 Task: Look for space in San Antonio de Los Altos, Venezuela from 4th June, 2023 to 8th June, 2023 for 2 adults in price range Rs.8000 to Rs.16000. Place can be private room with 1  bedroom having 1 bed and 1 bathroom. Property type can be house, flat, guest house, hotel. Booking option can be shelf check-in. Required host language is English.
Action: Mouse moved to (599, 152)
Screenshot: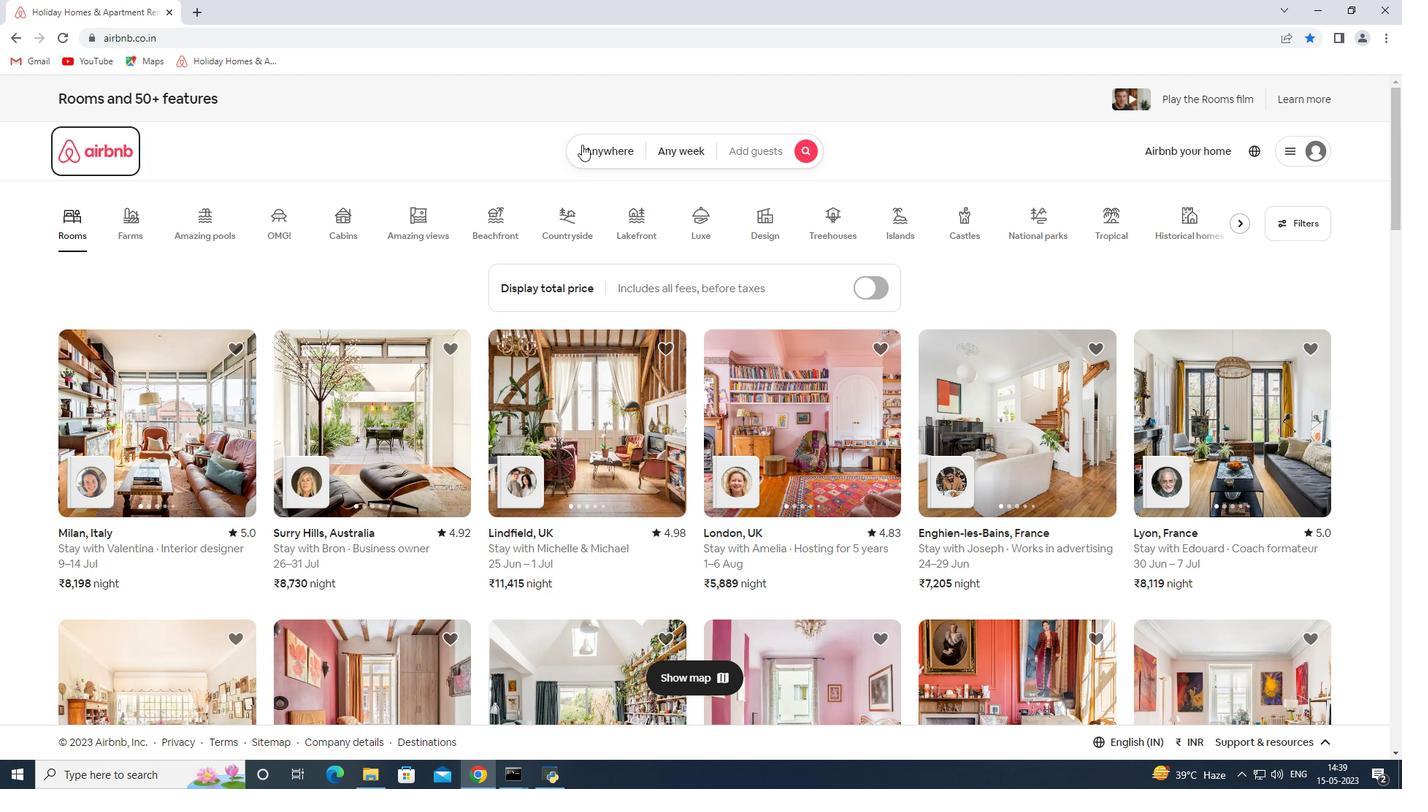 
Action: Mouse pressed left at (599, 152)
Screenshot: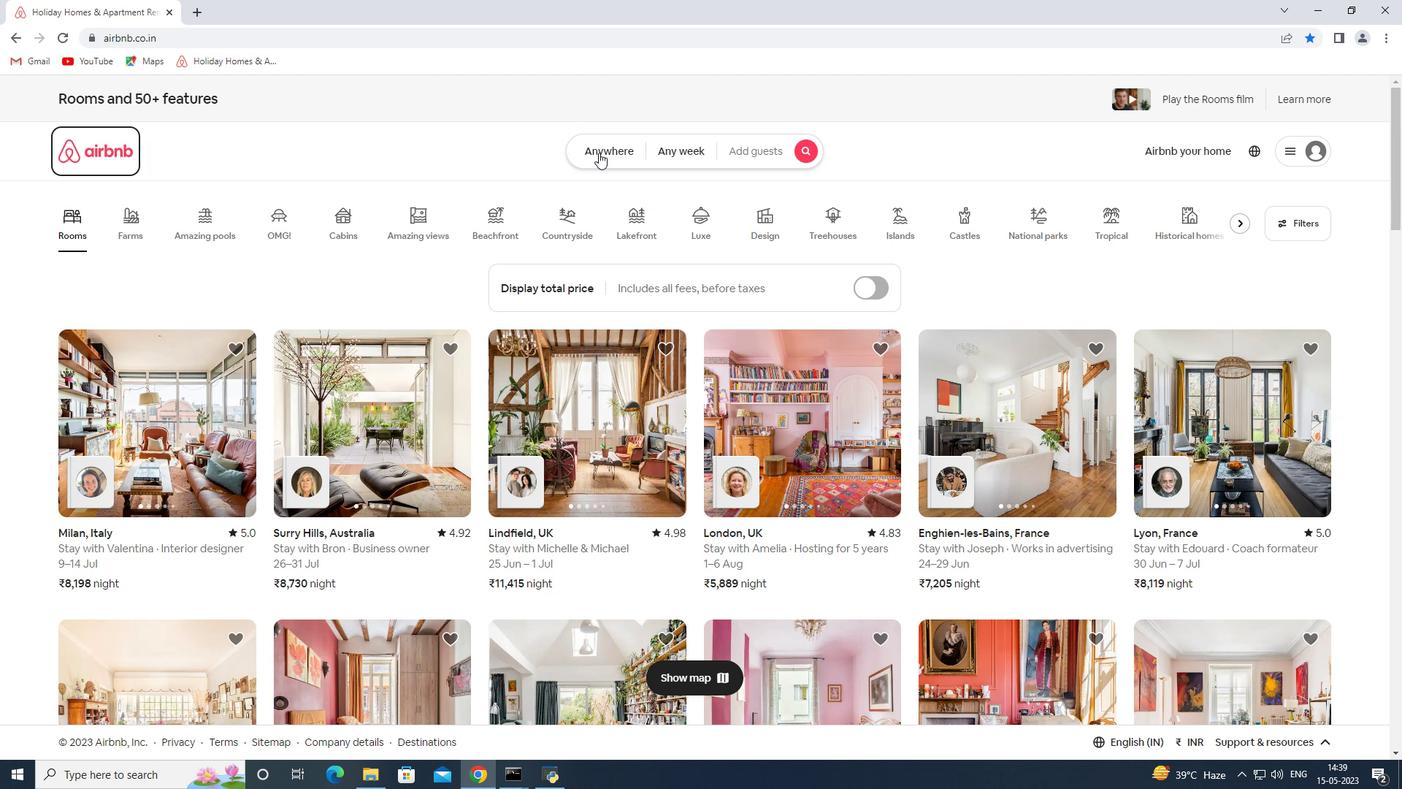
Action: Mouse moved to (514, 214)
Screenshot: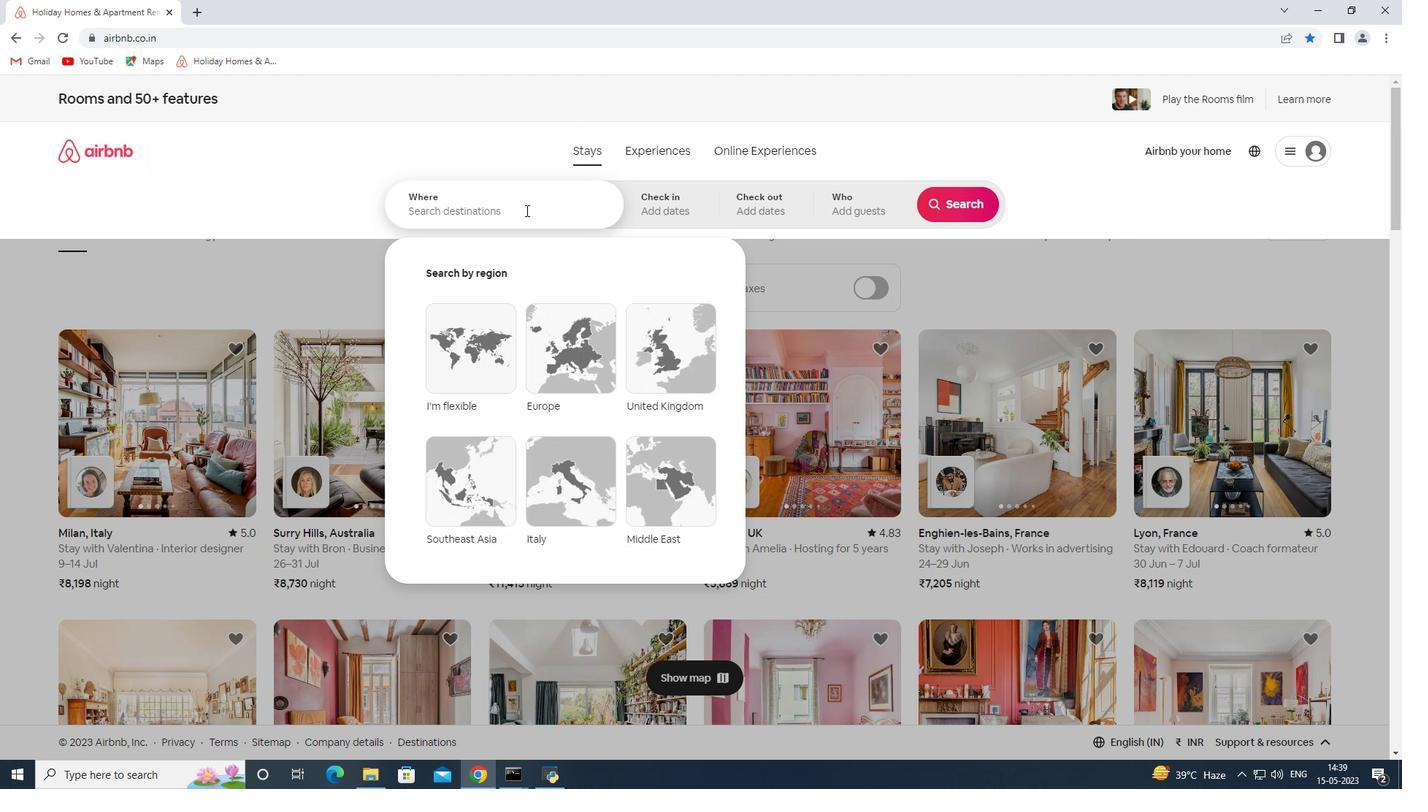 
Action: Mouse pressed left at (514, 214)
Screenshot: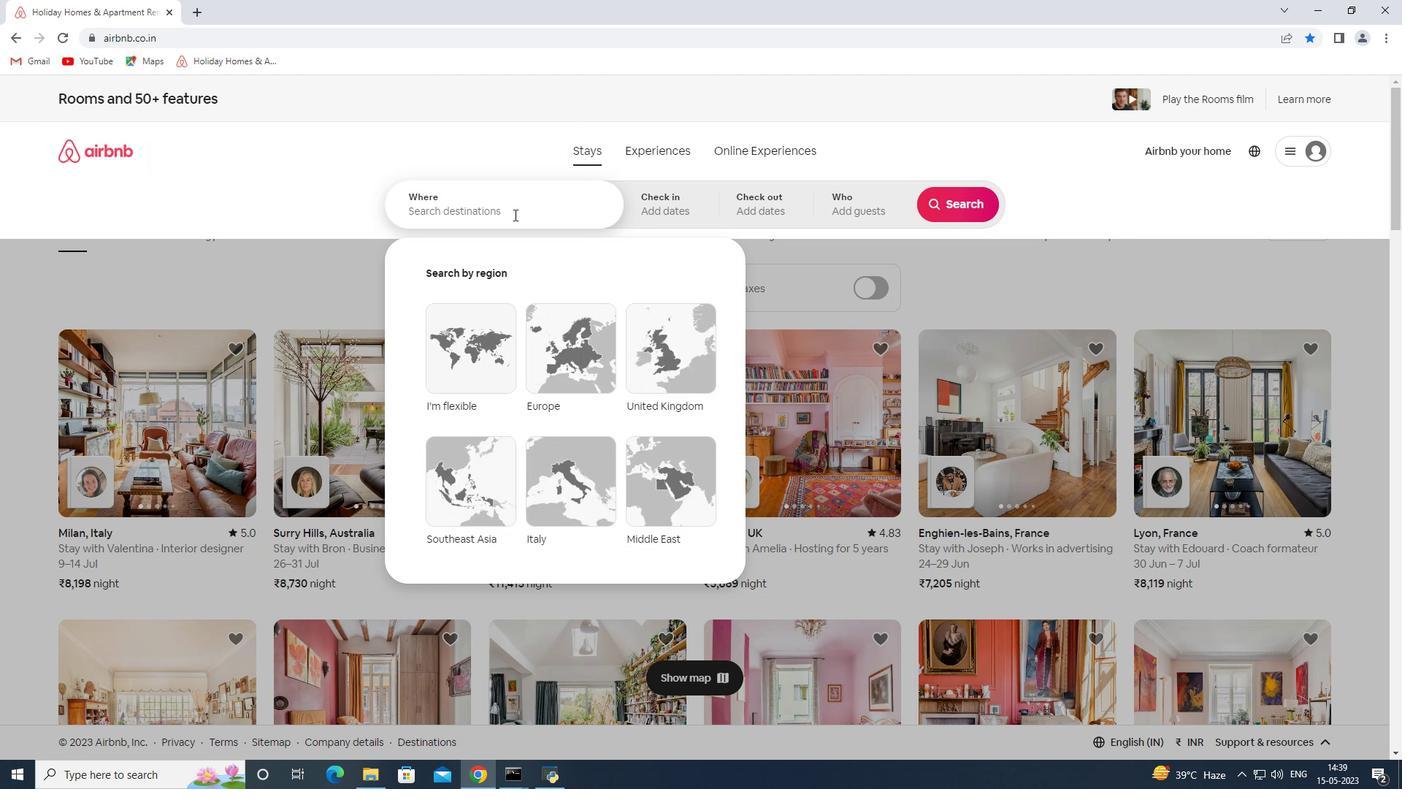 
Action: Mouse moved to (664, 162)
Screenshot: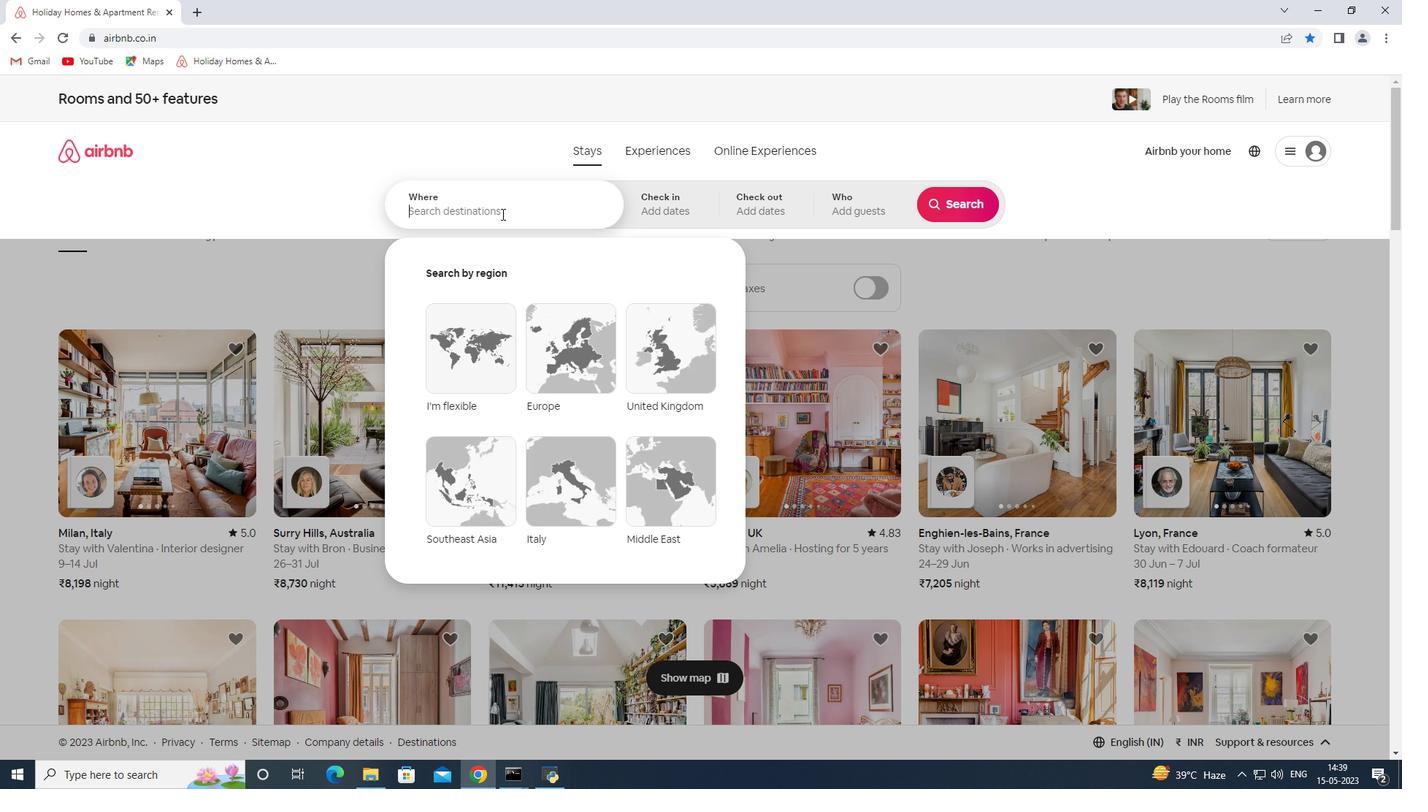 
Action: Key pressed <Key.shift><Key.shift><Key.shift><Key.shift><Key.shift><Key.shift><Key.shift><Key.shift><Key.shift><Key.shift><Key.shift><Key.shift><Key.shift><Key.shift><Key.shift>San<Key.space><Key.shift><Key.shift><Key.shift><Key.shift><Key.shift>Antonio<Key.space>de<Key.space><Key.shift><Key.shift><Key.shift><Key.shift><Key.shift><Key.shift><Key.shift>Los<Key.space><Key.shift><Key.shift><Key.shift><Key.shift><Key.shift><Key.shift><Key.shift><Key.shift><Key.shift><Key.shift><Key.shift><Key.shift><Key.shift><Key.shift><Key.shift><Key.shift><Key.shift><Key.shift><Key.shift><Key.shift><Key.shift><Key.shift><Key.shift><Key.shift><Key.shift><Key.shift><Key.shift><Key.shift><Key.shift><Key.shift><Key.shift>Altos<Key.space>
Screenshot: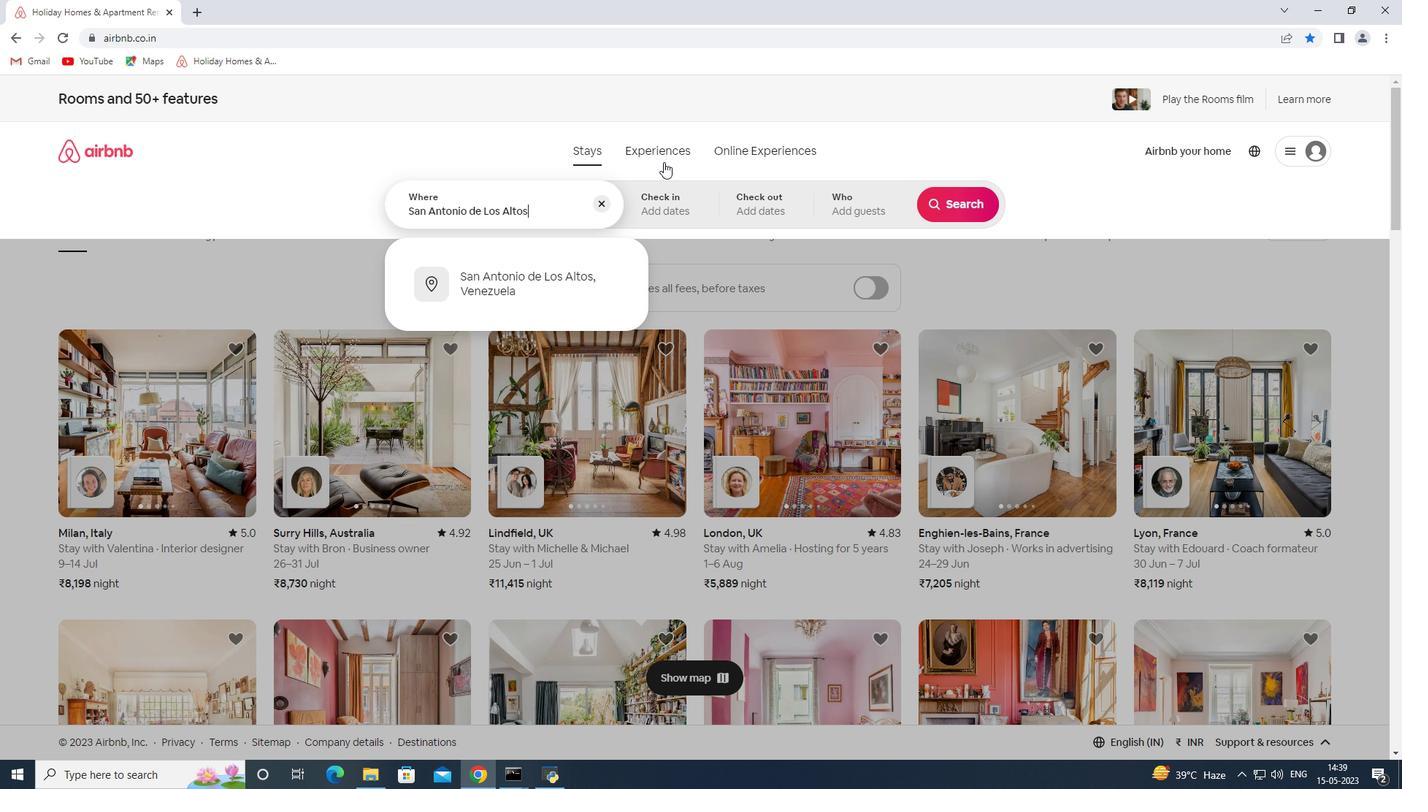 
Action: Mouse moved to (559, 284)
Screenshot: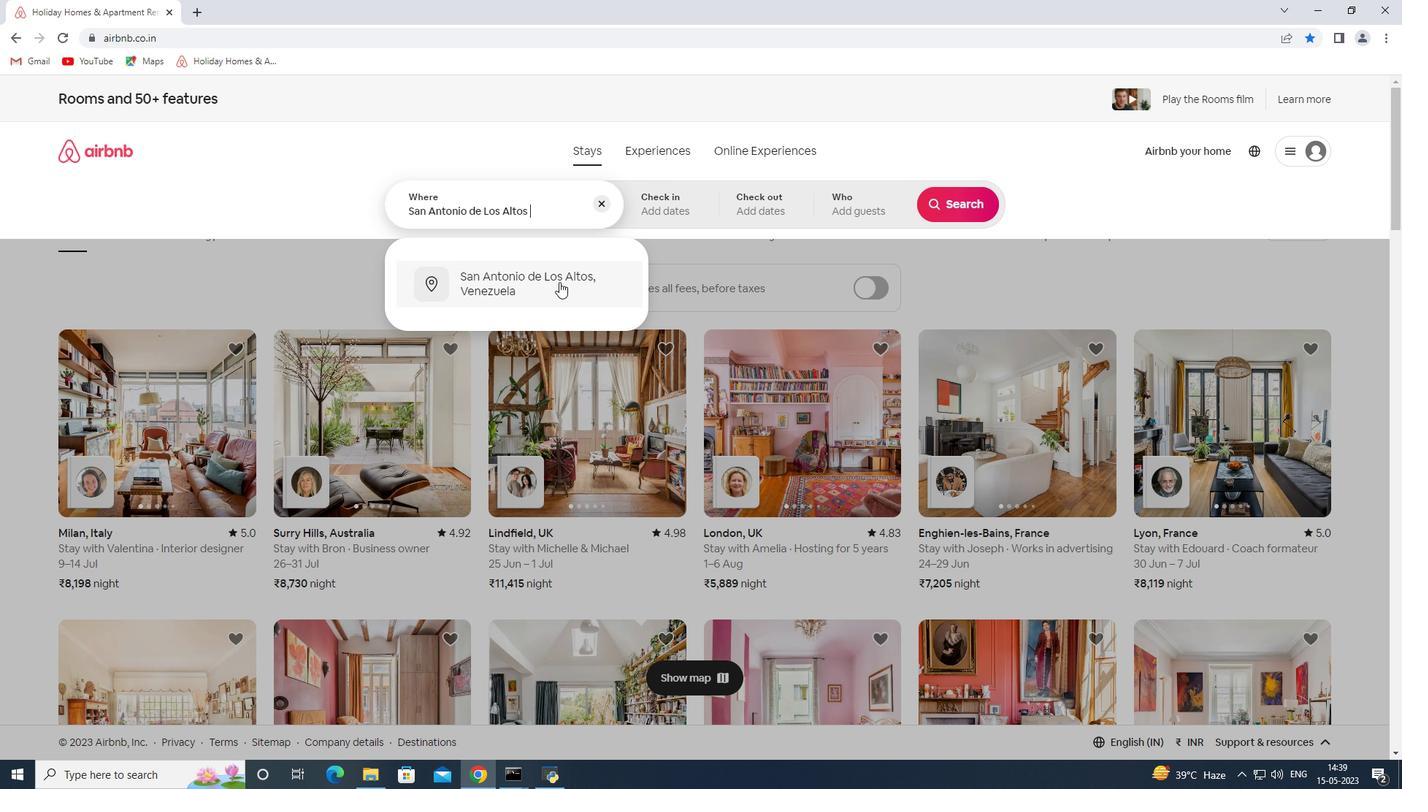 
Action: Mouse pressed left at (559, 284)
Screenshot: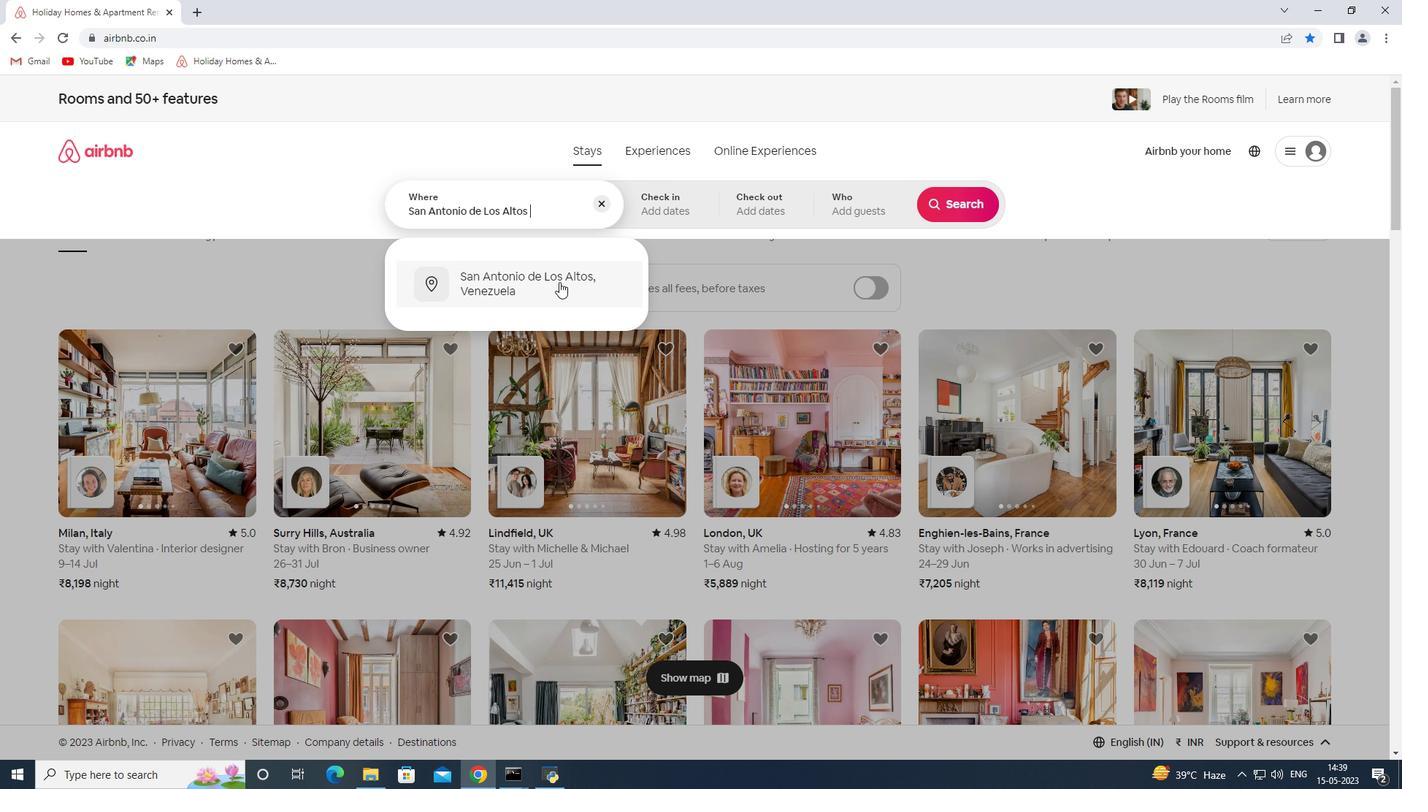 
Action: Mouse moved to (870, 425)
Screenshot: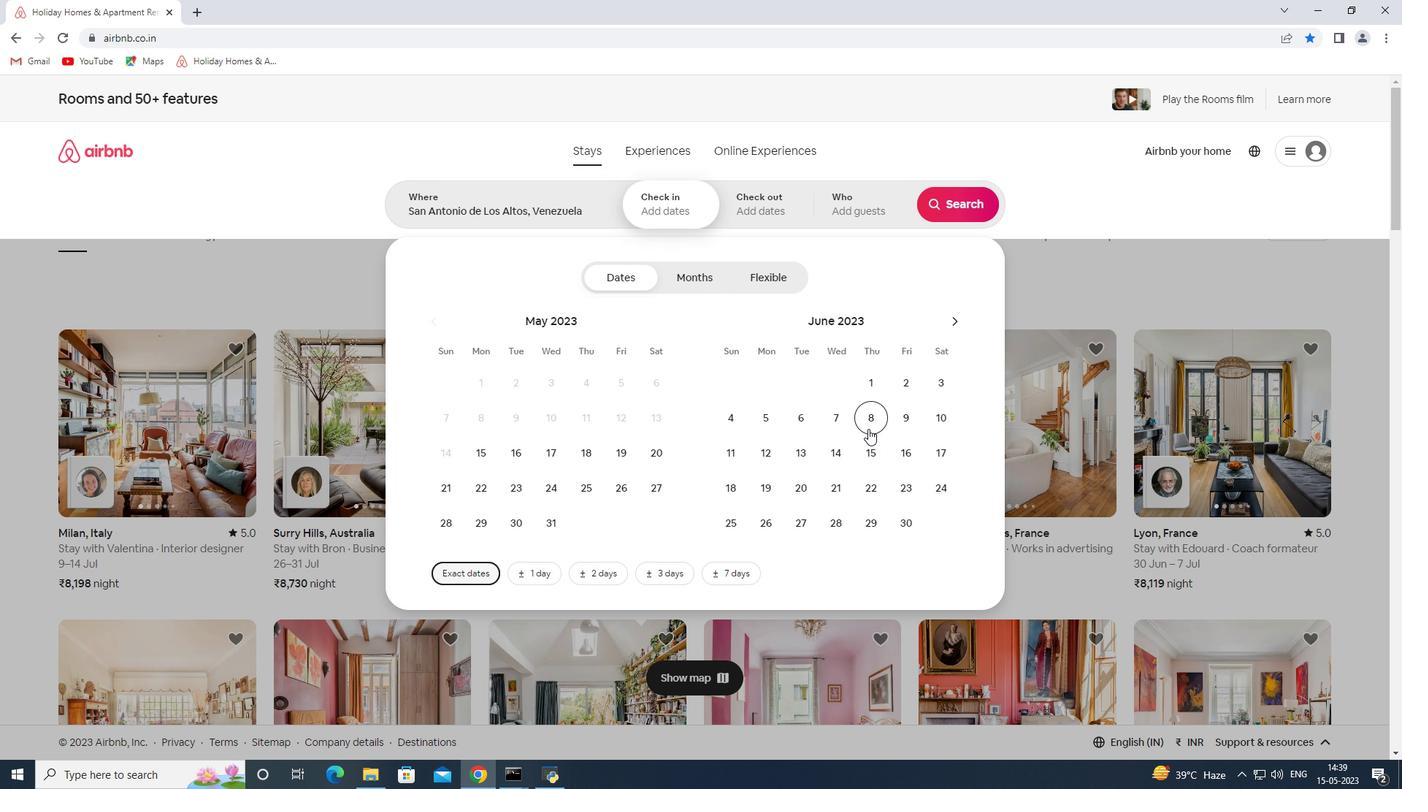 
Action: Mouse pressed left at (870, 425)
Screenshot: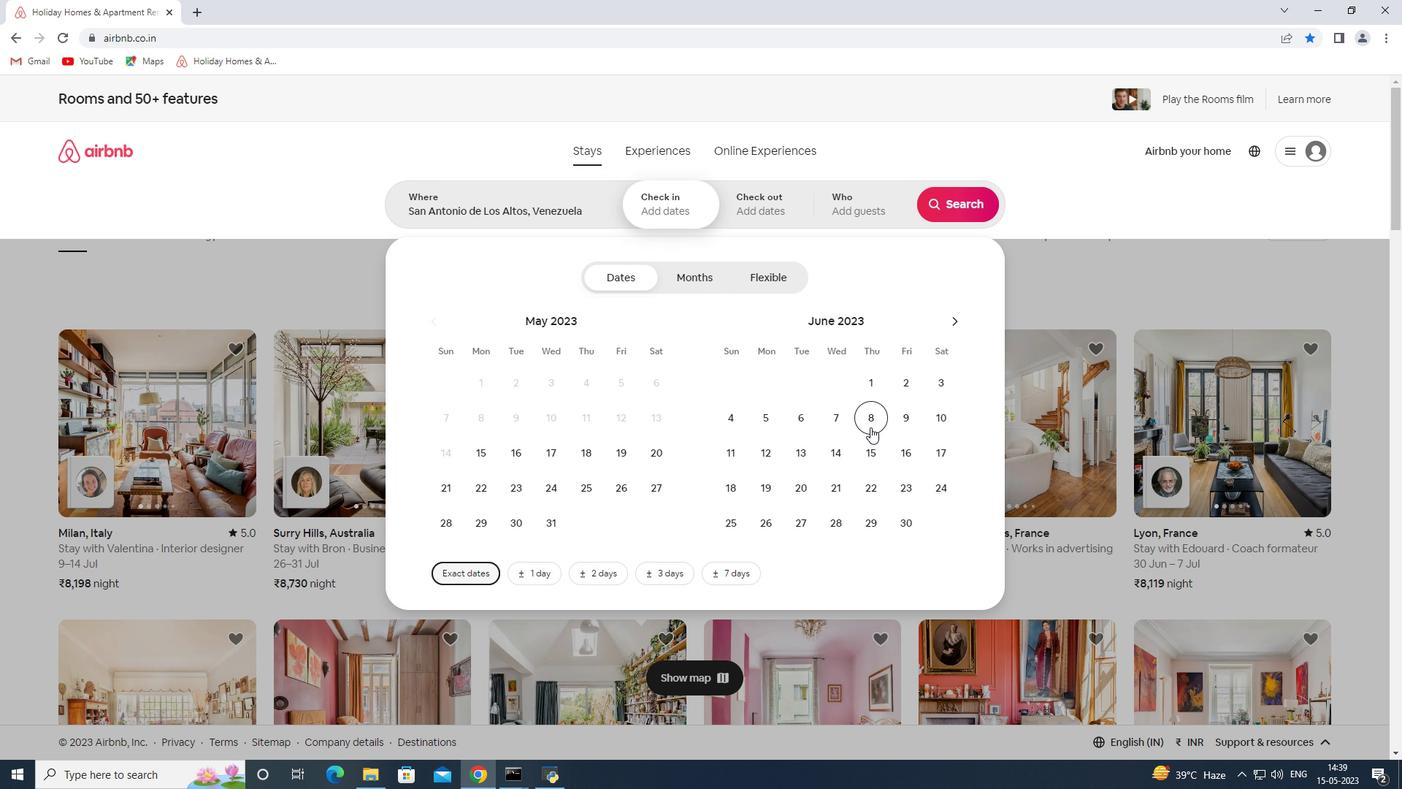 
Action: Mouse moved to (735, 417)
Screenshot: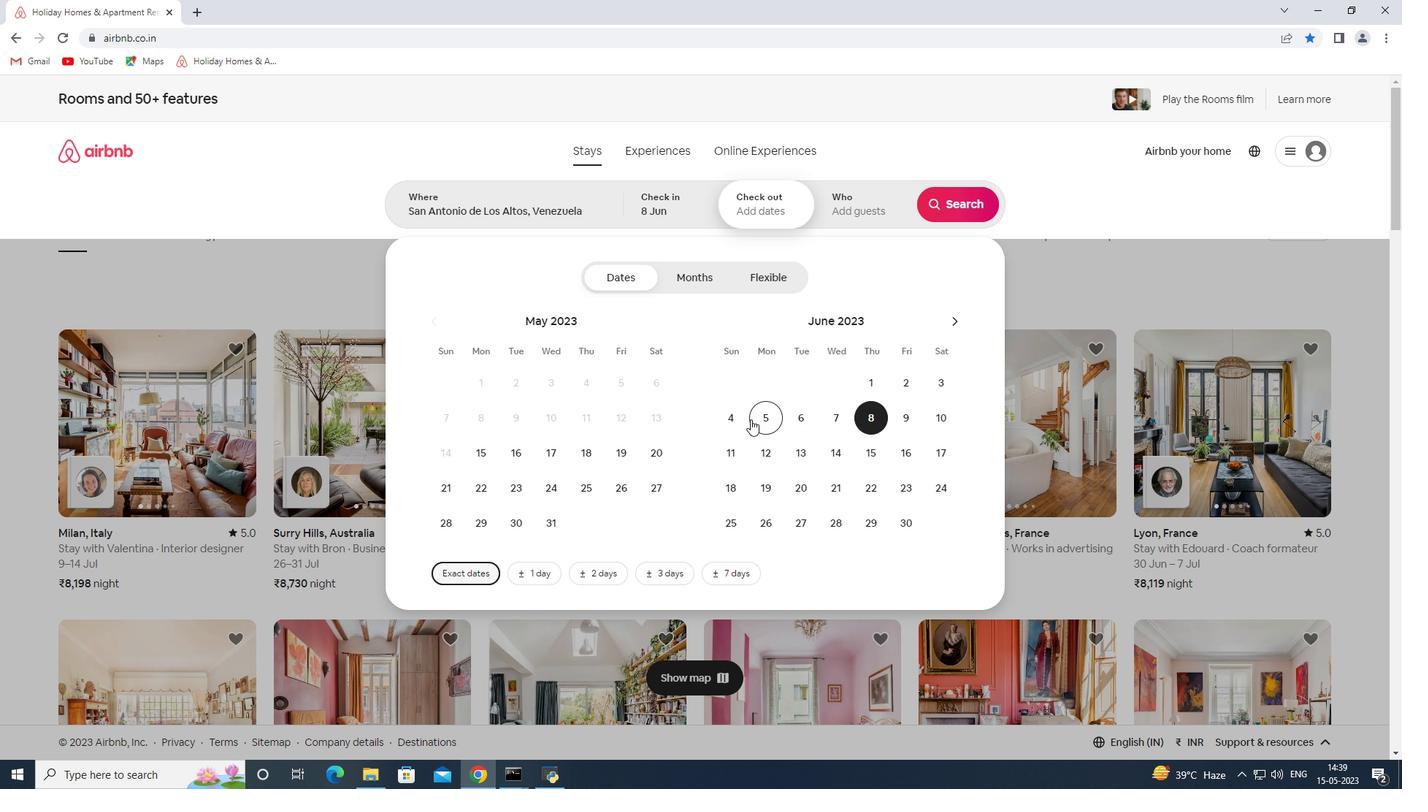 
Action: Mouse pressed left at (735, 417)
Screenshot: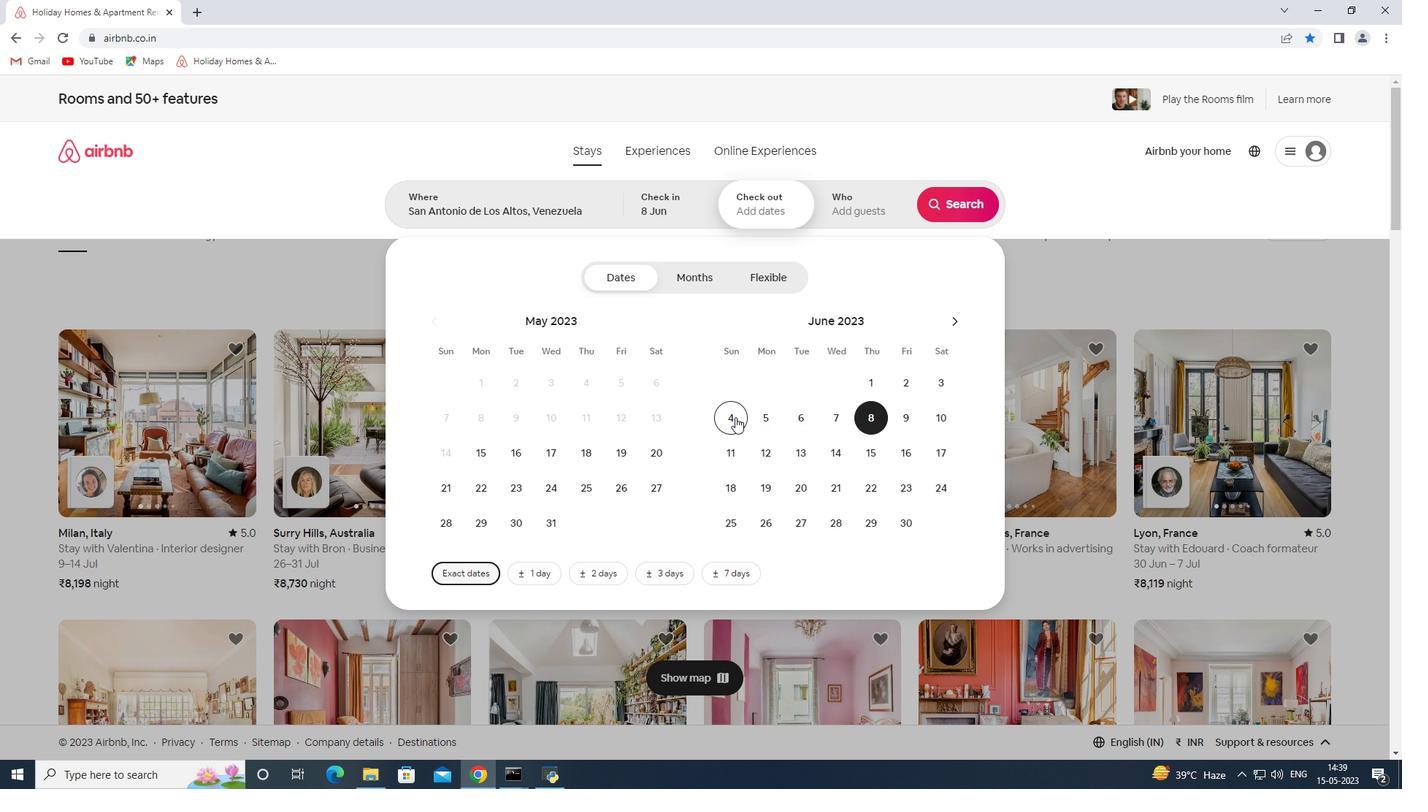 
Action: Mouse moved to (862, 415)
Screenshot: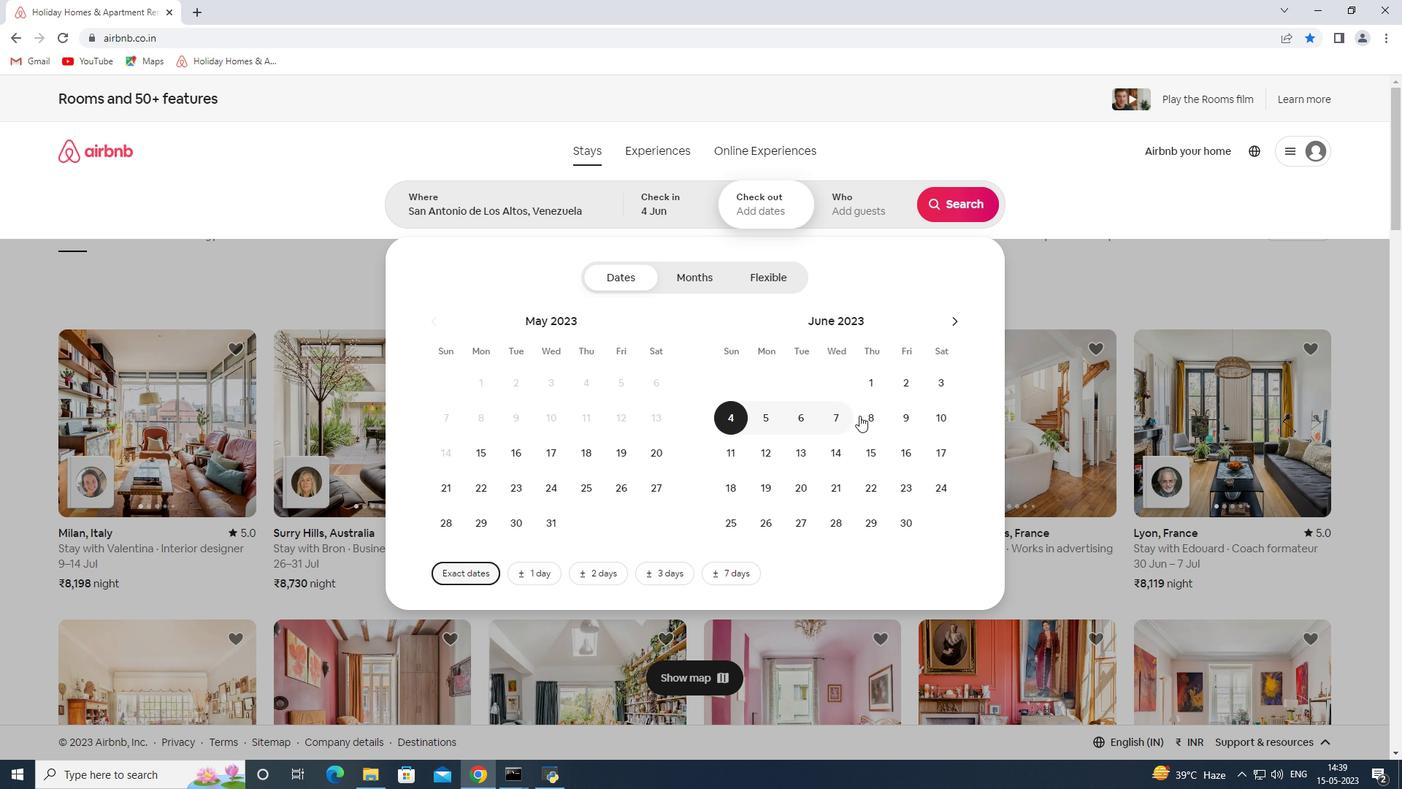 
Action: Mouse pressed left at (862, 415)
Screenshot: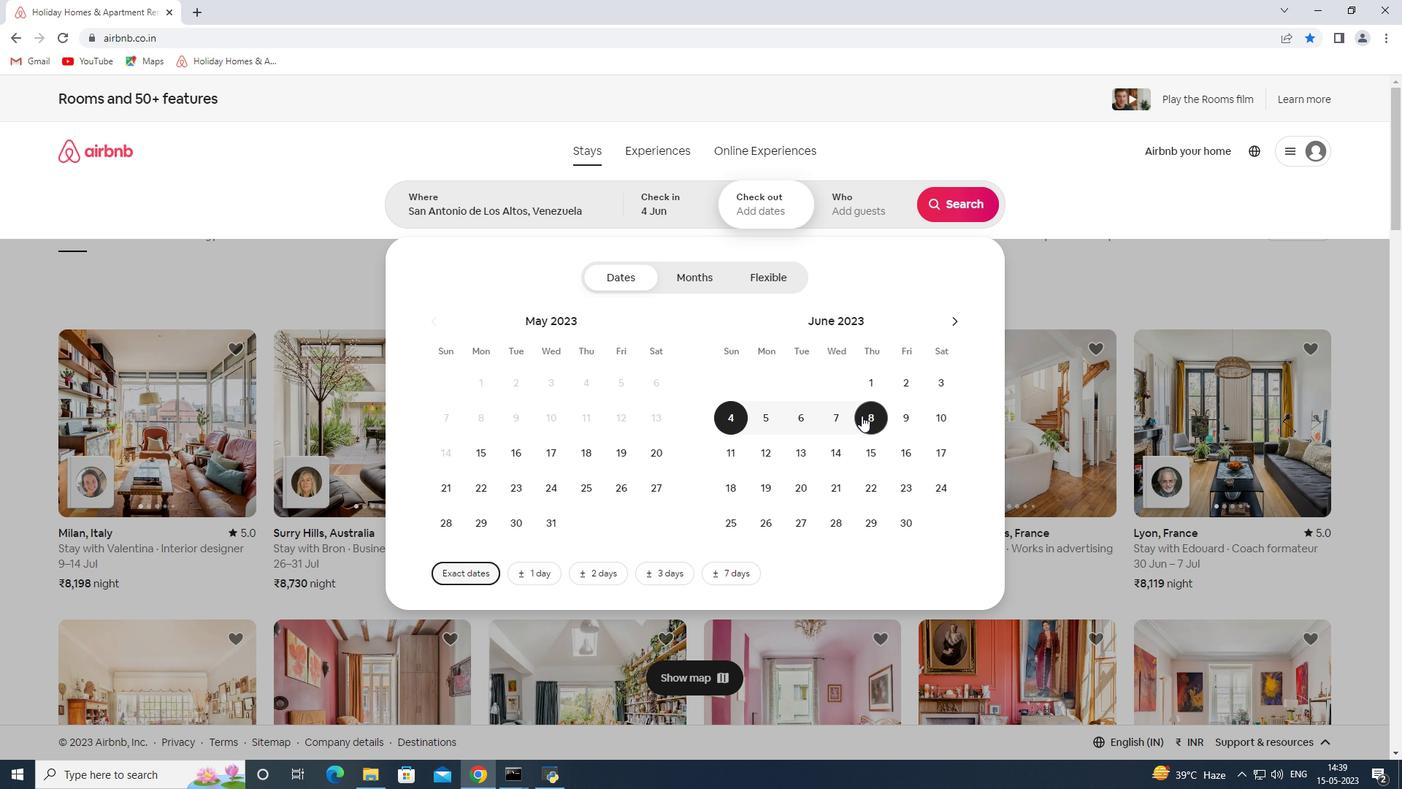
Action: Mouse moved to (856, 211)
Screenshot: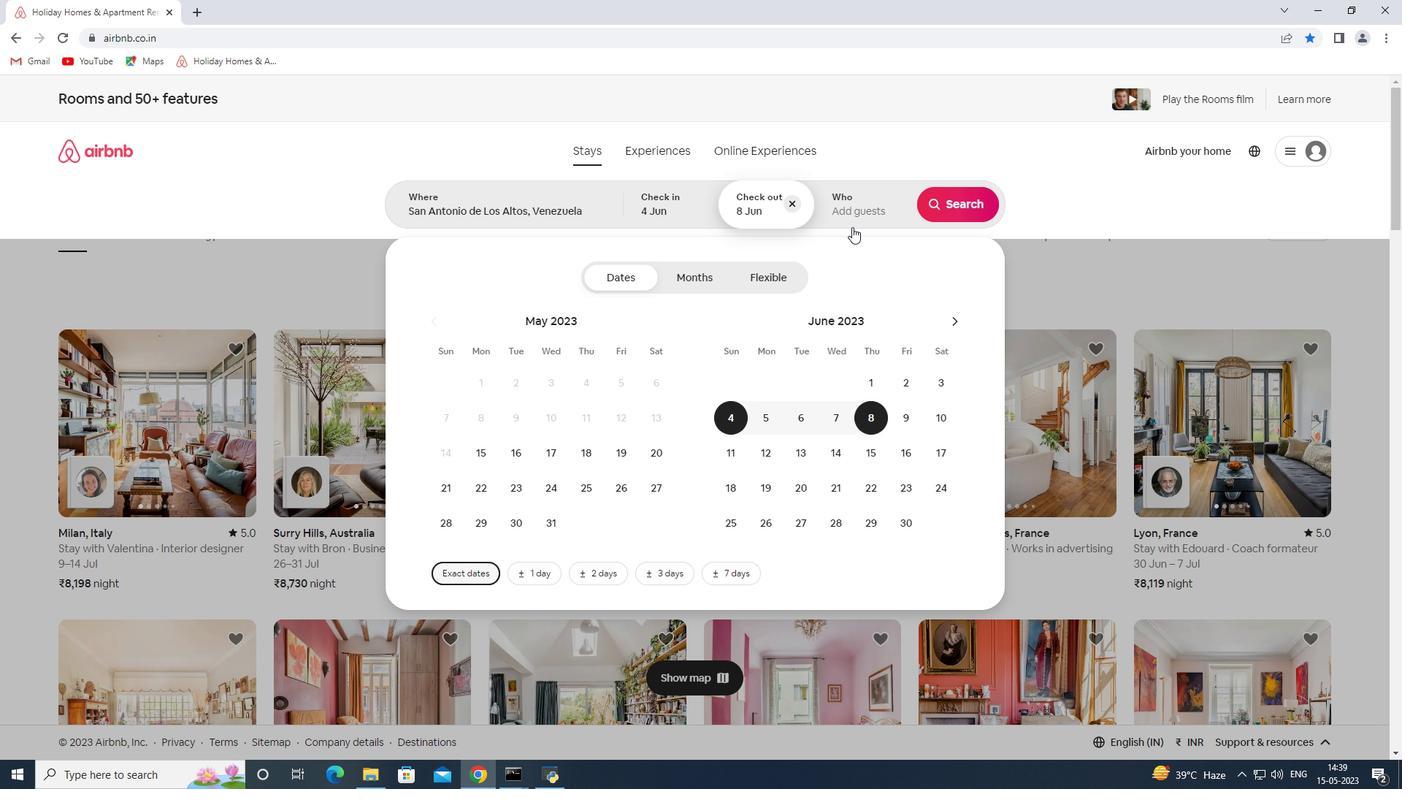 
Action: Mouse pressed left at (856, 211)
Screenshot: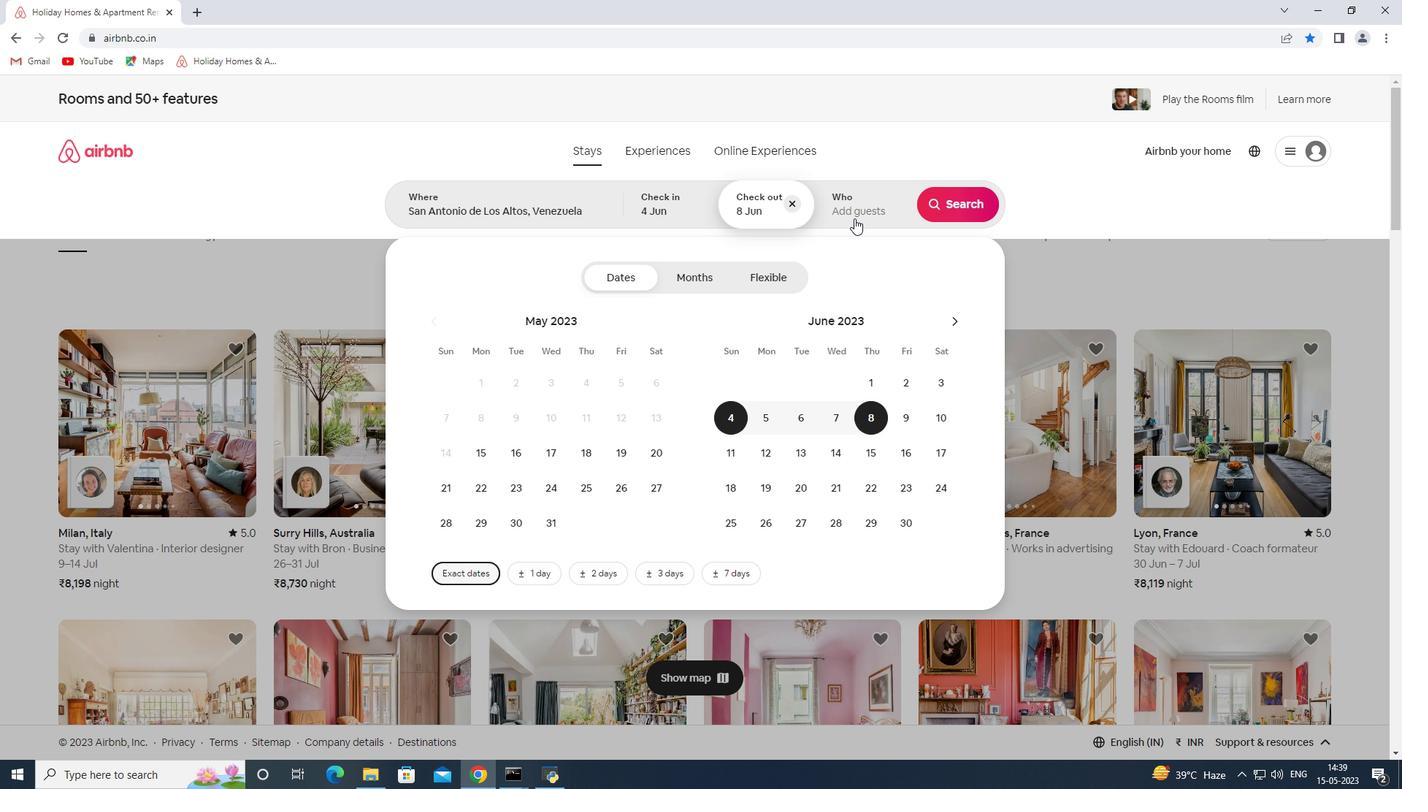 
Action: Mouse moved to (965, 282)
Screenshot: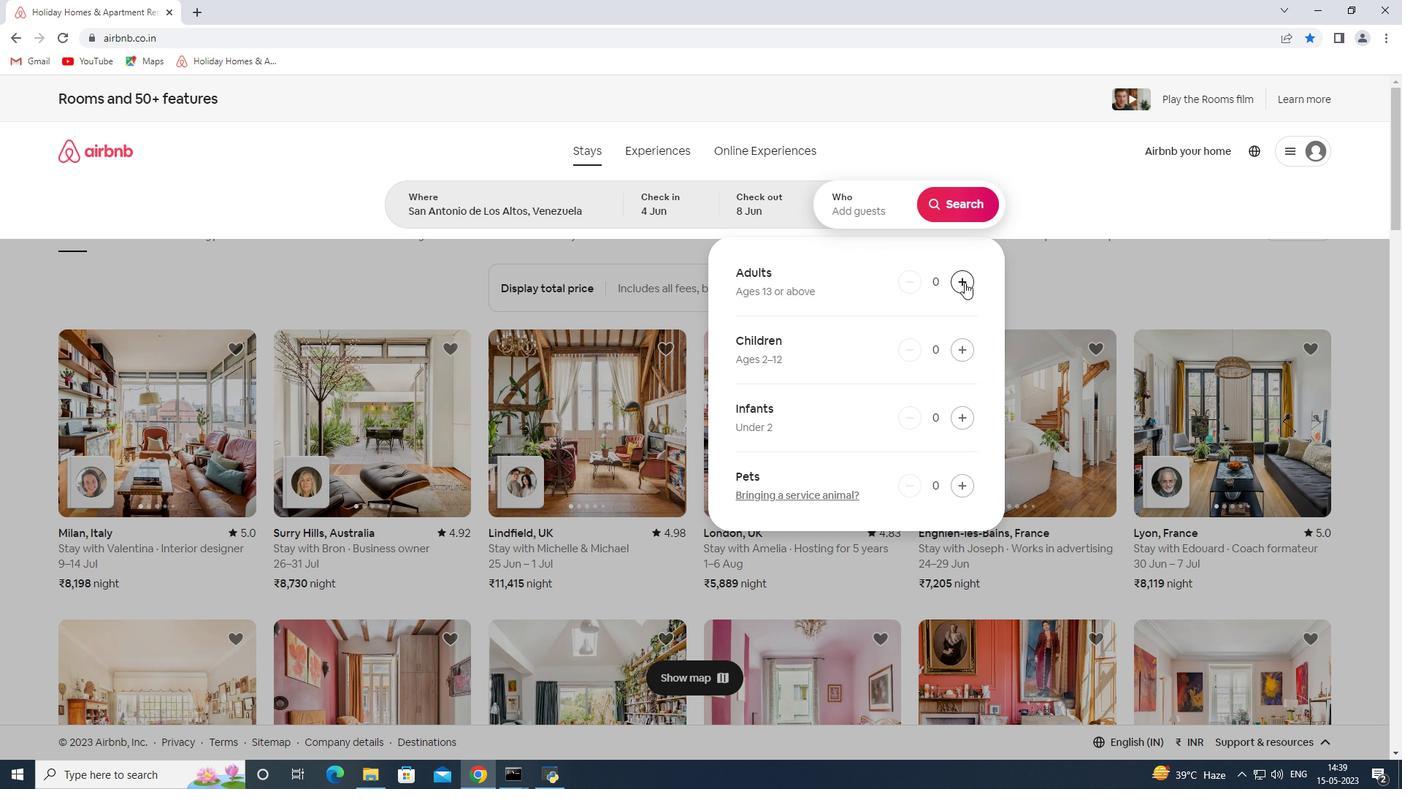 
Action: Mouse pressed left at (965, 282)
Screenshot: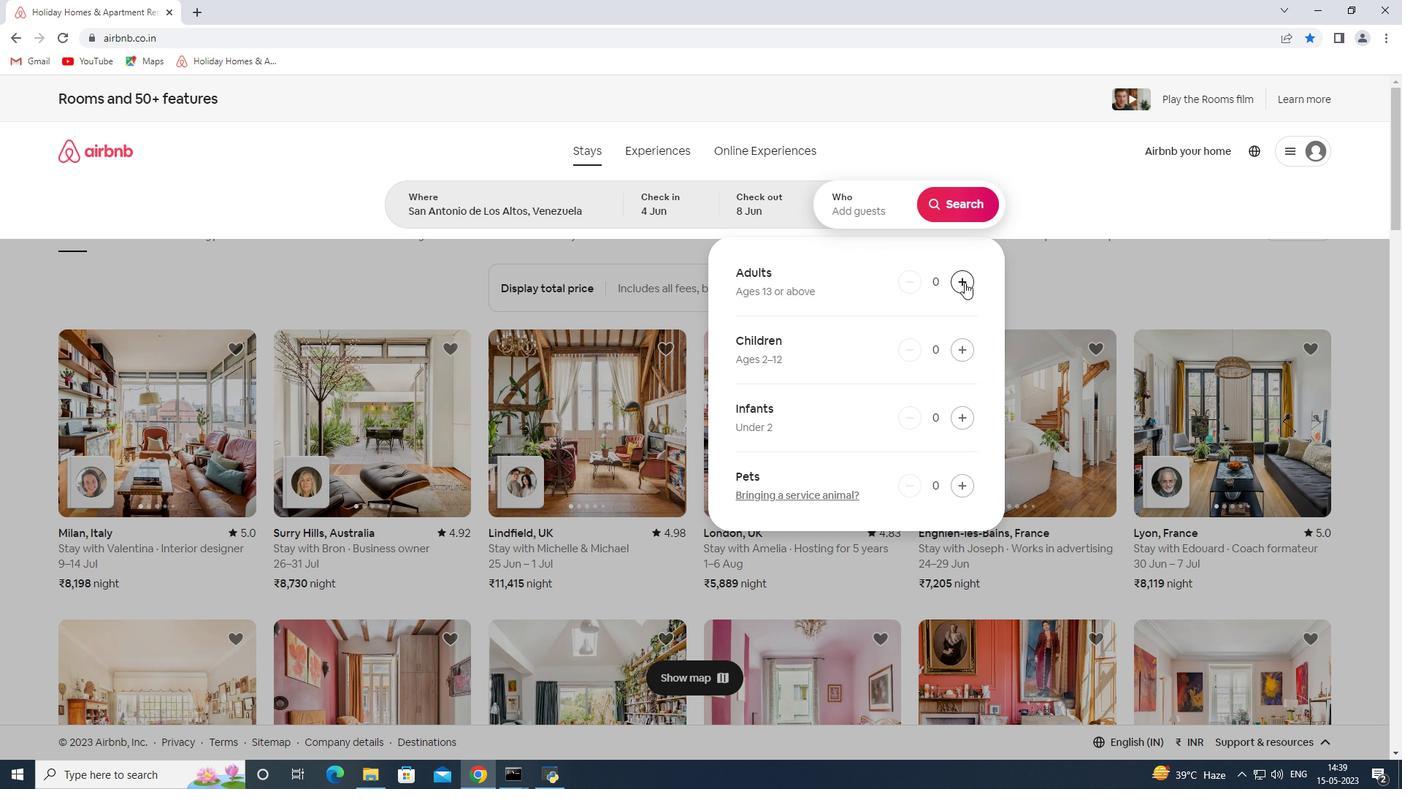 
Action: Mouse pressed left at (965, 282)
Screenshot: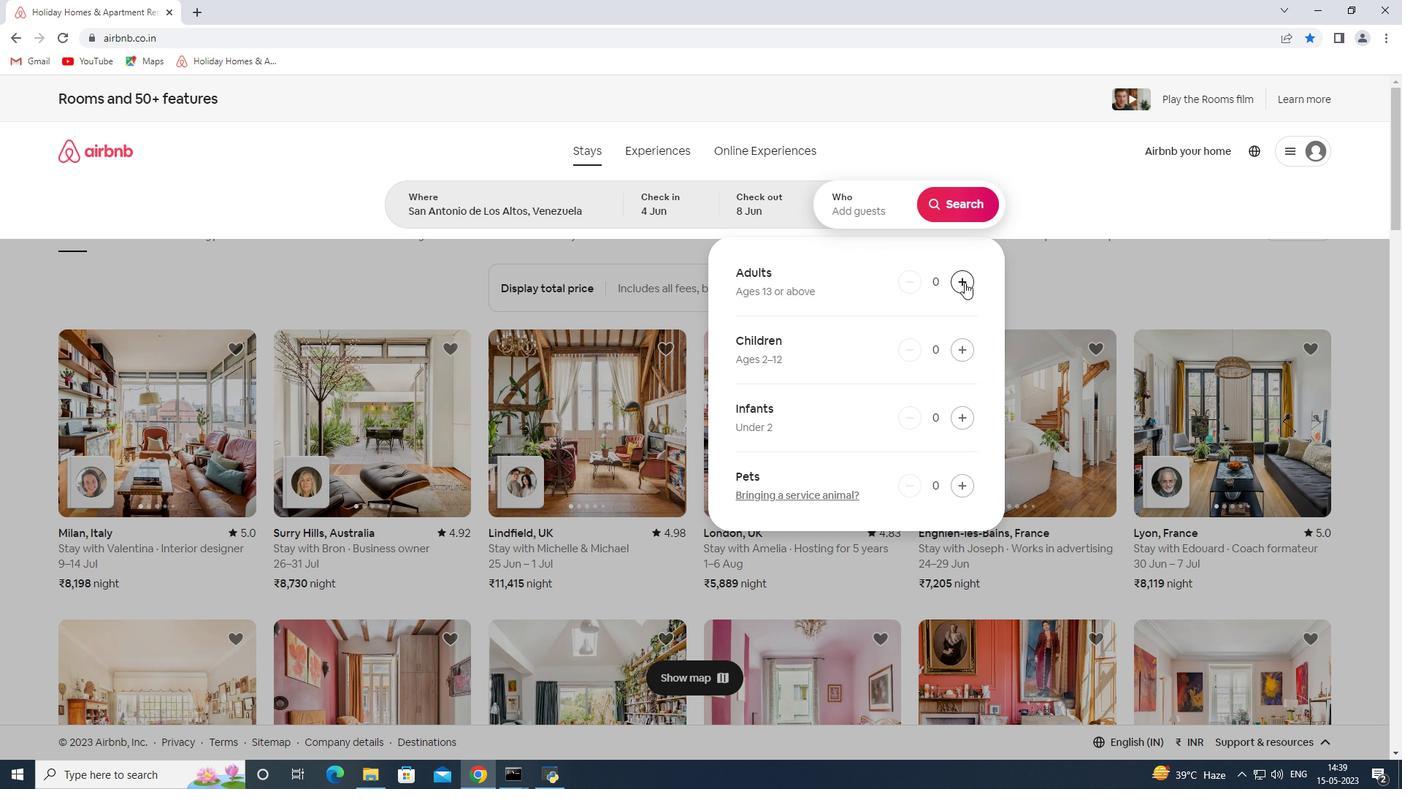 
Action: Mouse moved to (966, 208)
Screenshot: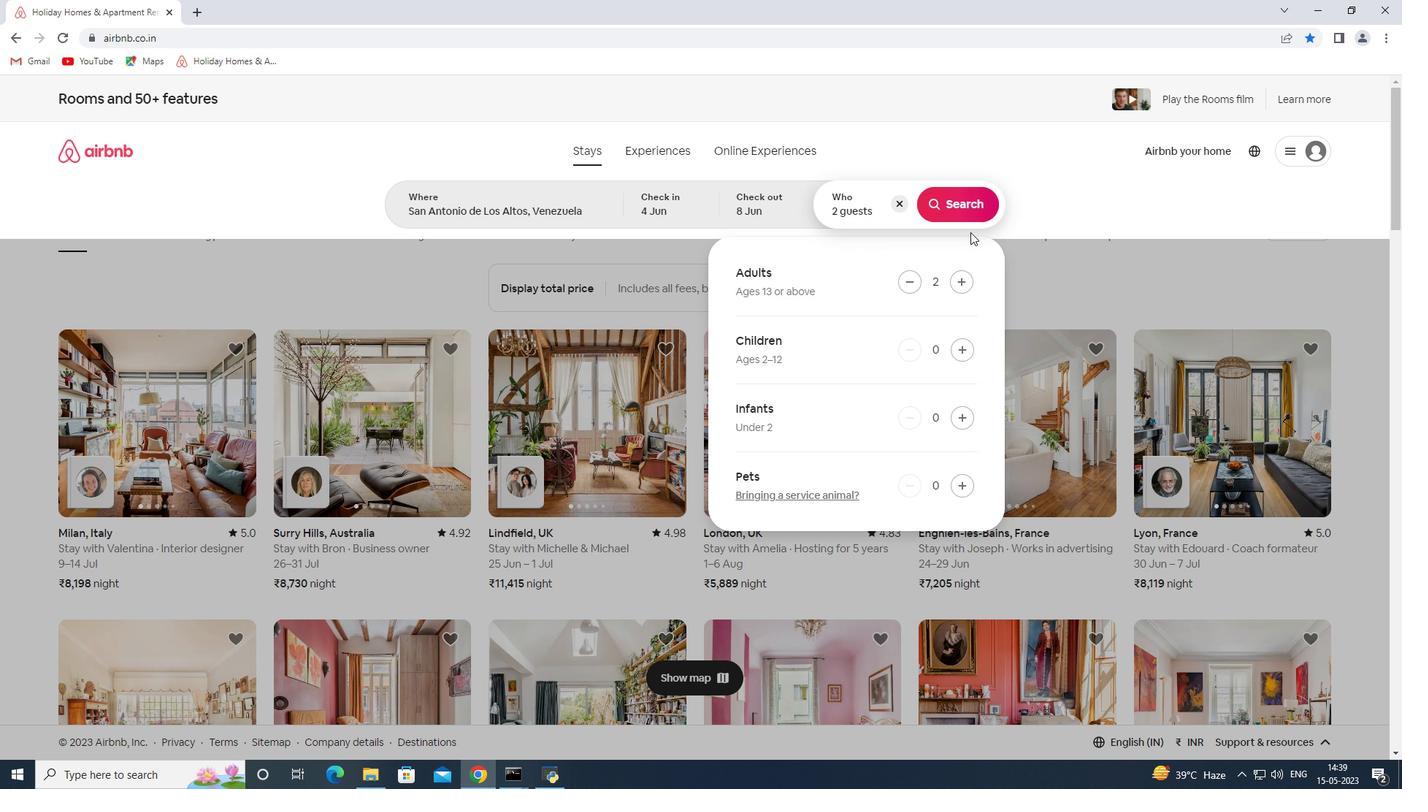 
Action: Mouse pressed left at (966, 208)
Screenshot: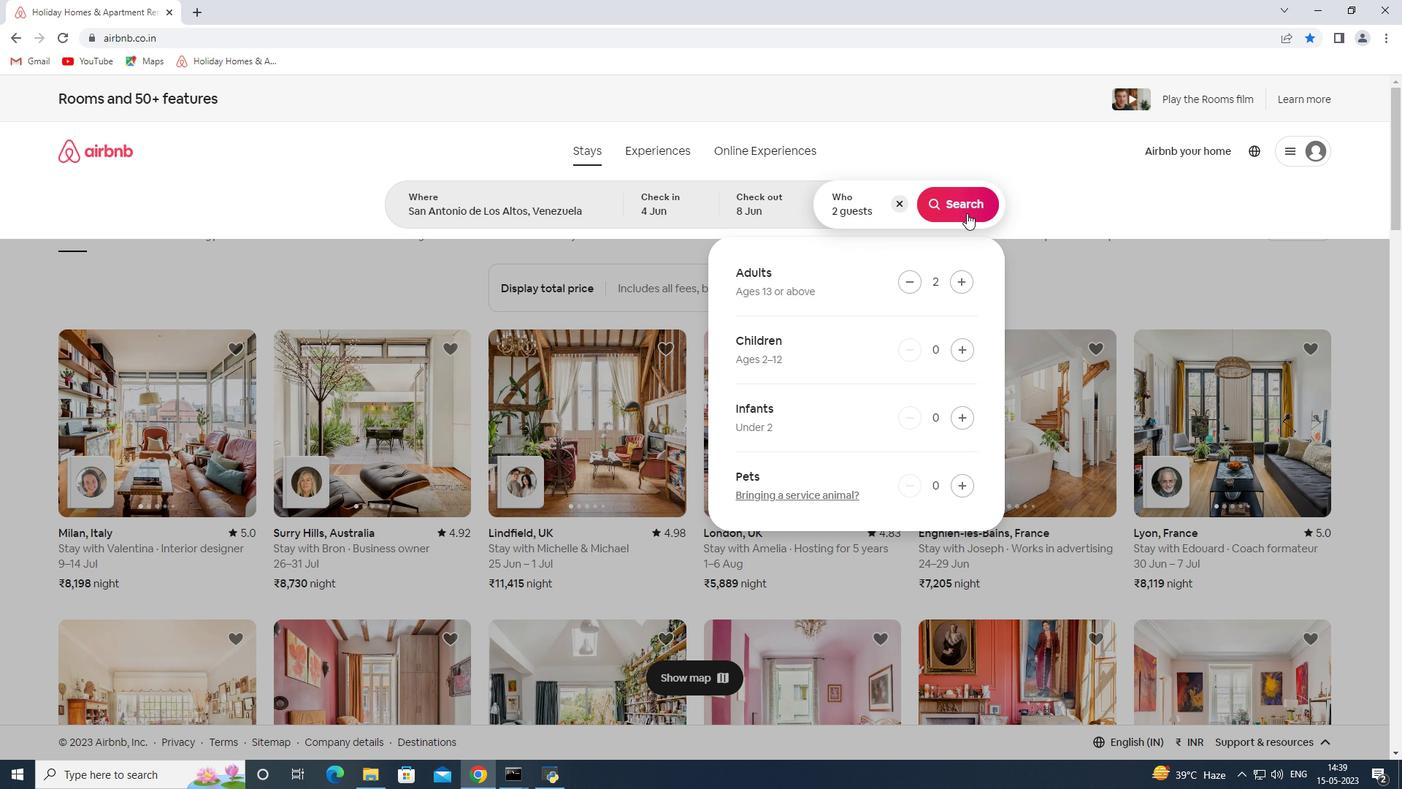 
Action: Mouse moved to (1342, 168)
Screenshot: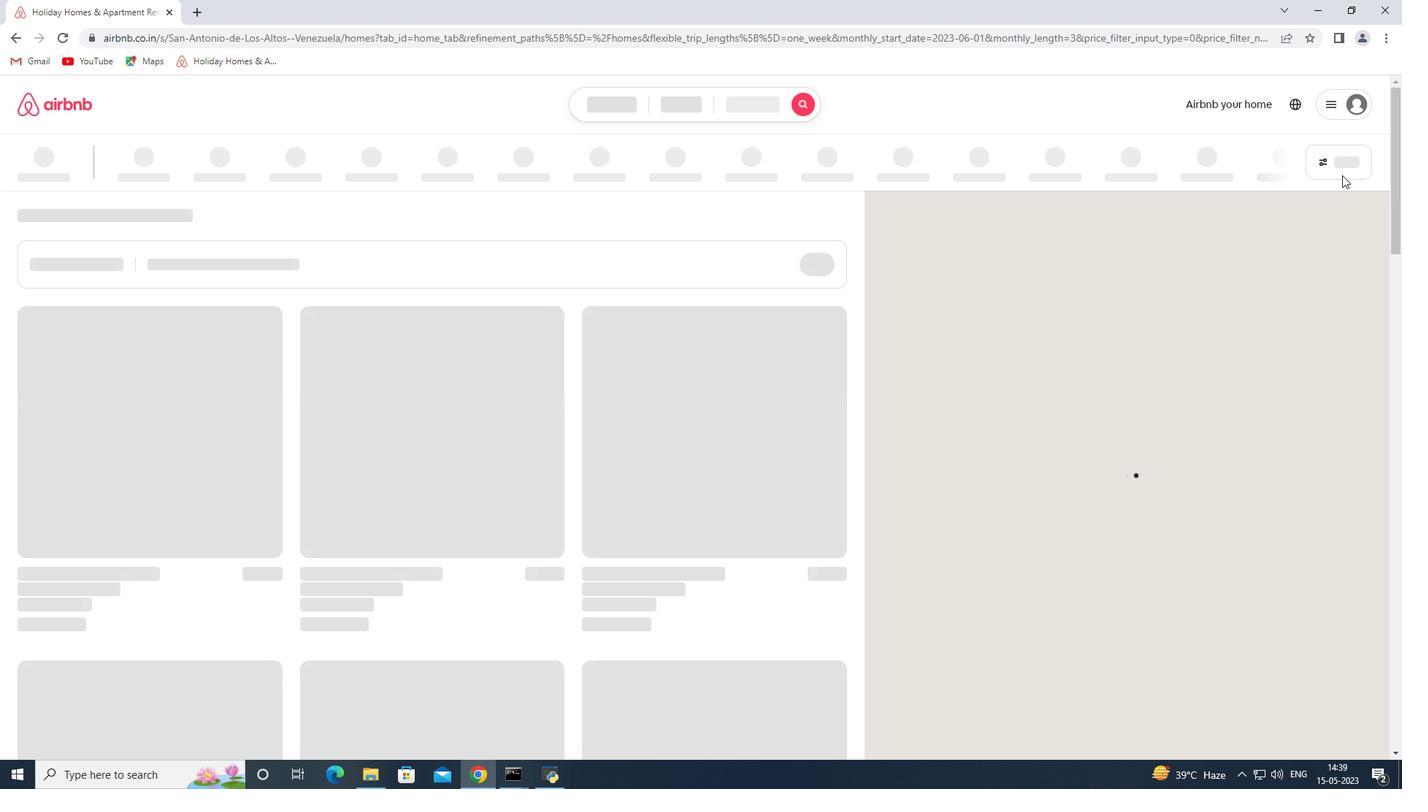 
Action: Mouse pressed left at (1342, 168)
Screenshot: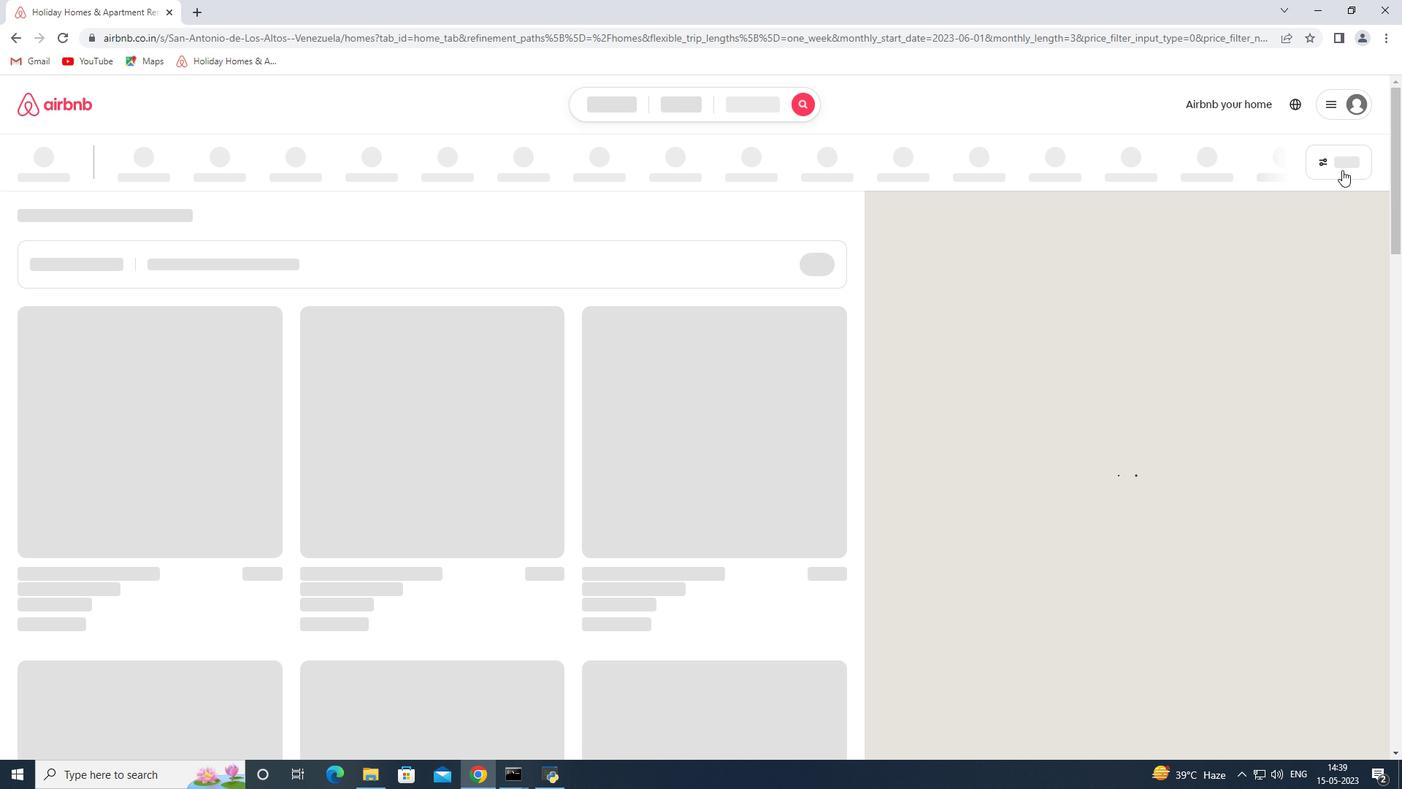 
Action: Mouse moved to (515, 523)
Screenshot: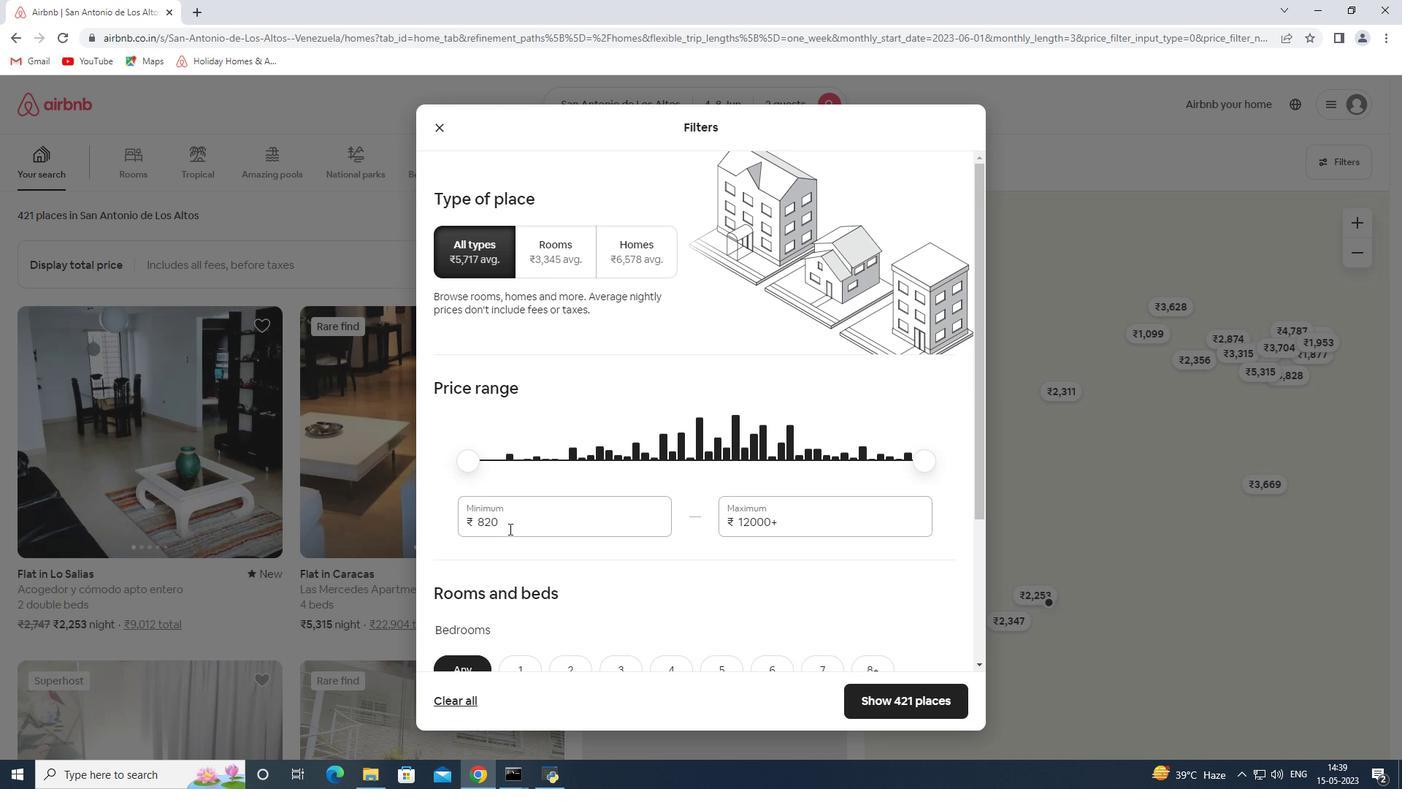
Action: Mouse pressed left at (515, 523)
Screenshot: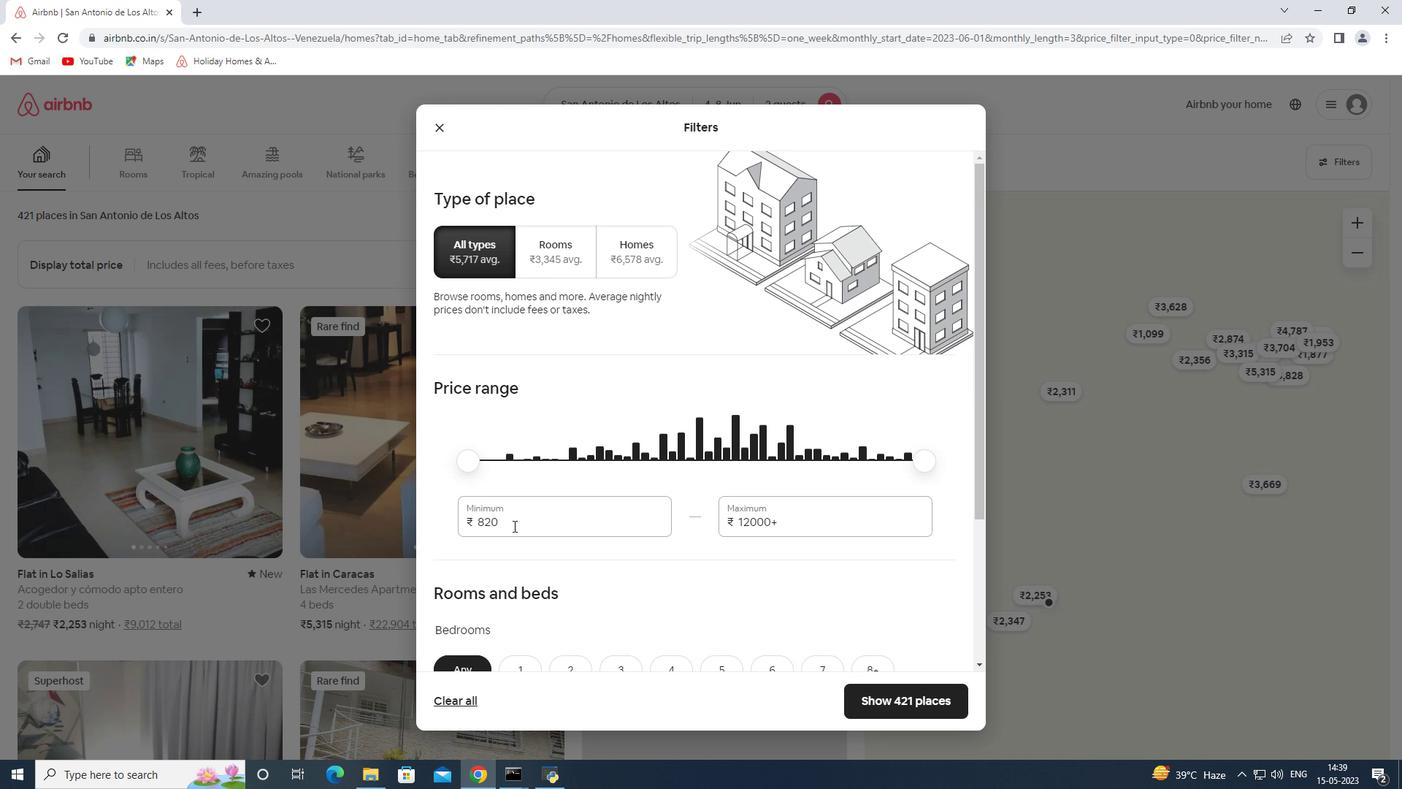 
Action: Mouse pressed left at (515, 523)
Screenshot: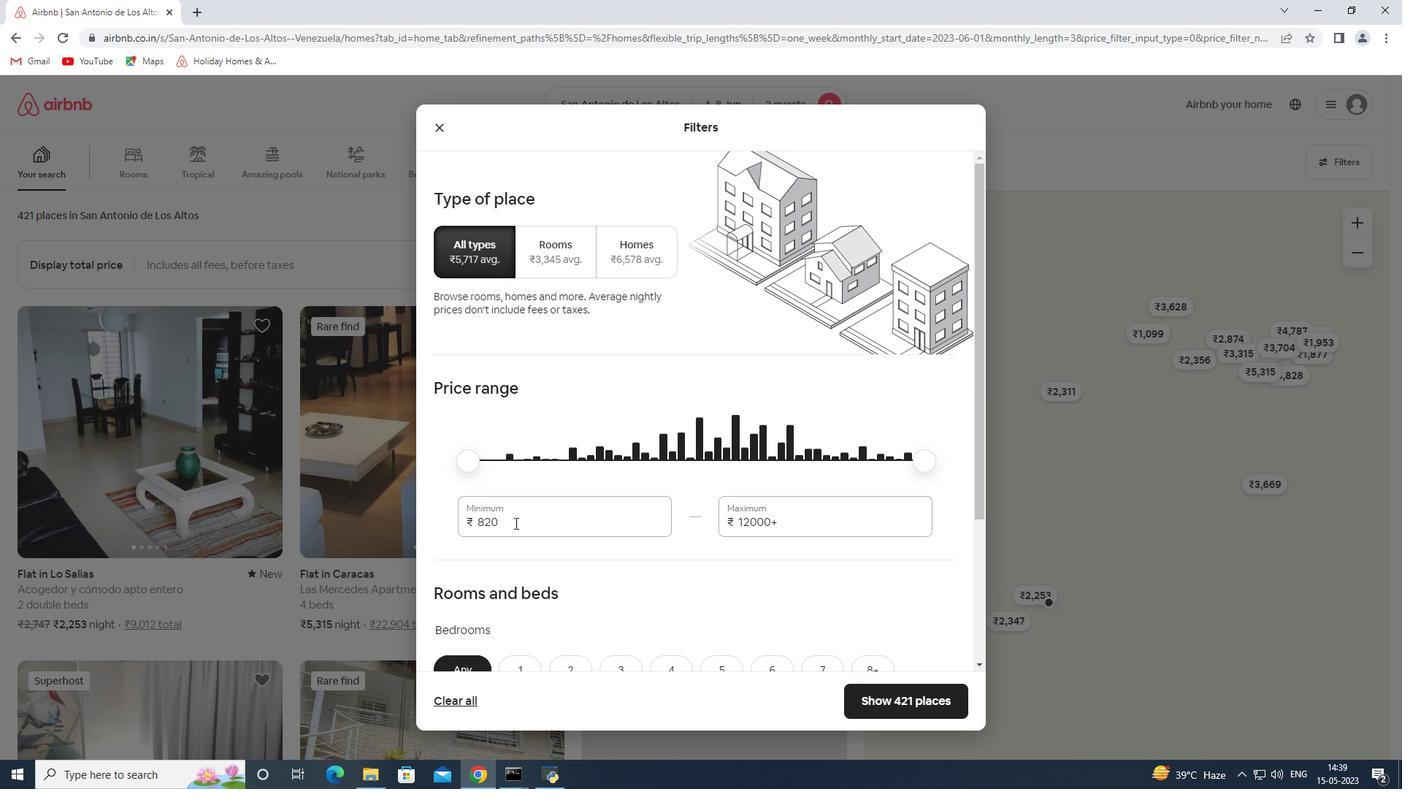 
Action: Mouse pressed left at (515, 523)
Screenshot: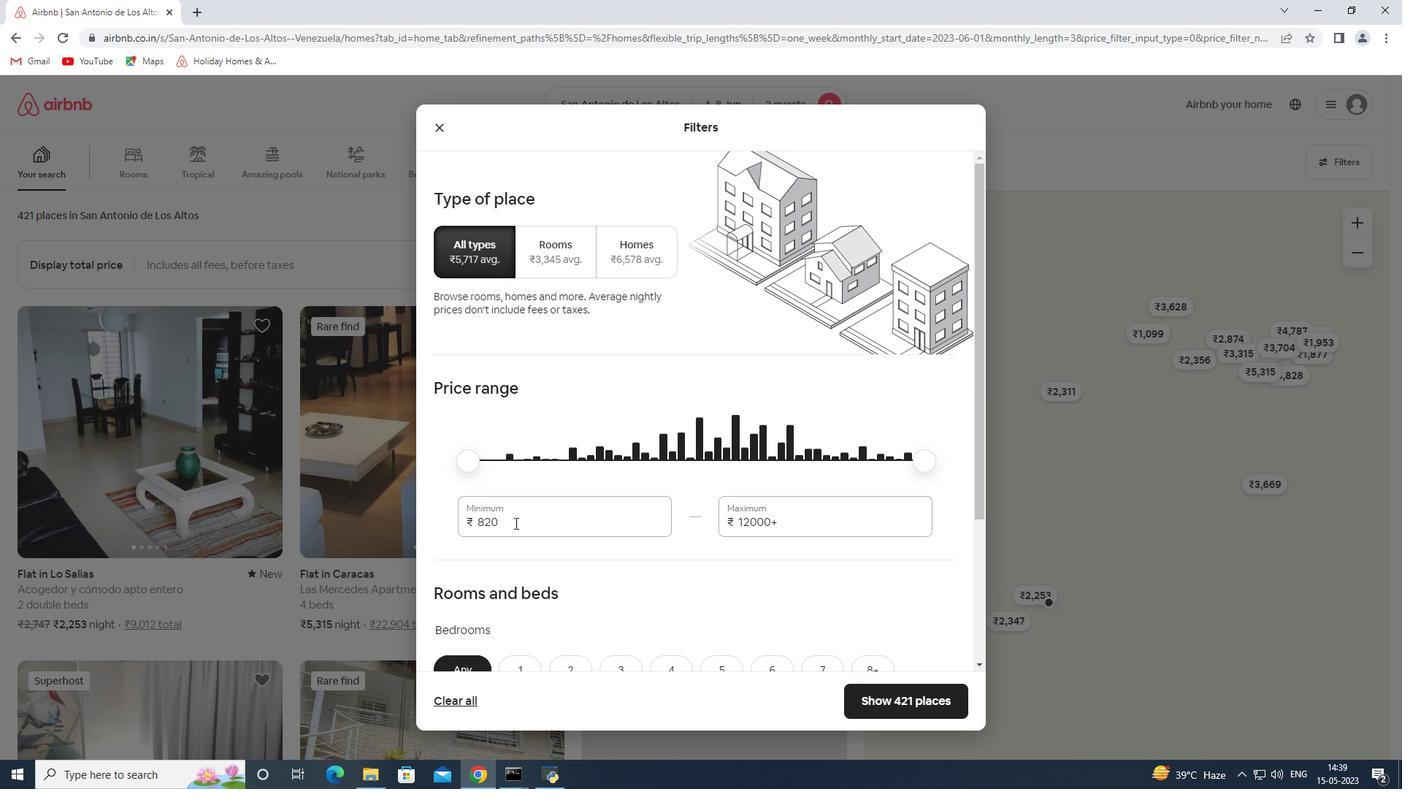 
Action: Mouse pressed left at (515, 523)
Screenshot: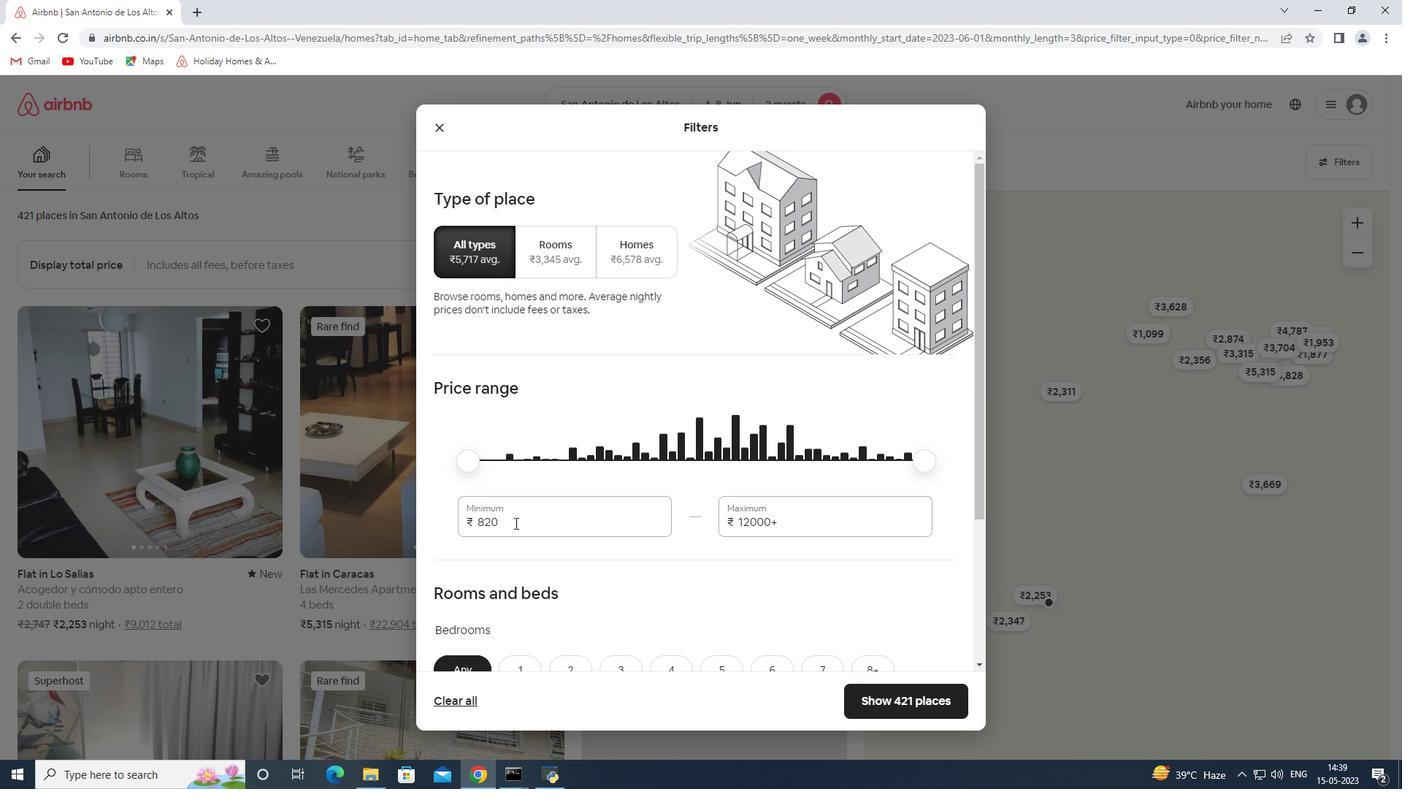 
Action: Mouse moved to (515, 521)
Screenshot: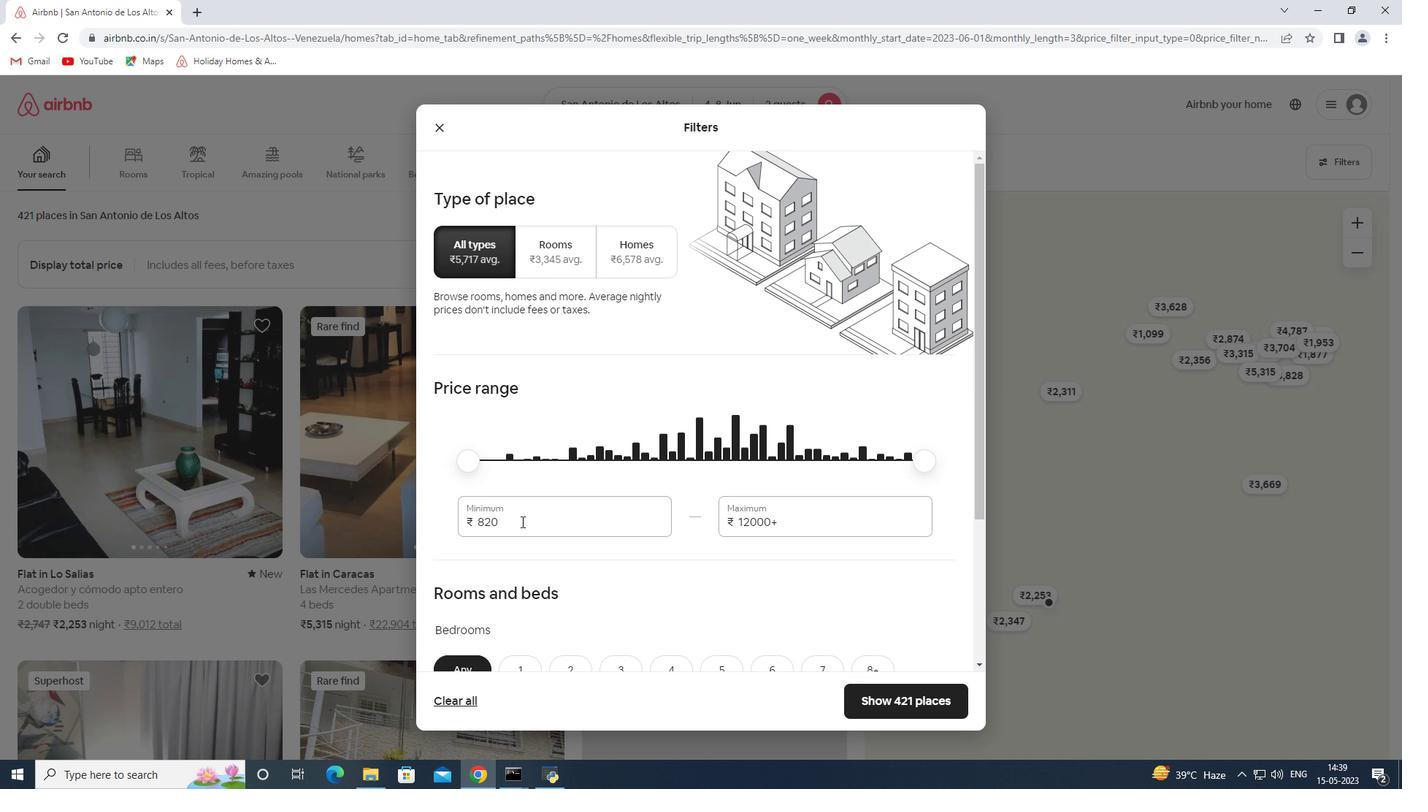 
Action: Mouse pressed left at (515, 521)
Screenshot: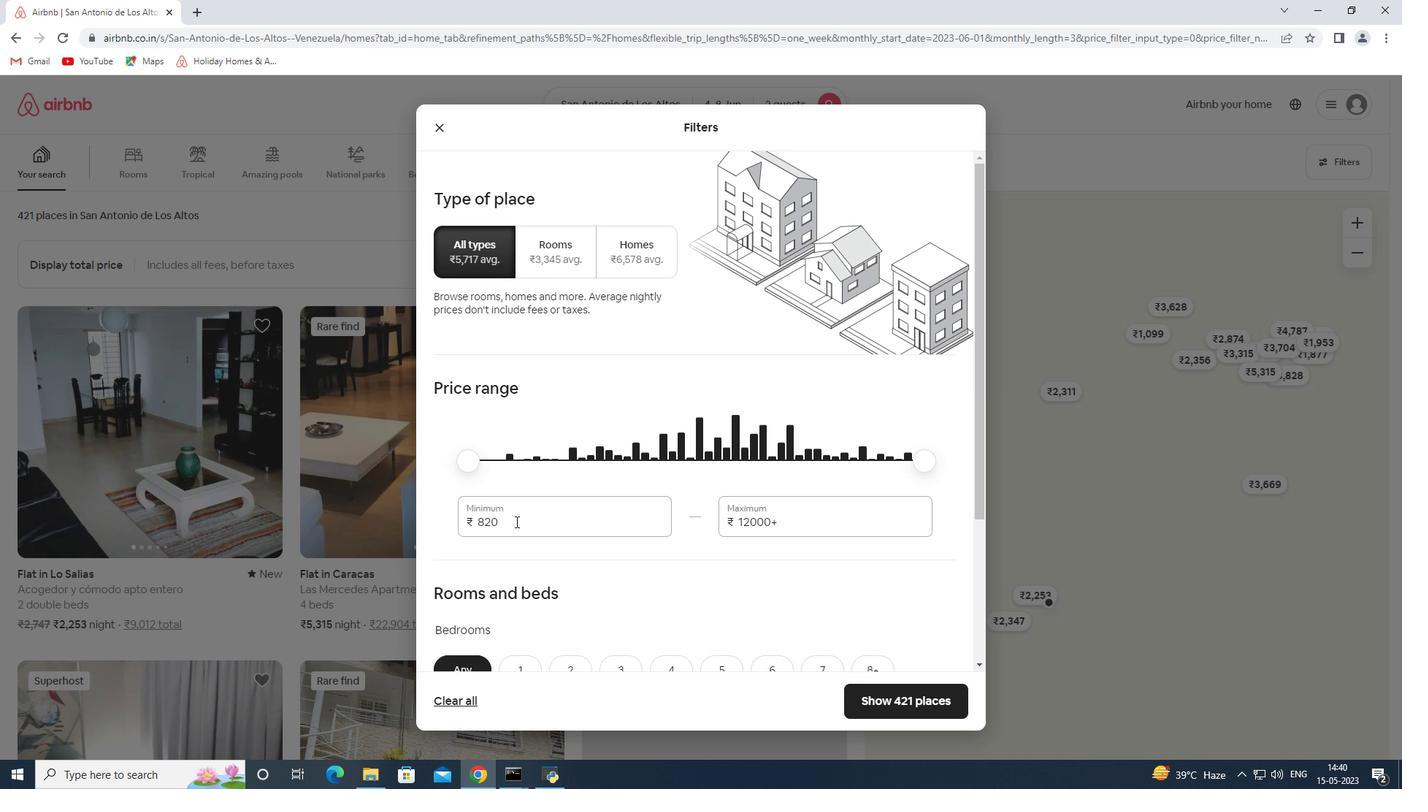
Action: Mouse pressed left at (515, 521)
Screenshot: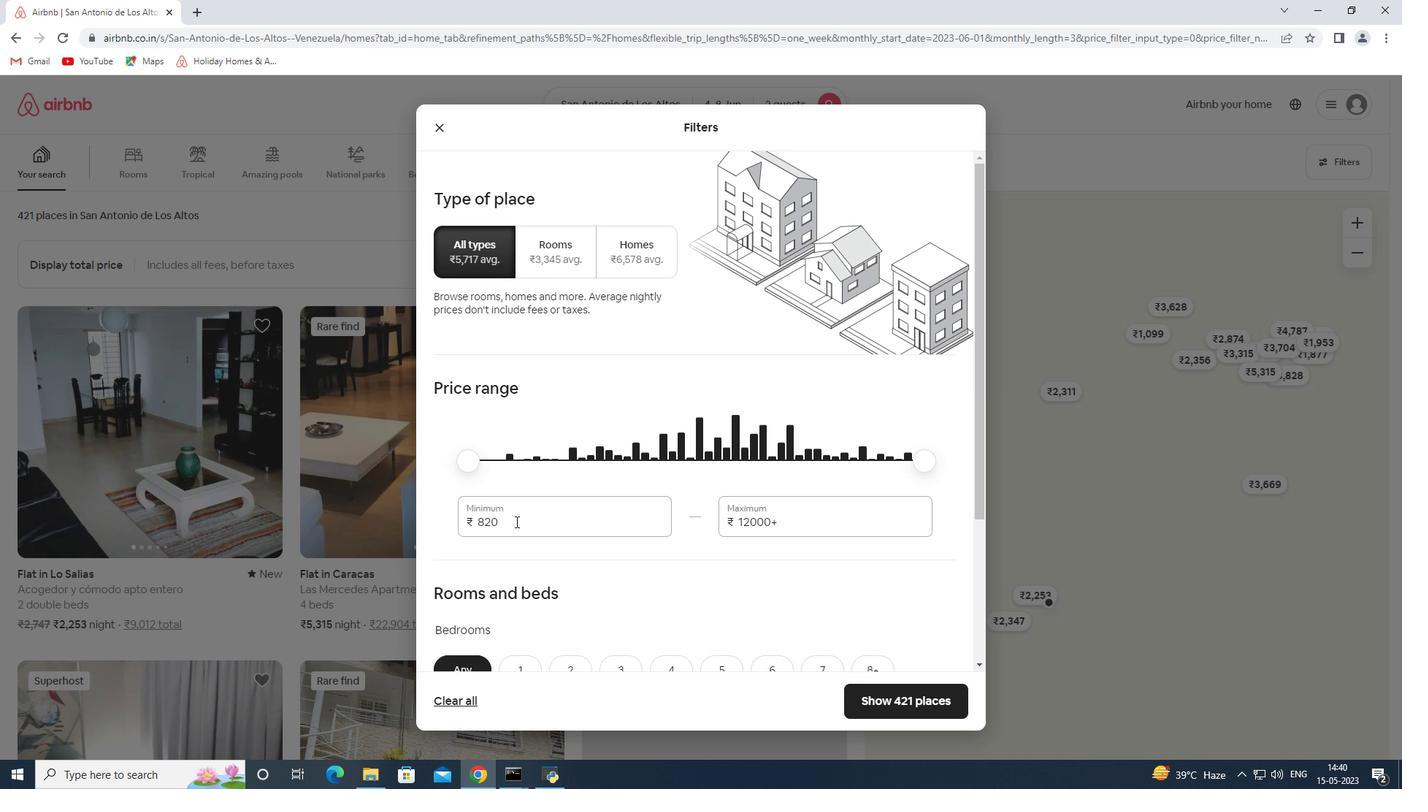
Action: Key pressed 8000<Key.tab>16000
Screenshot: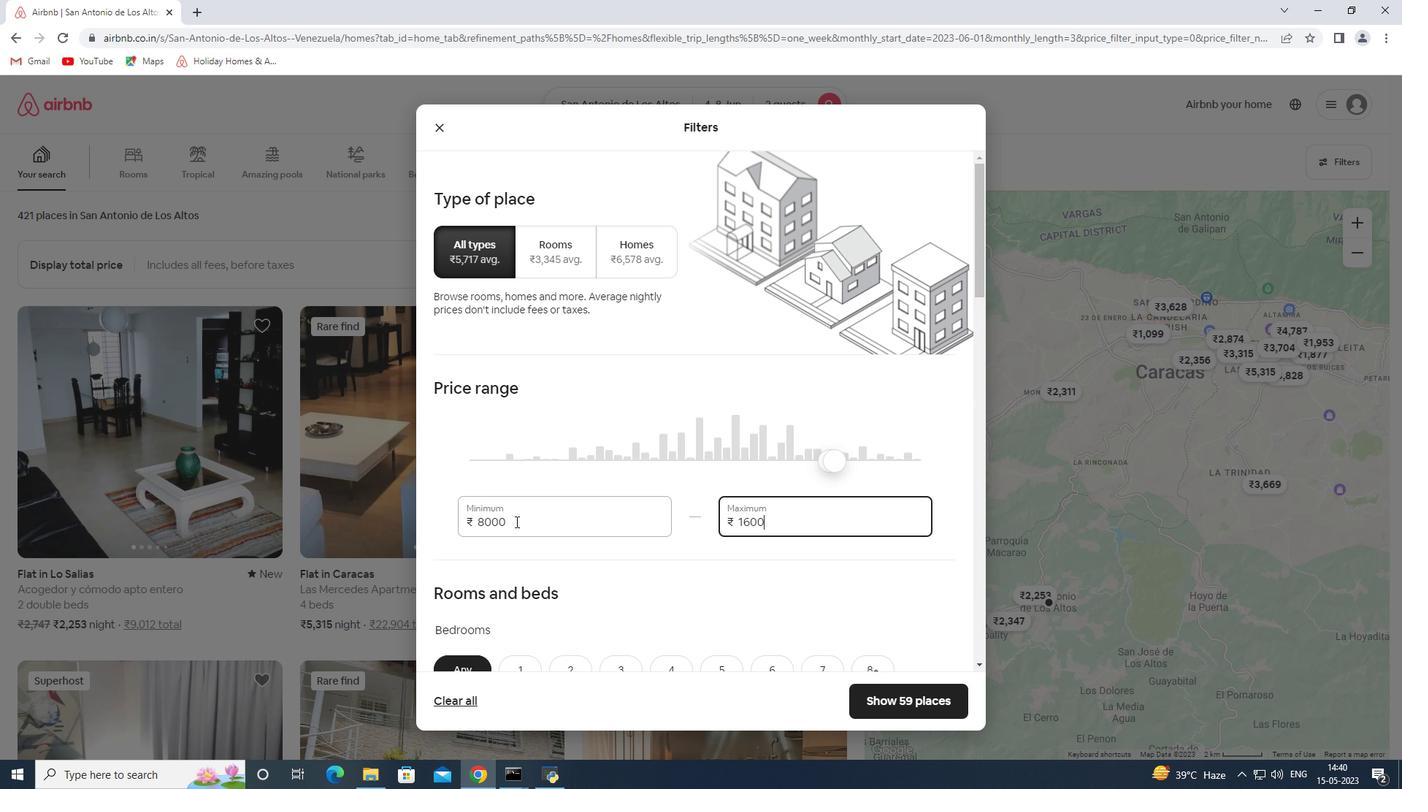 
Action: Mouse moved to (523, 155)
Screenshot: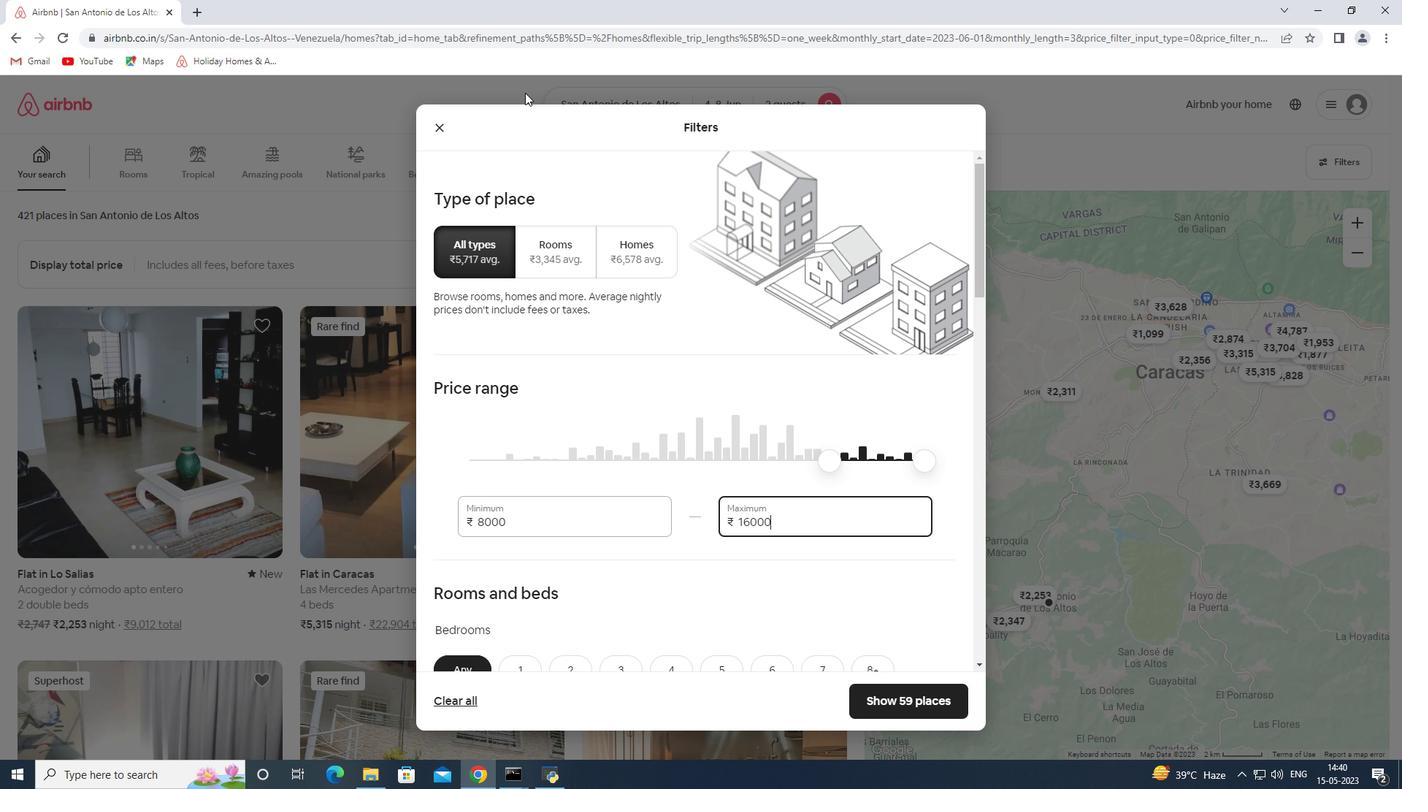 
Action: Mouse scrolled (523, 154) with delta (0, 0)
Screenshot: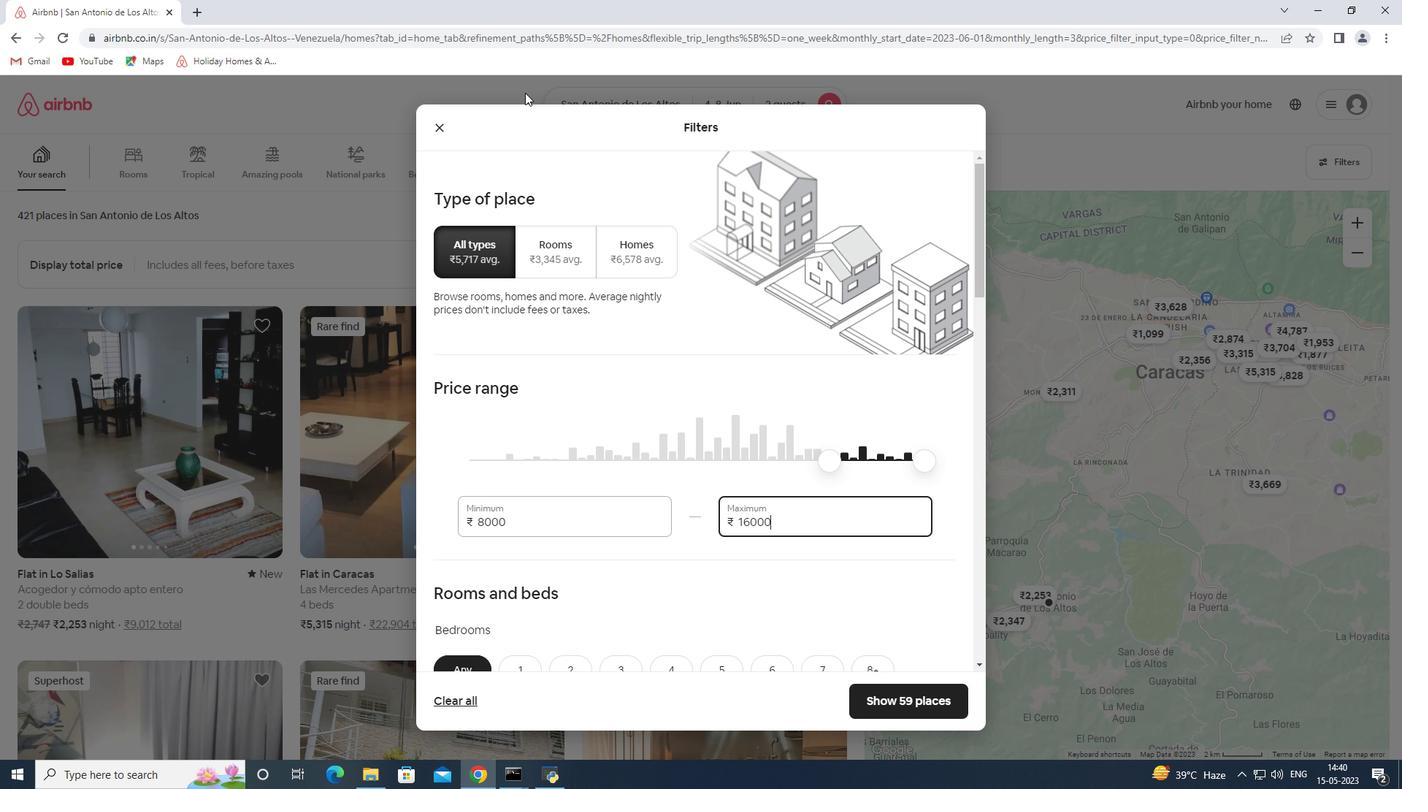 
Action: Mouse moved to (520, 163)
Screenshot: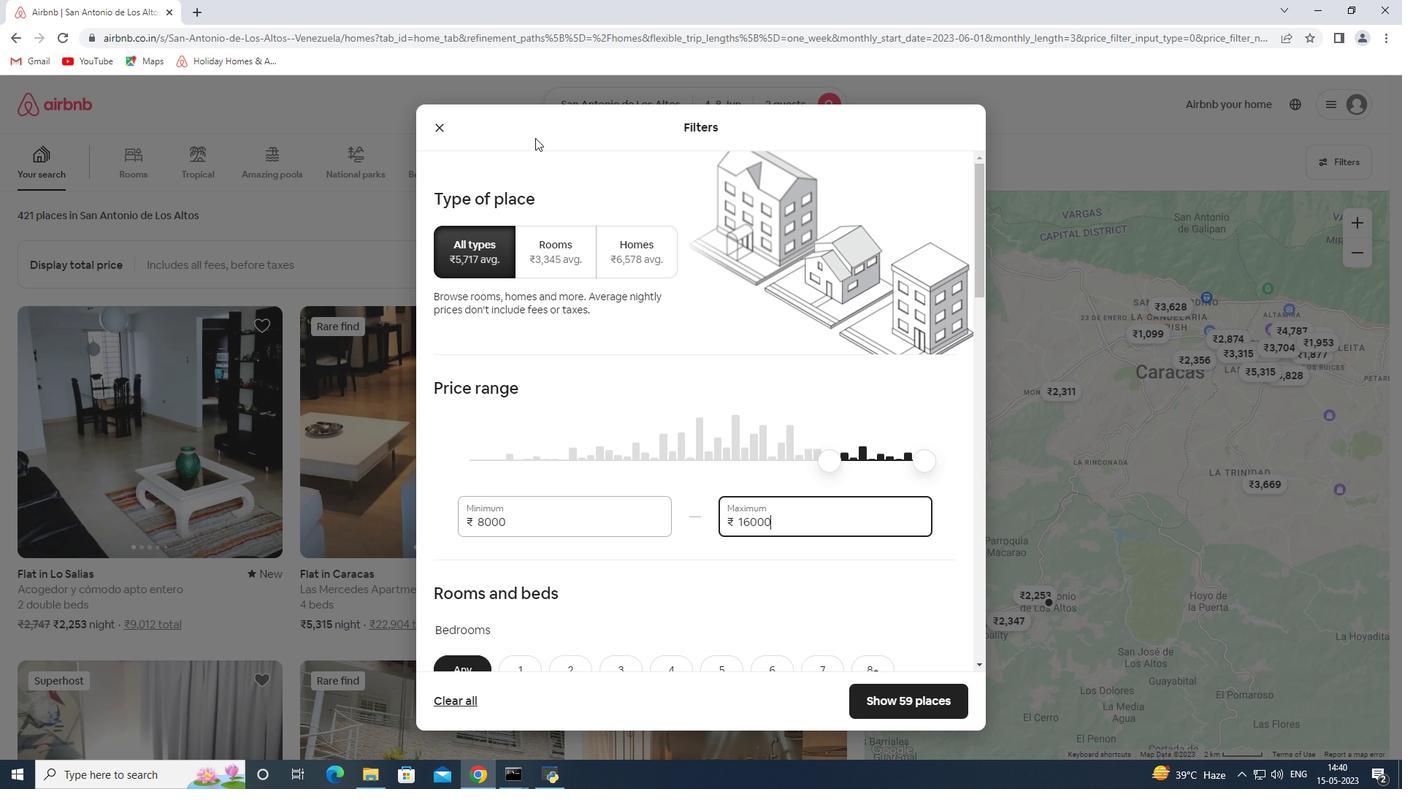 
Action: Mouse scrolled (520, 162) with delta (0, 0)
Screenshot: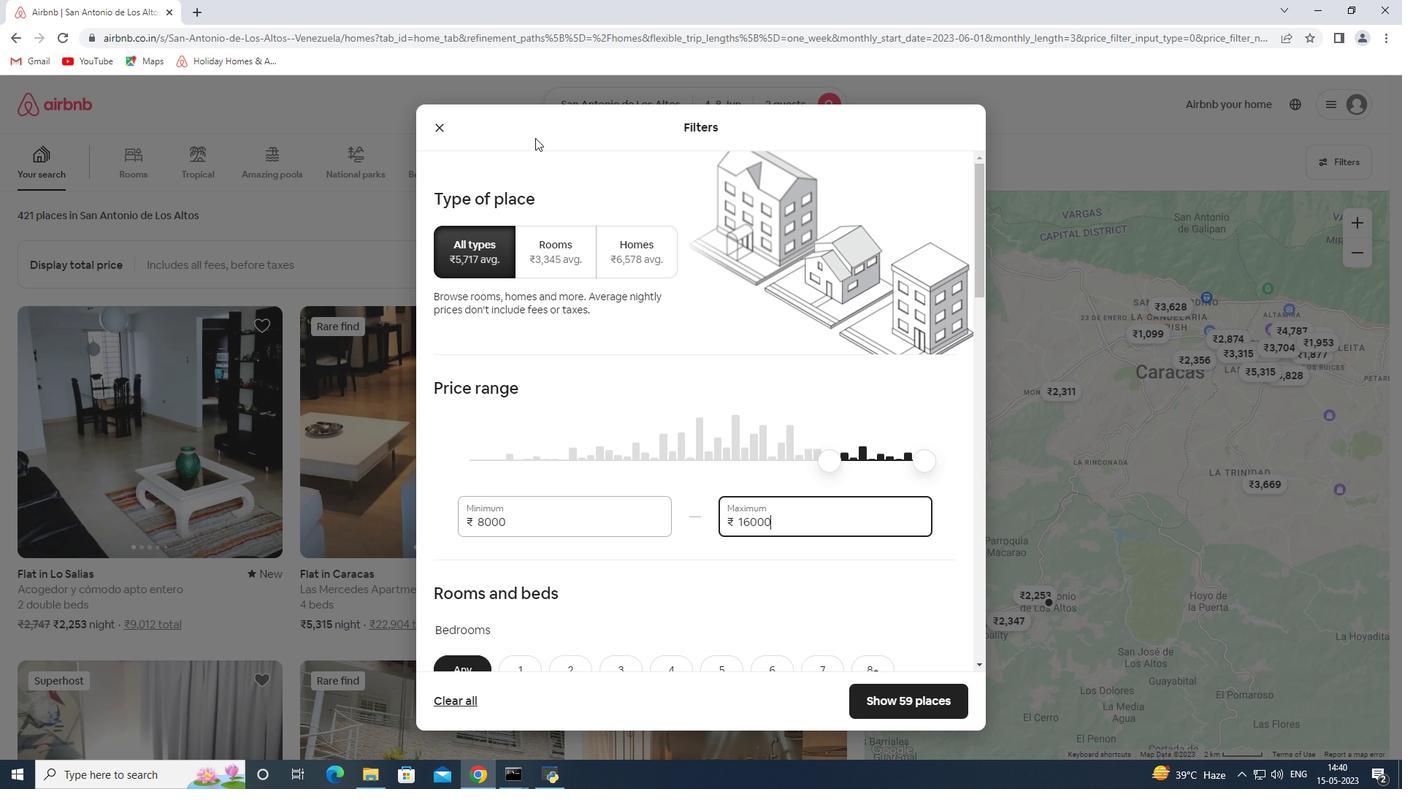 
Action: Mouse moved to (520, 166)
Screenshot: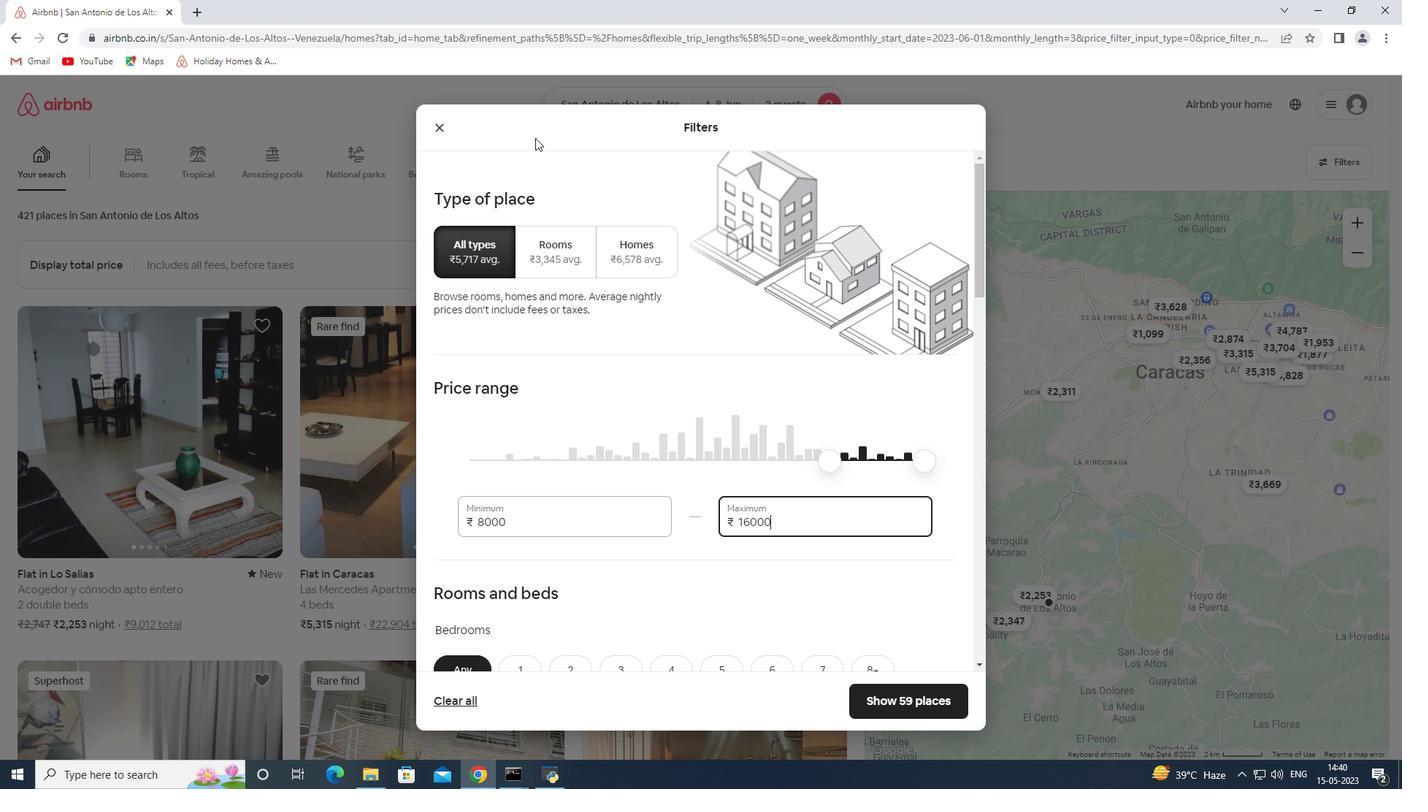 
Action: Mouse scrolled (520, 165) with delta (0, 0)
Screenshot: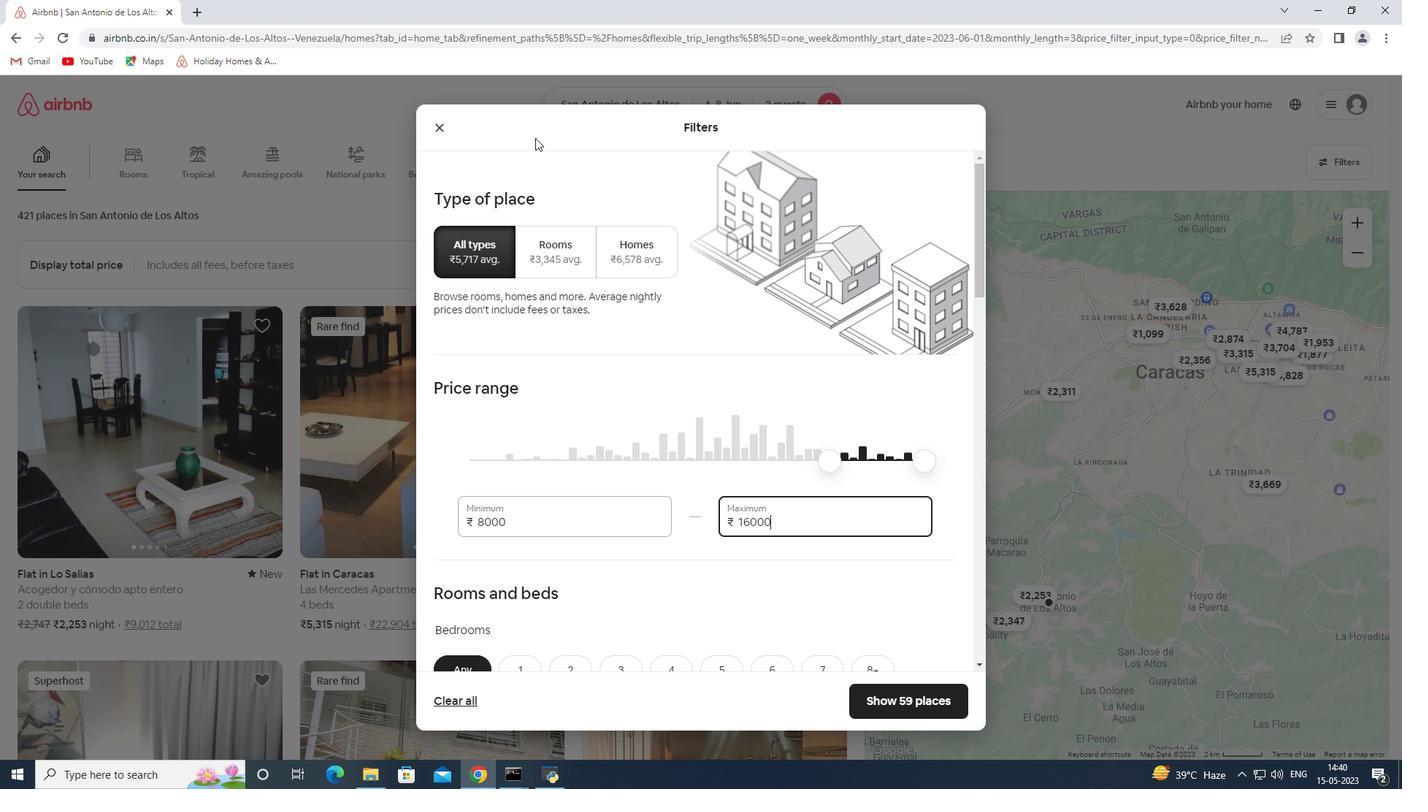 
Action: Mouse moved to (624, 322)
Screenshot: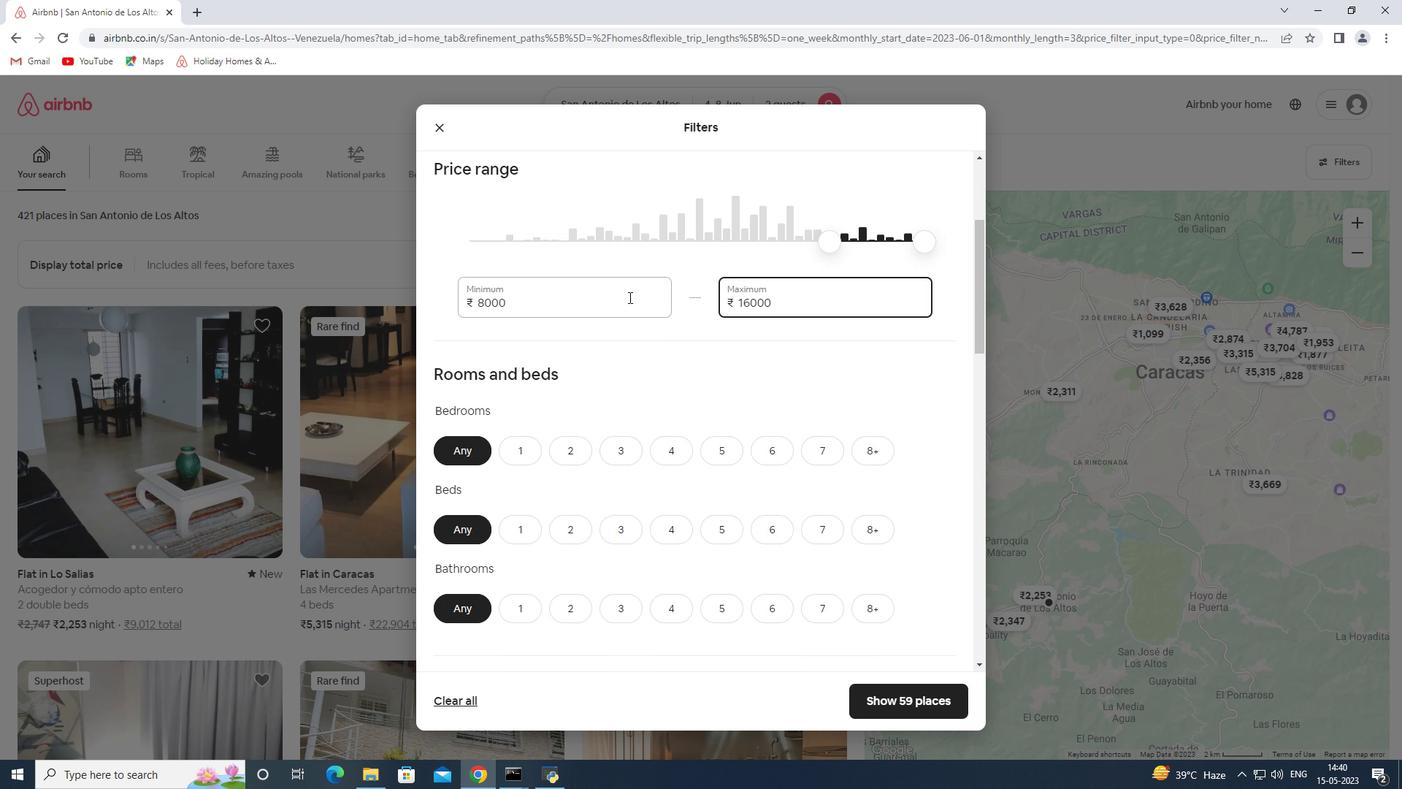 
Action: Mouse scrolled (624, 321) with delta (0, 0)
Screenshot: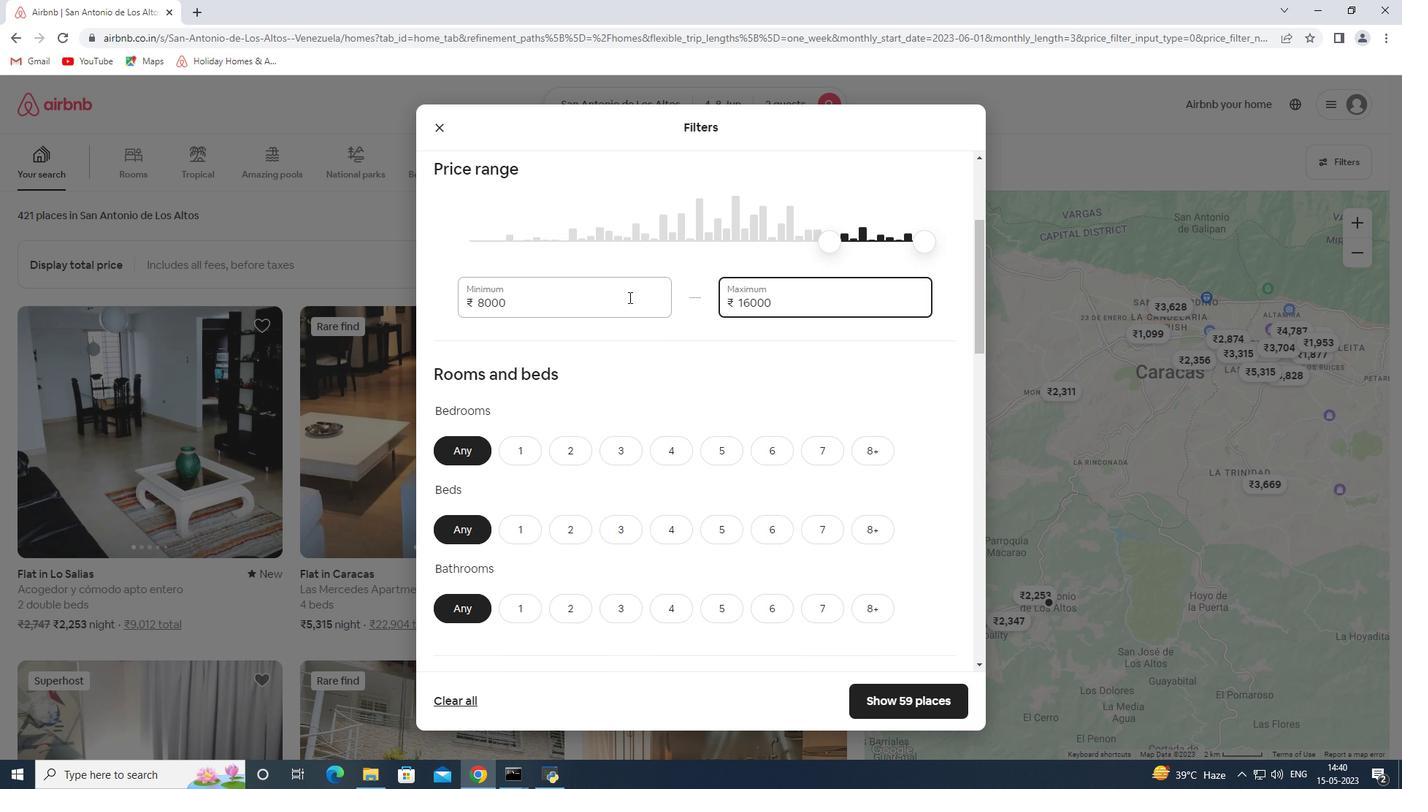 
Action: Mouse moved to (624, 323)
Screenshot: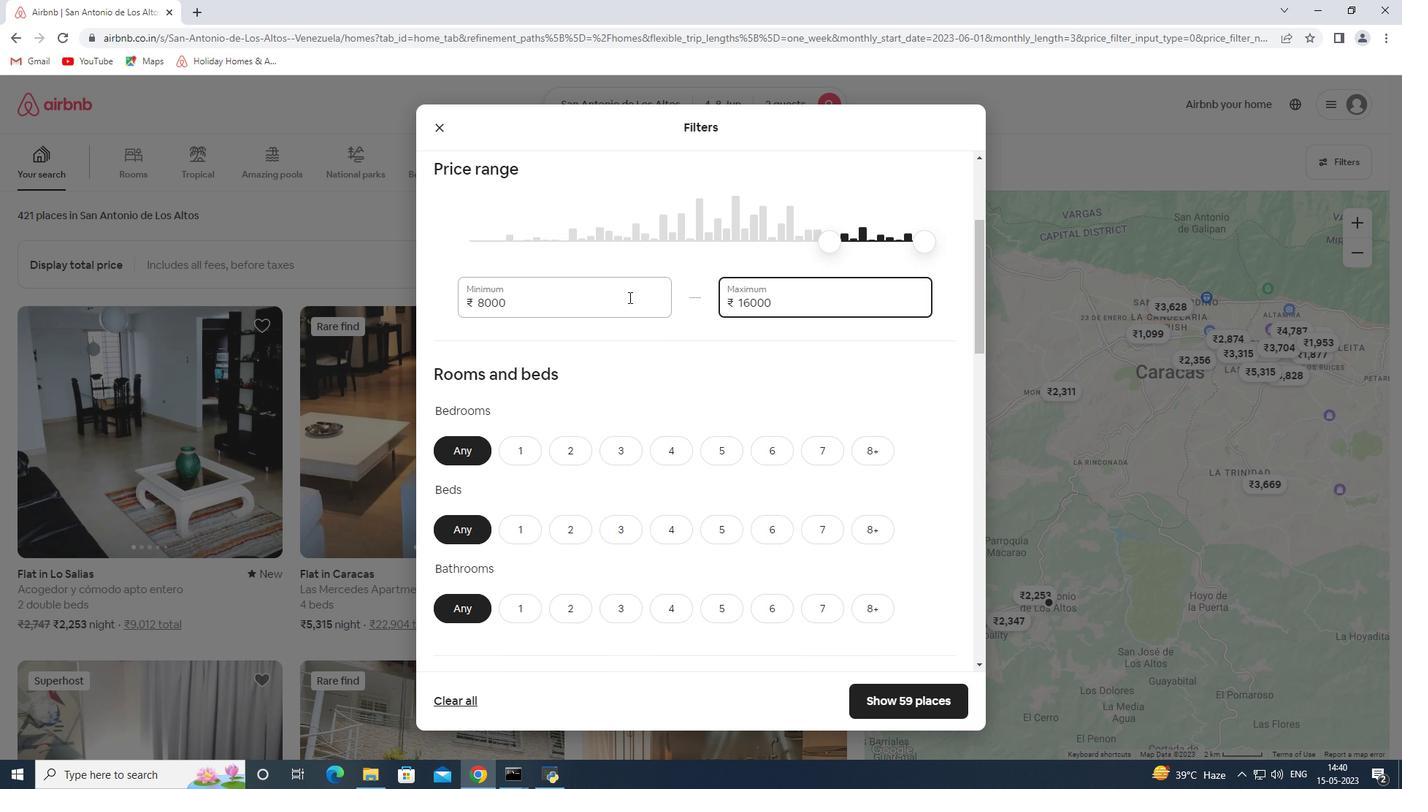 
Action: Mouse scrolled (624, 322) with delta (0, 0)
Screenshot: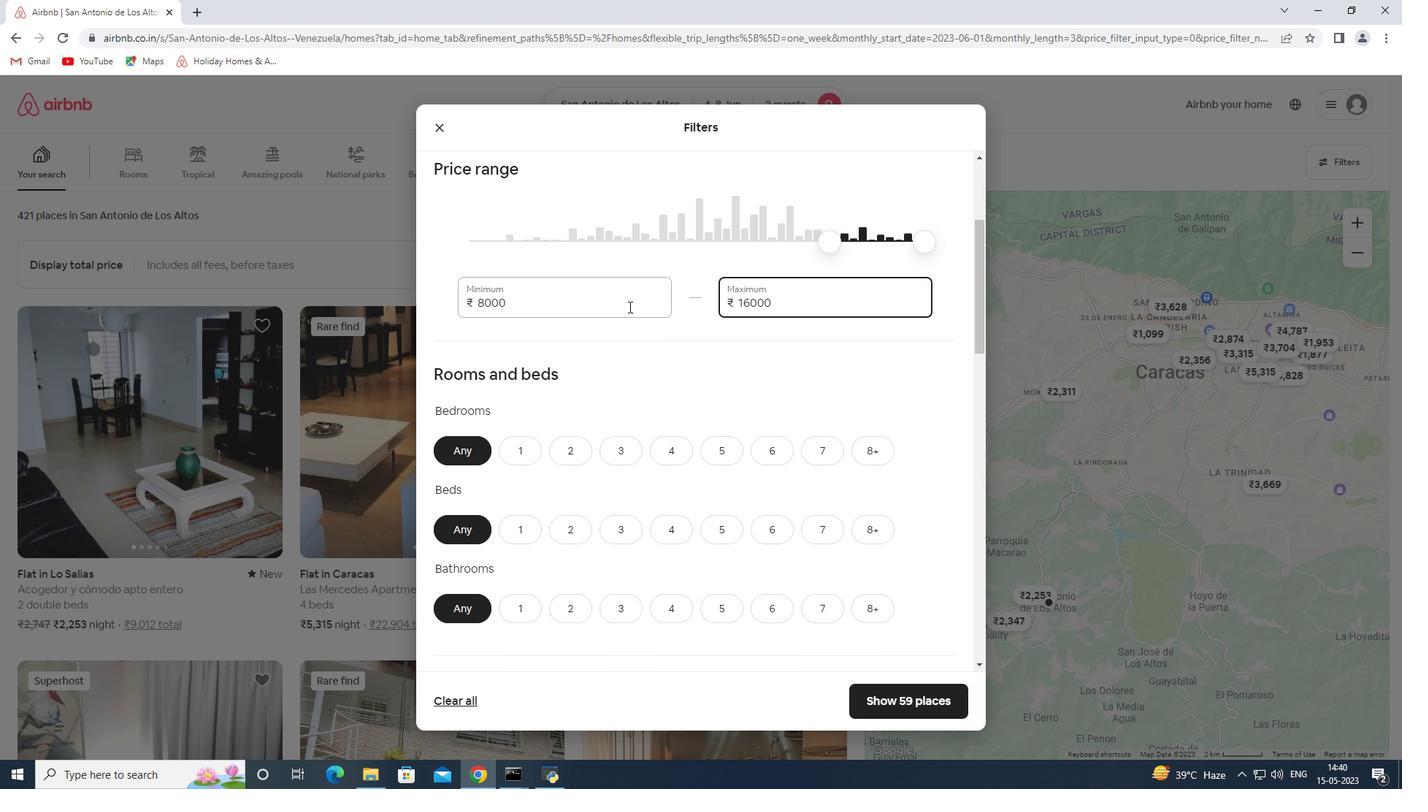 
Action: Mouse moved to (525, 301)
Screenshot: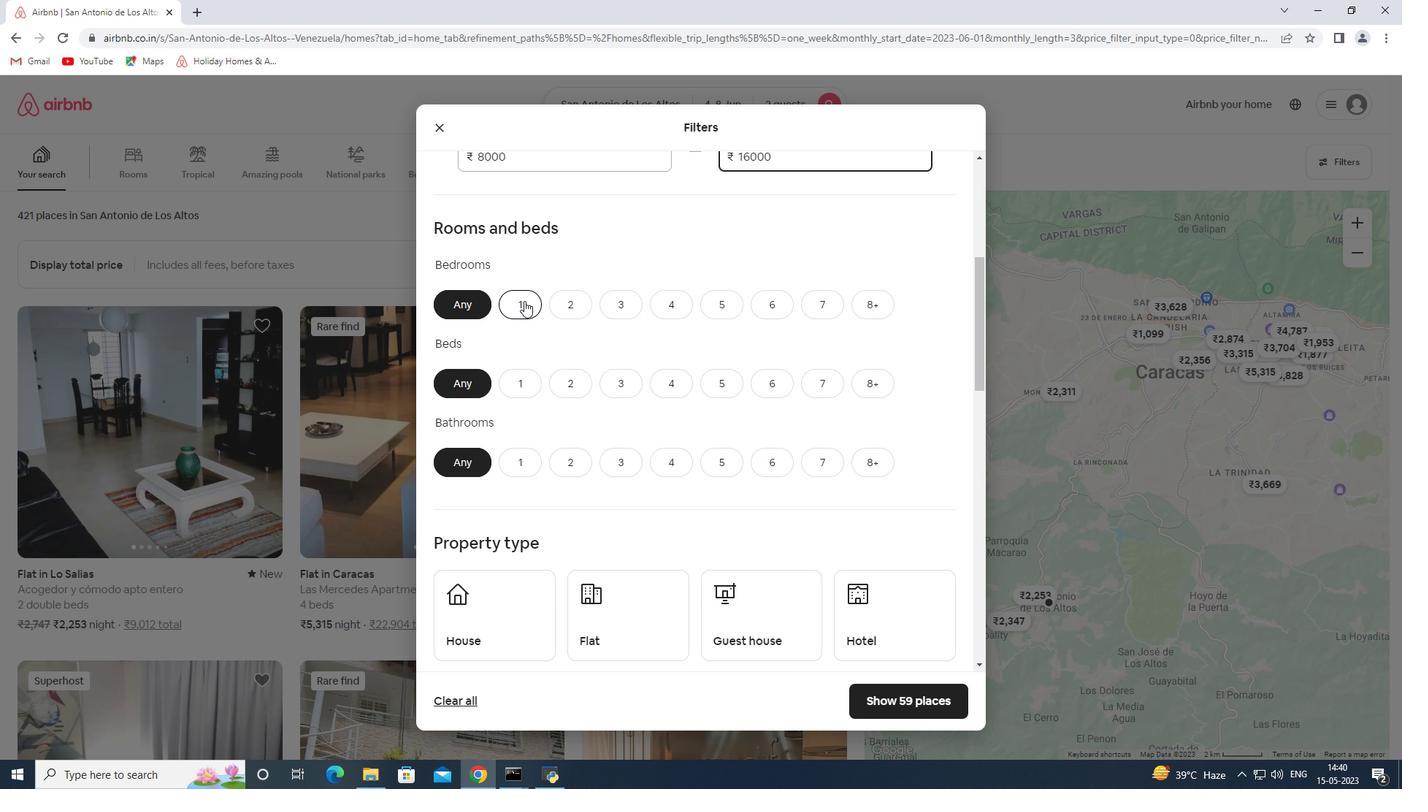 
Action: Mouse pressed left at (525, 301)
Screenshot: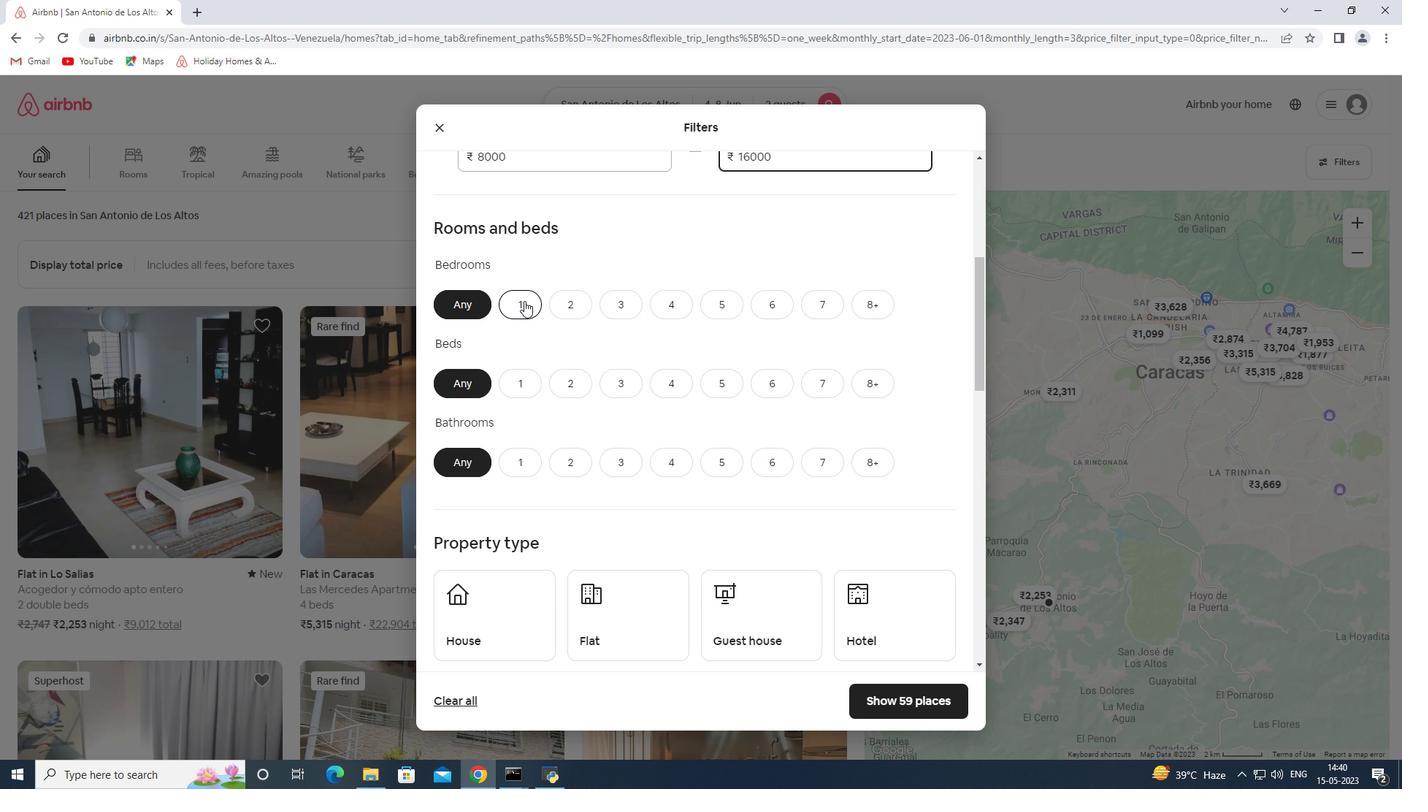 
Action: Mouse moved to (520, 391)
Screenshot: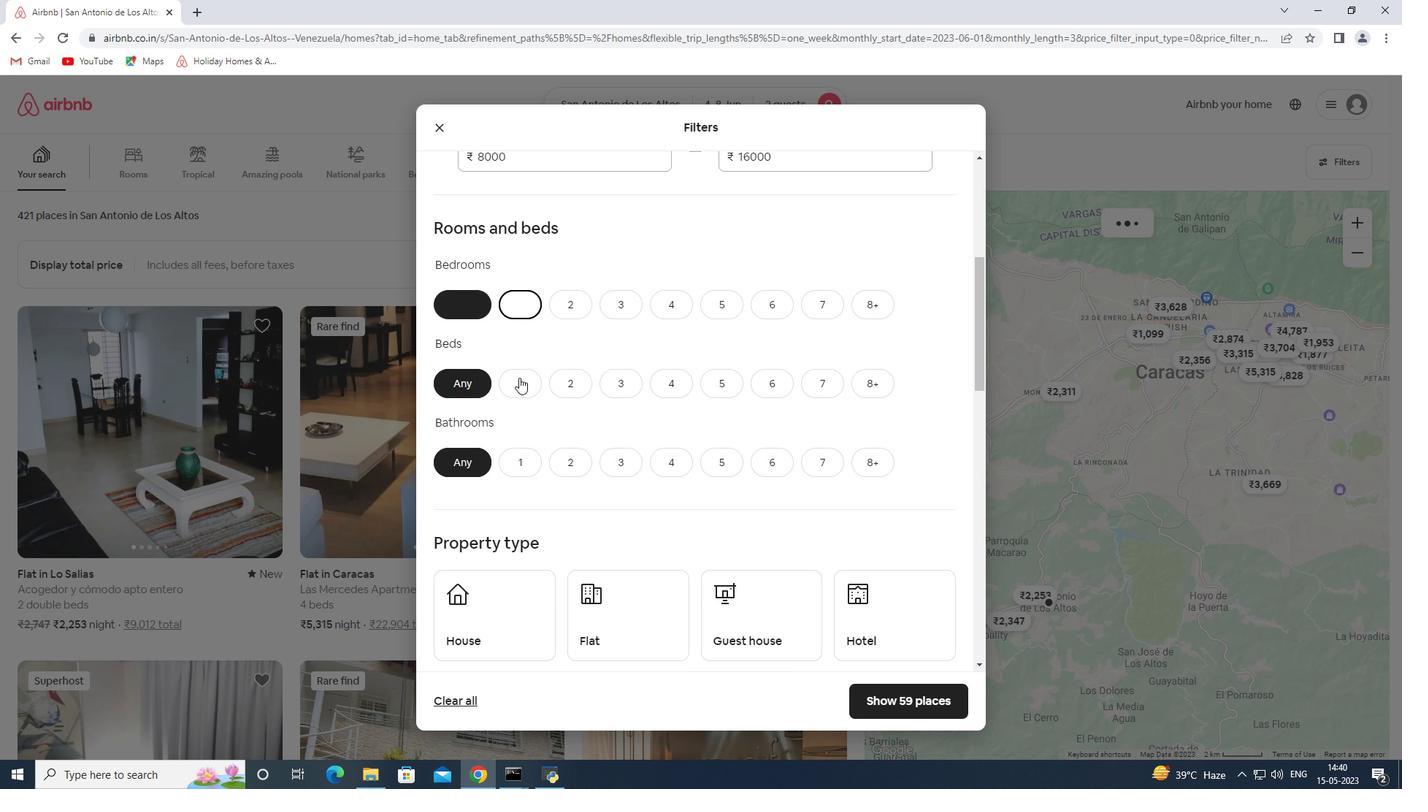 
Action: Mouse pressed left at (520, 391)
Screenshot: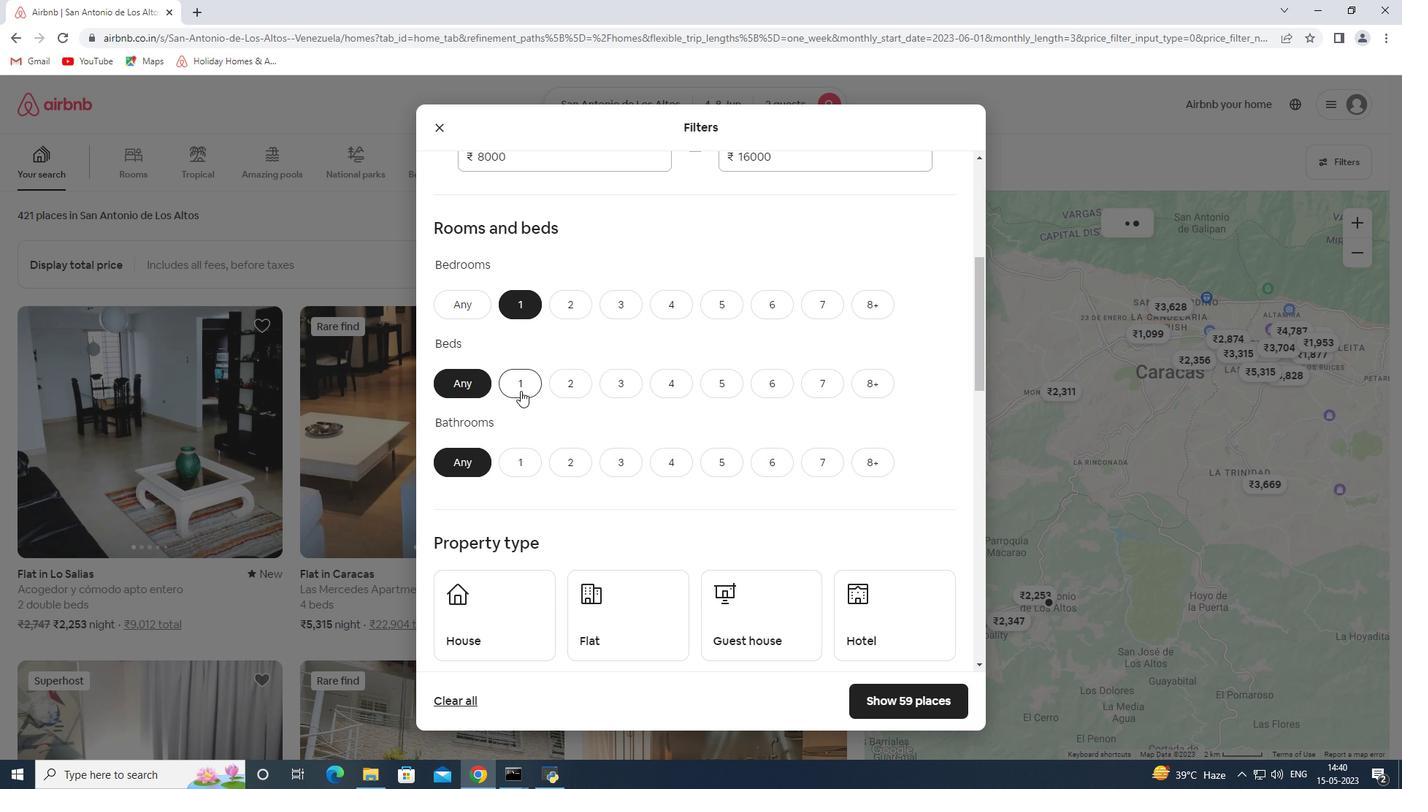 
Action: Mouse moved to (529, 471)
Screenshot: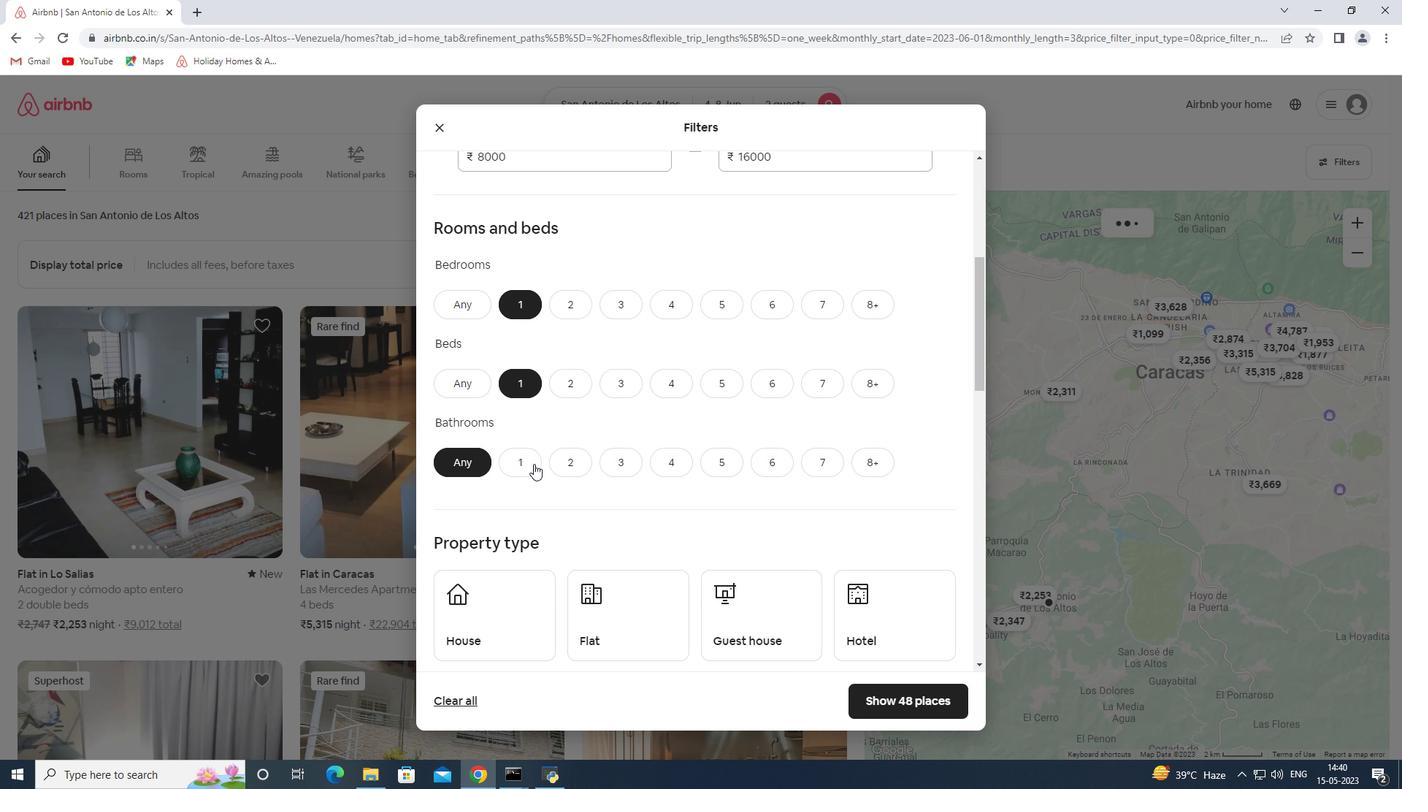 
Action: Mouse pressed left at (529, 471)
Screenshot: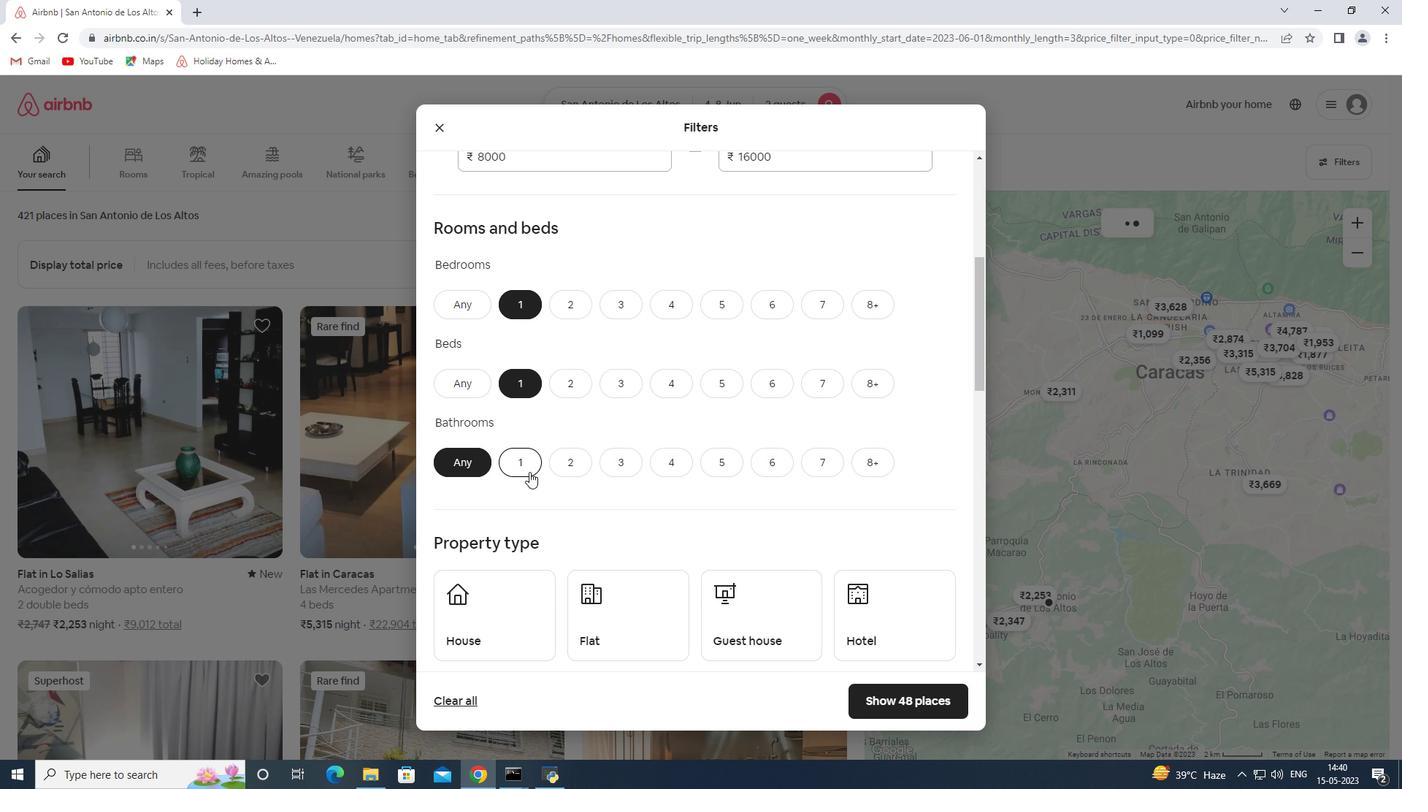 
Action: Mouse moved to (527, 382)
Screenshot: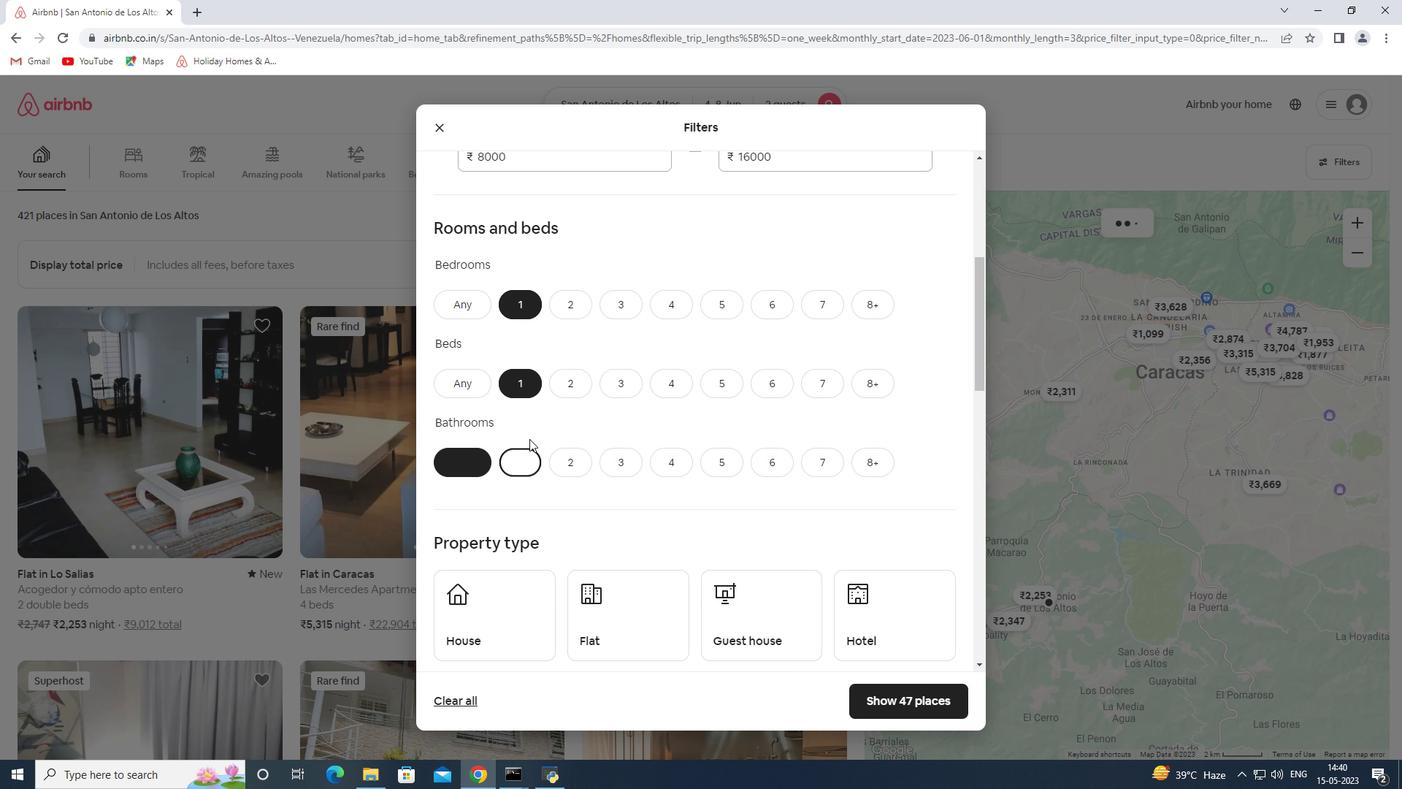 
Action: Mouse scrolled (527, 381) with delta (0, 0)
Screenshot: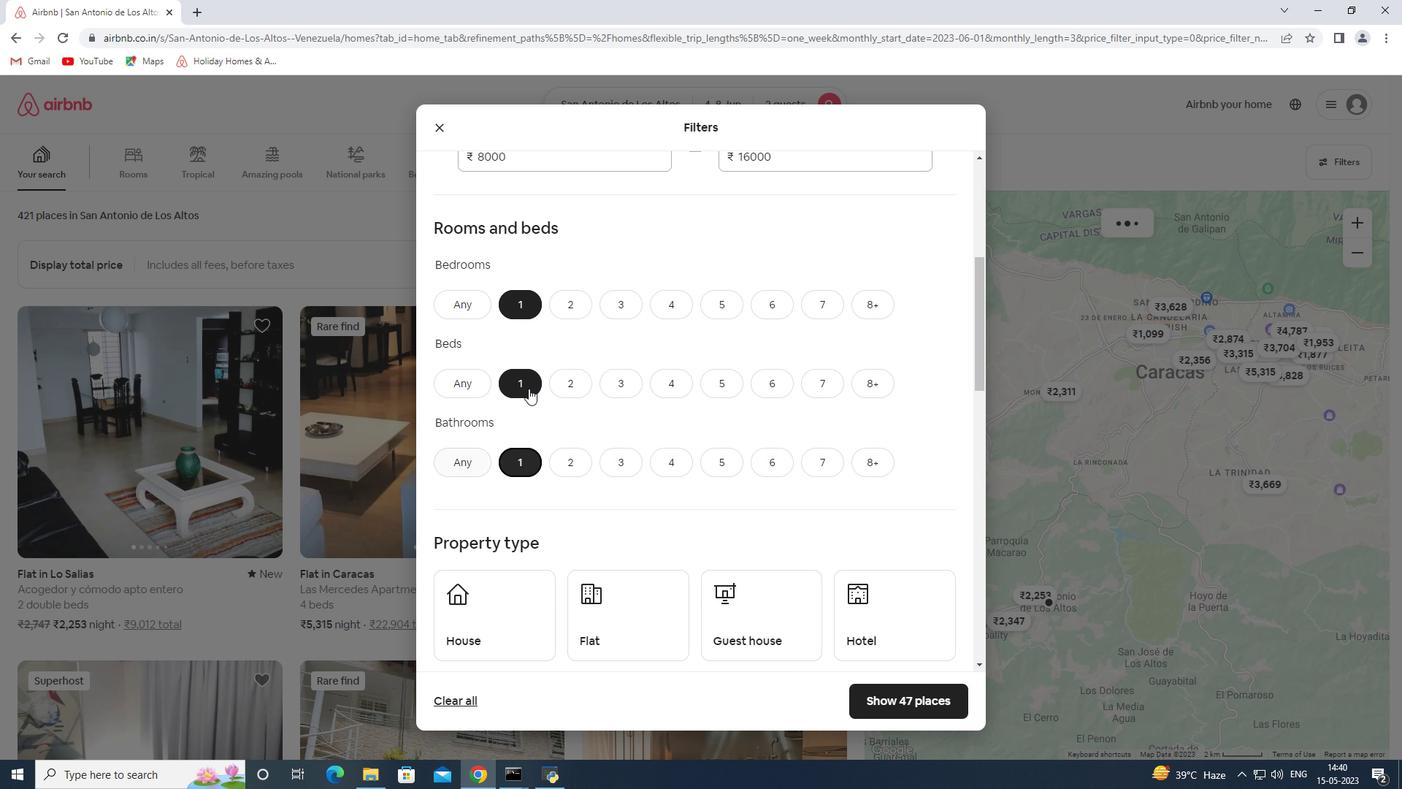 
Action: Mouse scrolled (527, 381) with delta (0, 0)
Screenshot: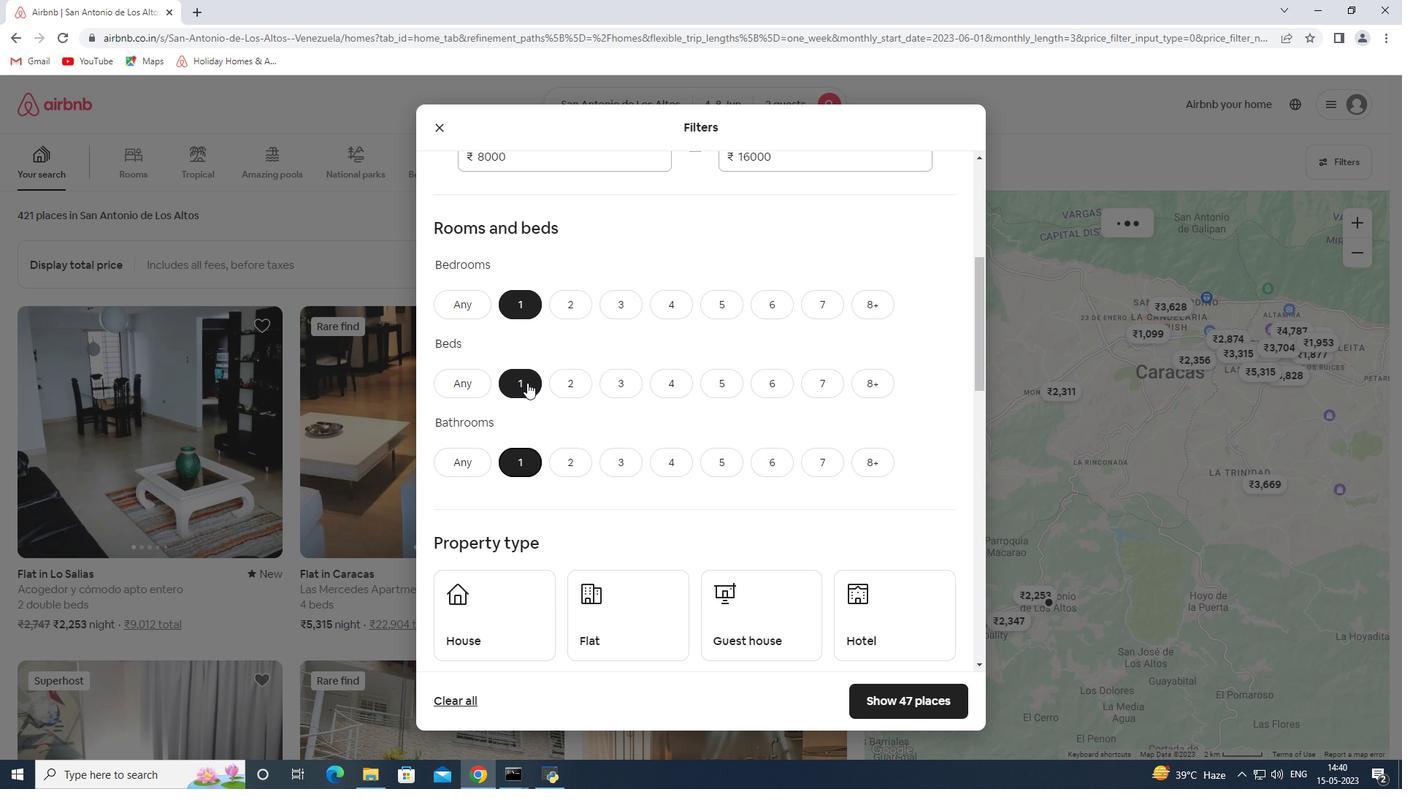 
Action: Mouse scrolled (527, 381) with delta (0, 0)
Screenshot: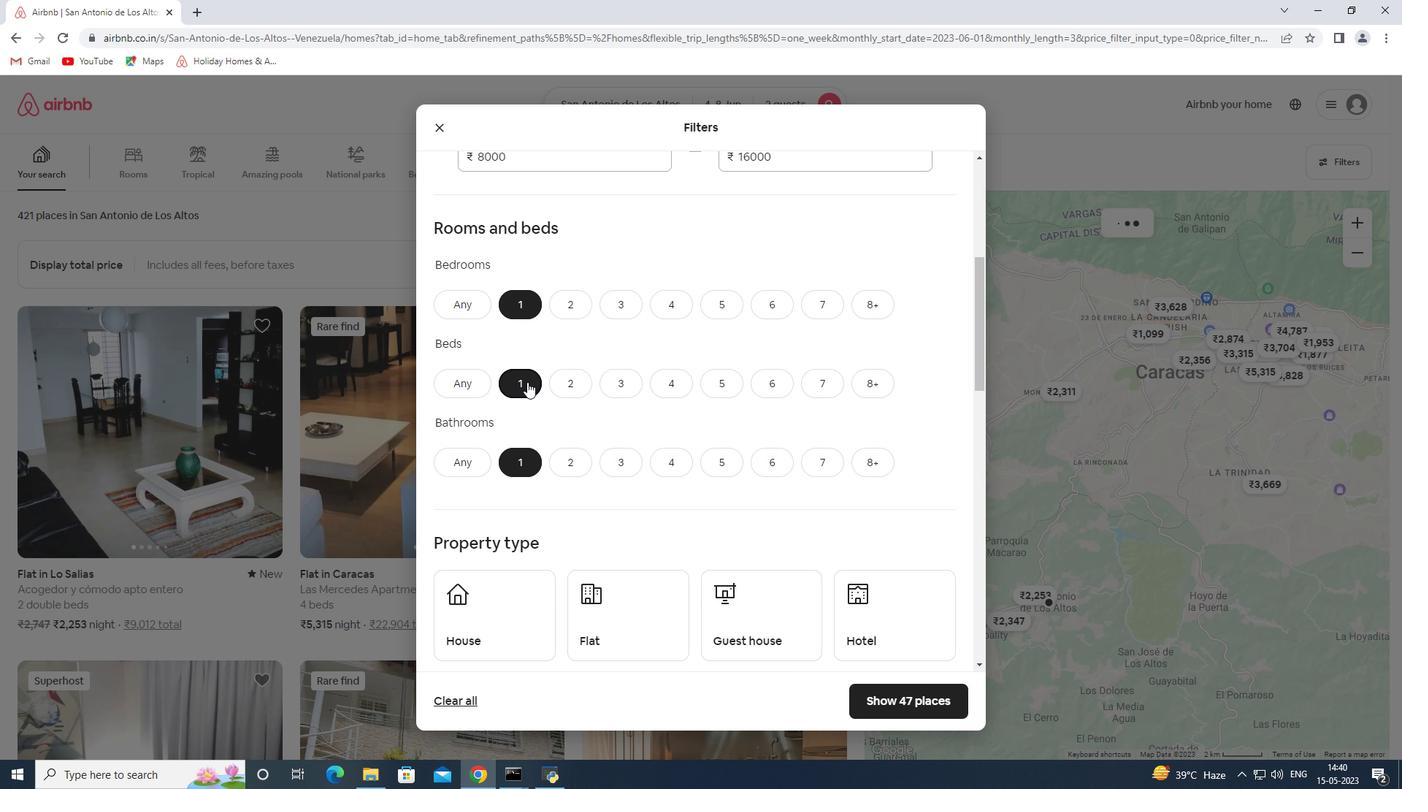 
Action: Mouse scrolled (527, 381) with delta (0, 0)
Screenshot: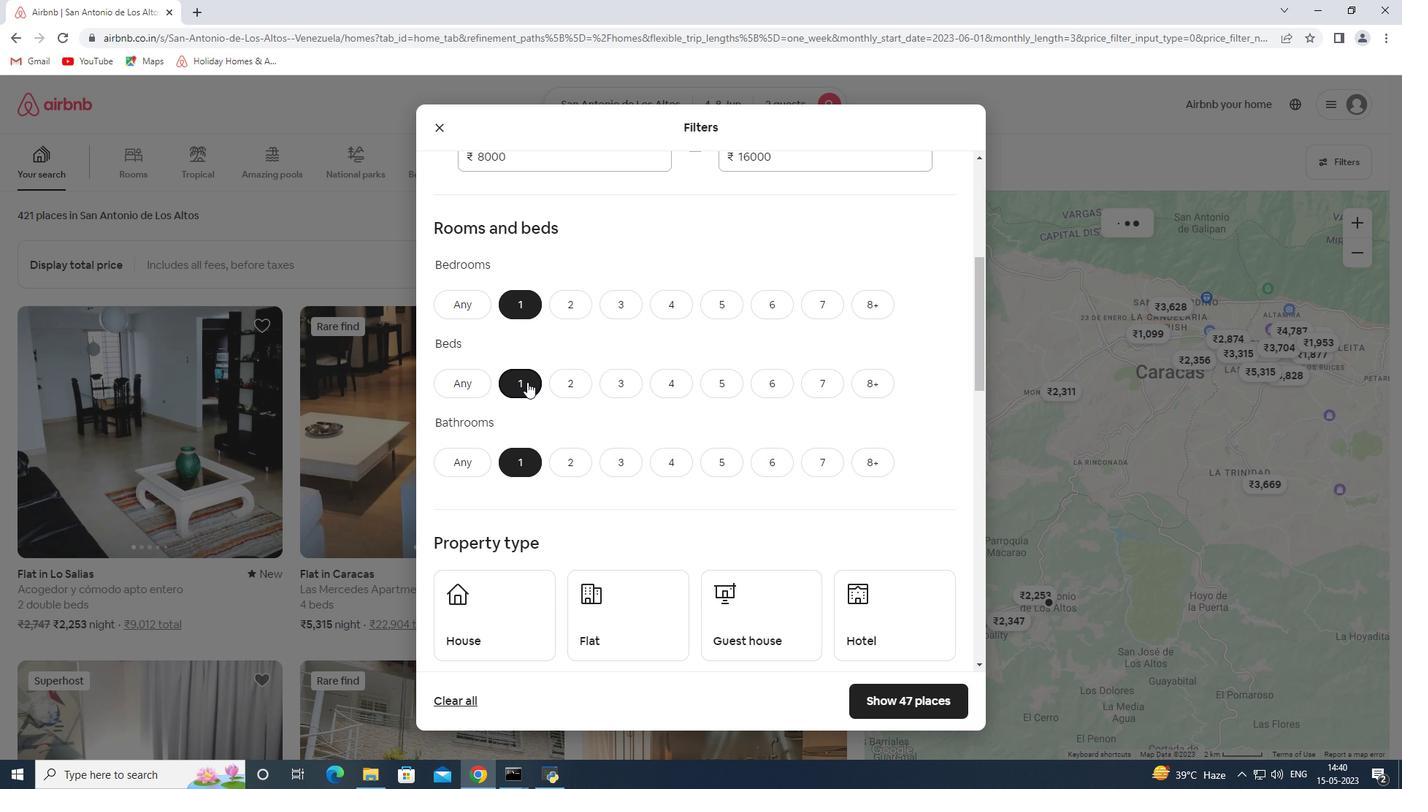 
Action: Mouse moved to (526, 381)
Screenshot: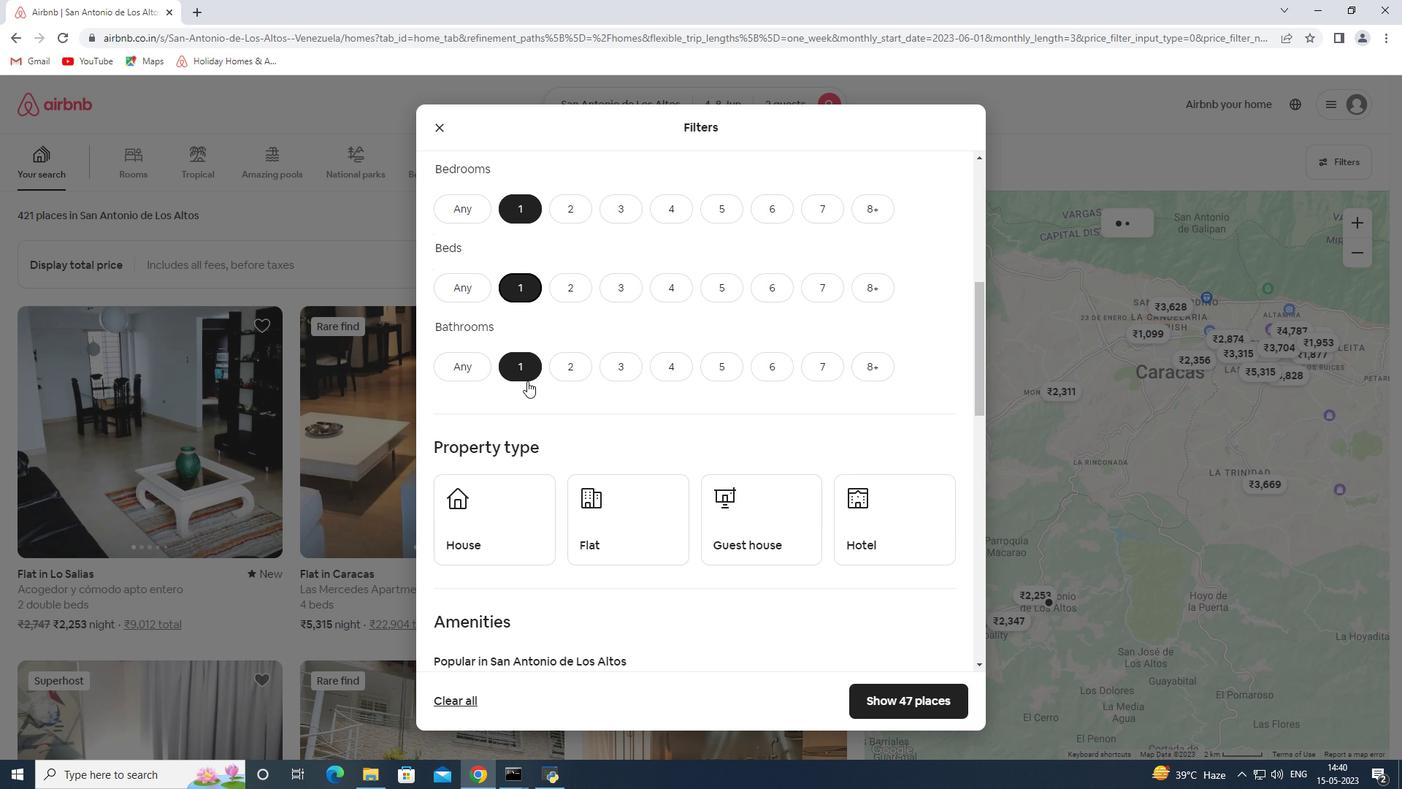 
Action: Mouse scrolled (526, 380) with delta (0, 0)
Screenshot: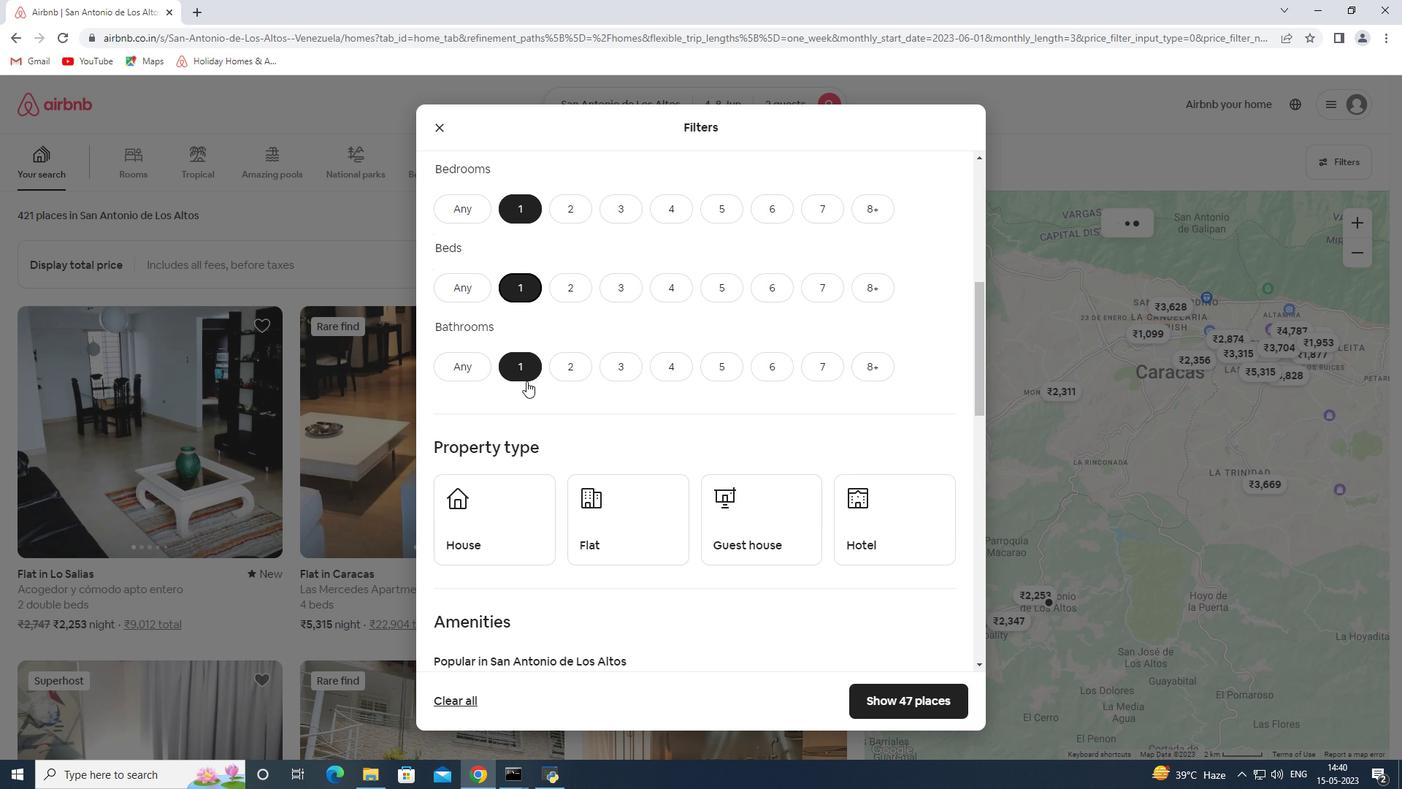 
Action: Mouse scrolled (526, 380) with delta (0, 0)
Screenshot: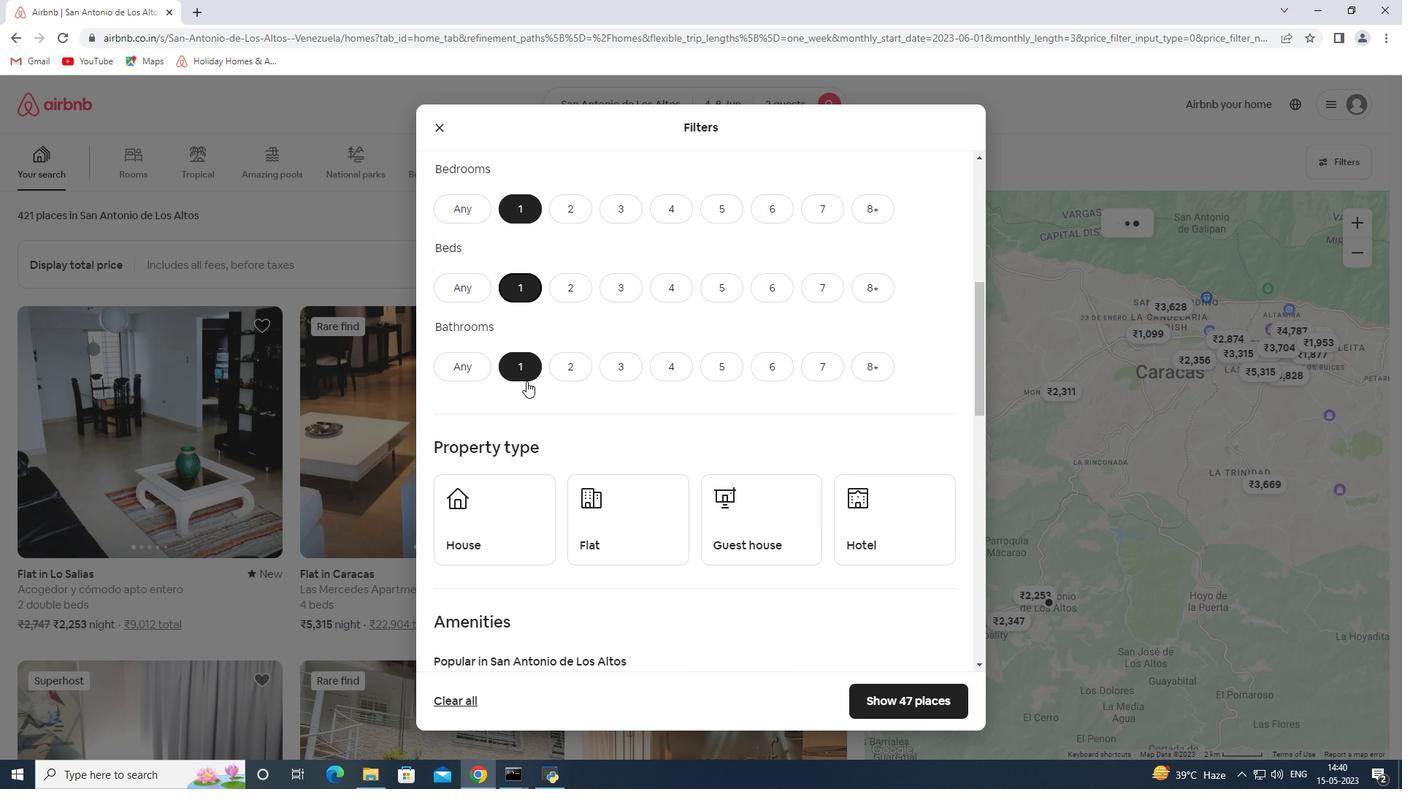 
Action: Mouse scrolled (526, 380) with delta (0, 0)
Screenshot: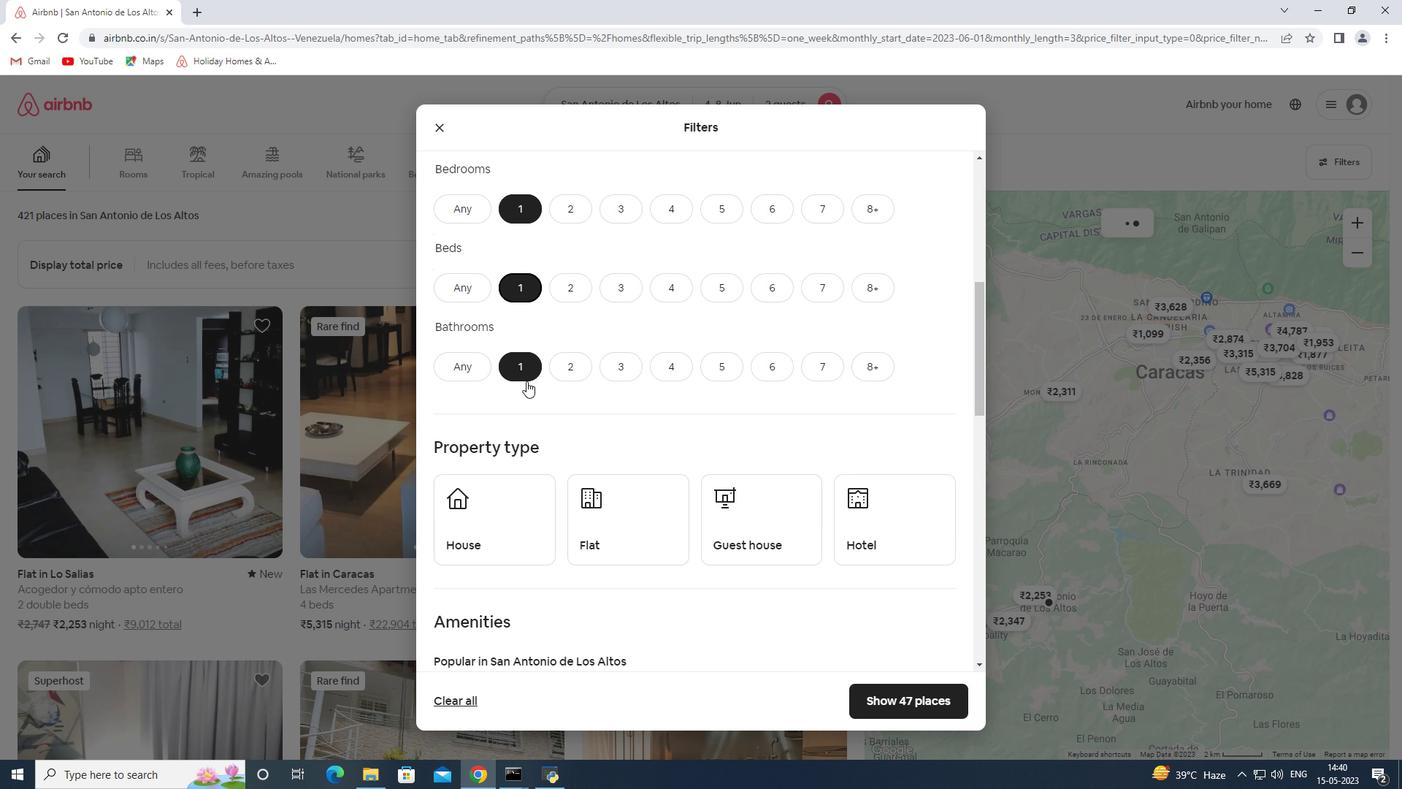 
Action: Mouse moved to (530, 381)
Screenshot: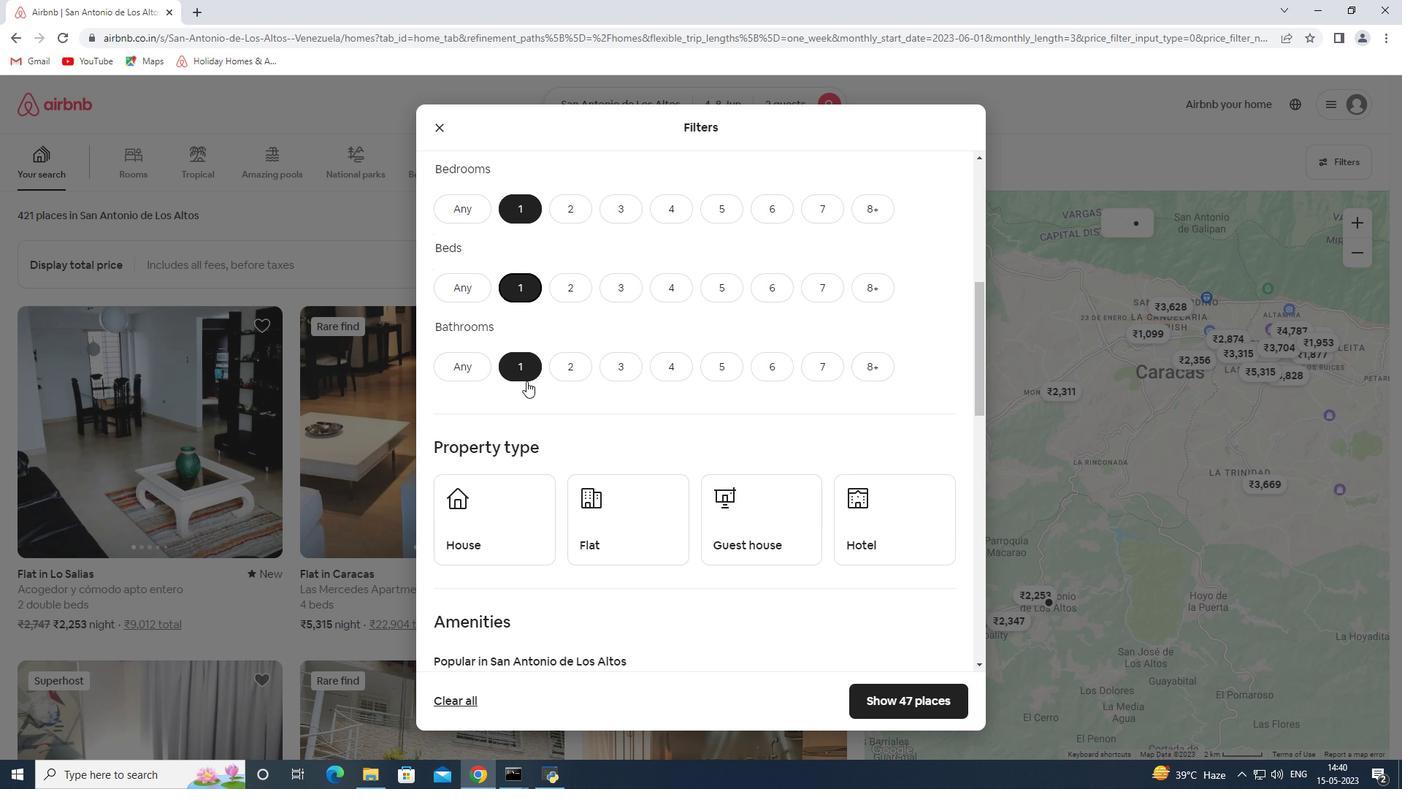 
Action: Mouse scrolled (530, 380) with delta (0, 0)
Screenshot: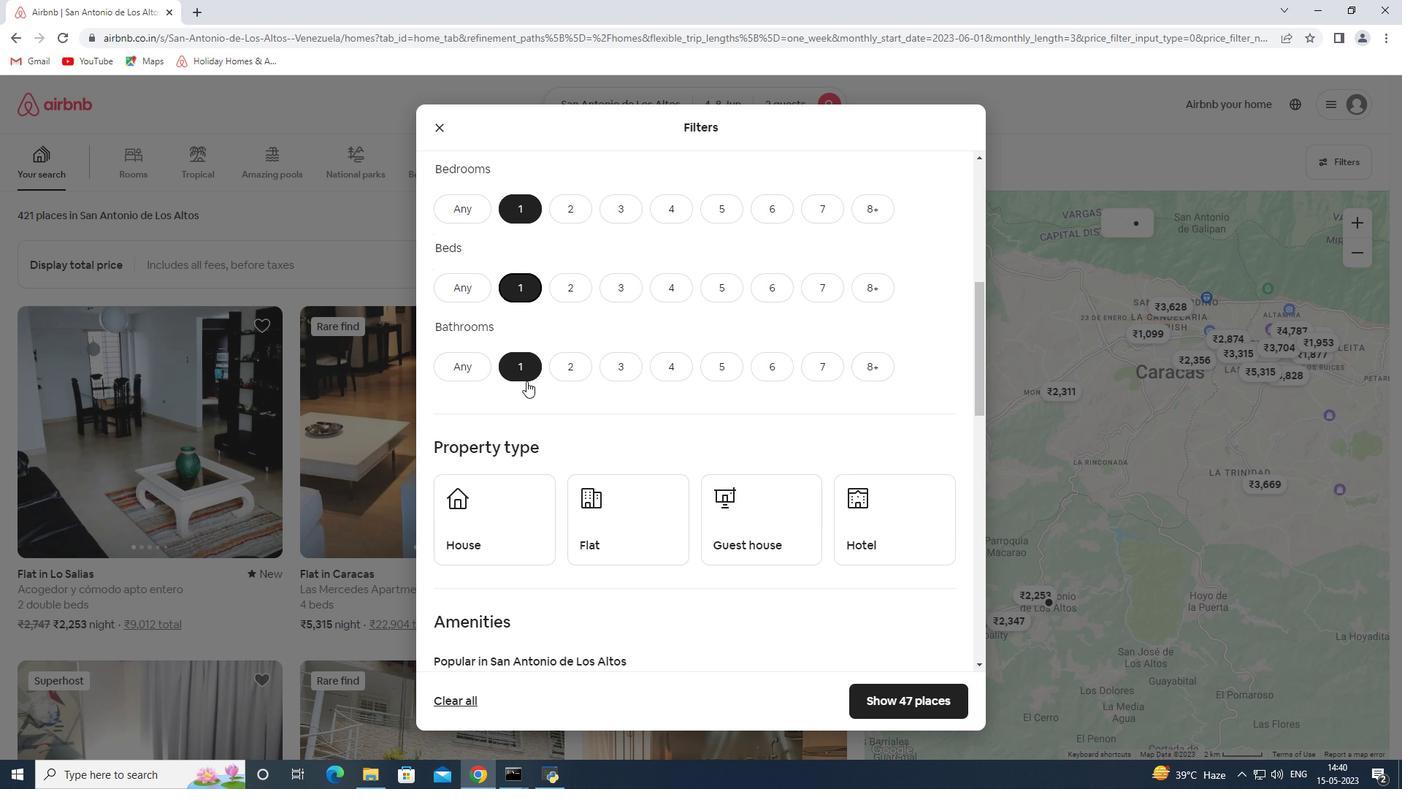 
Action: Mouse moved to (496, 510)
Screenshot: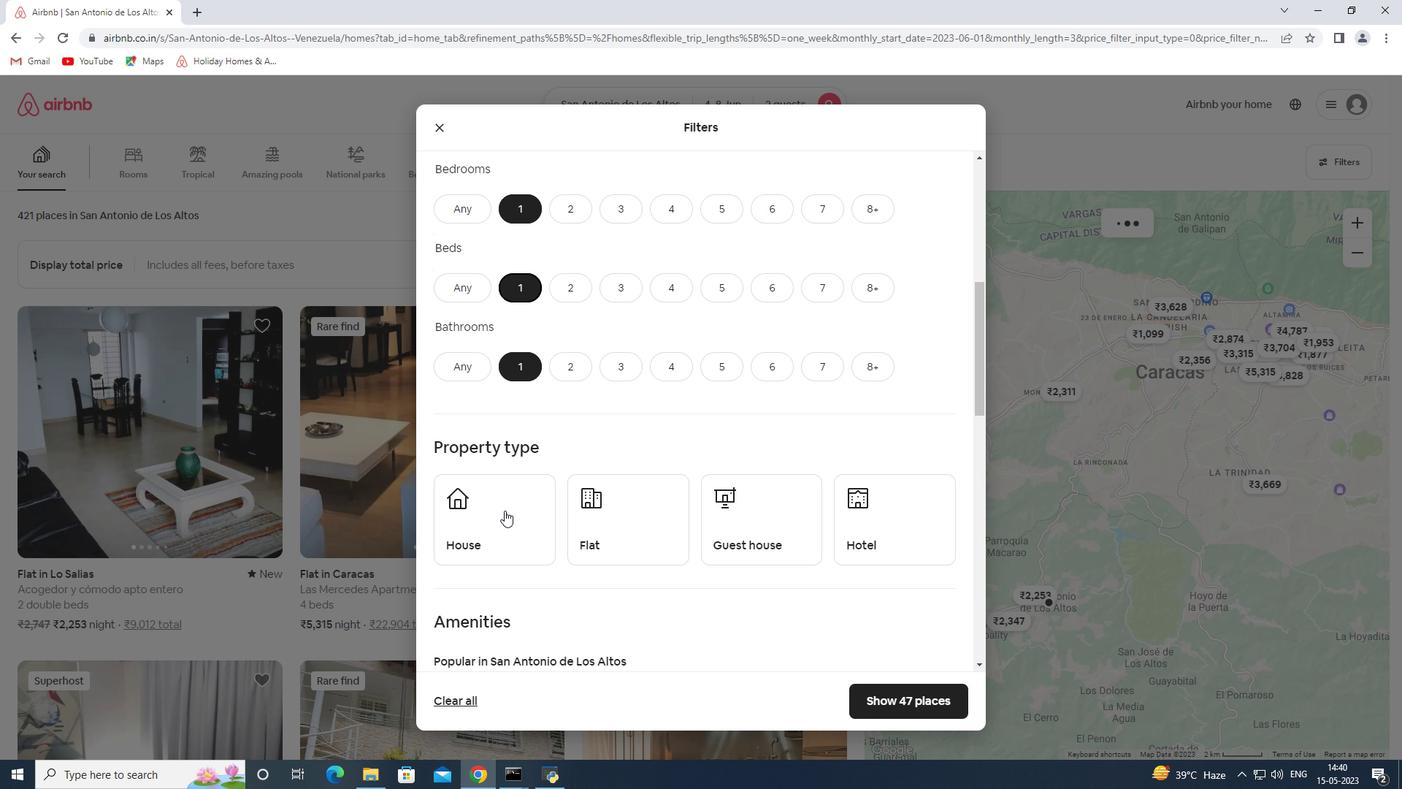
Action: Mouse pressed left at (496, 510)
Screenshot: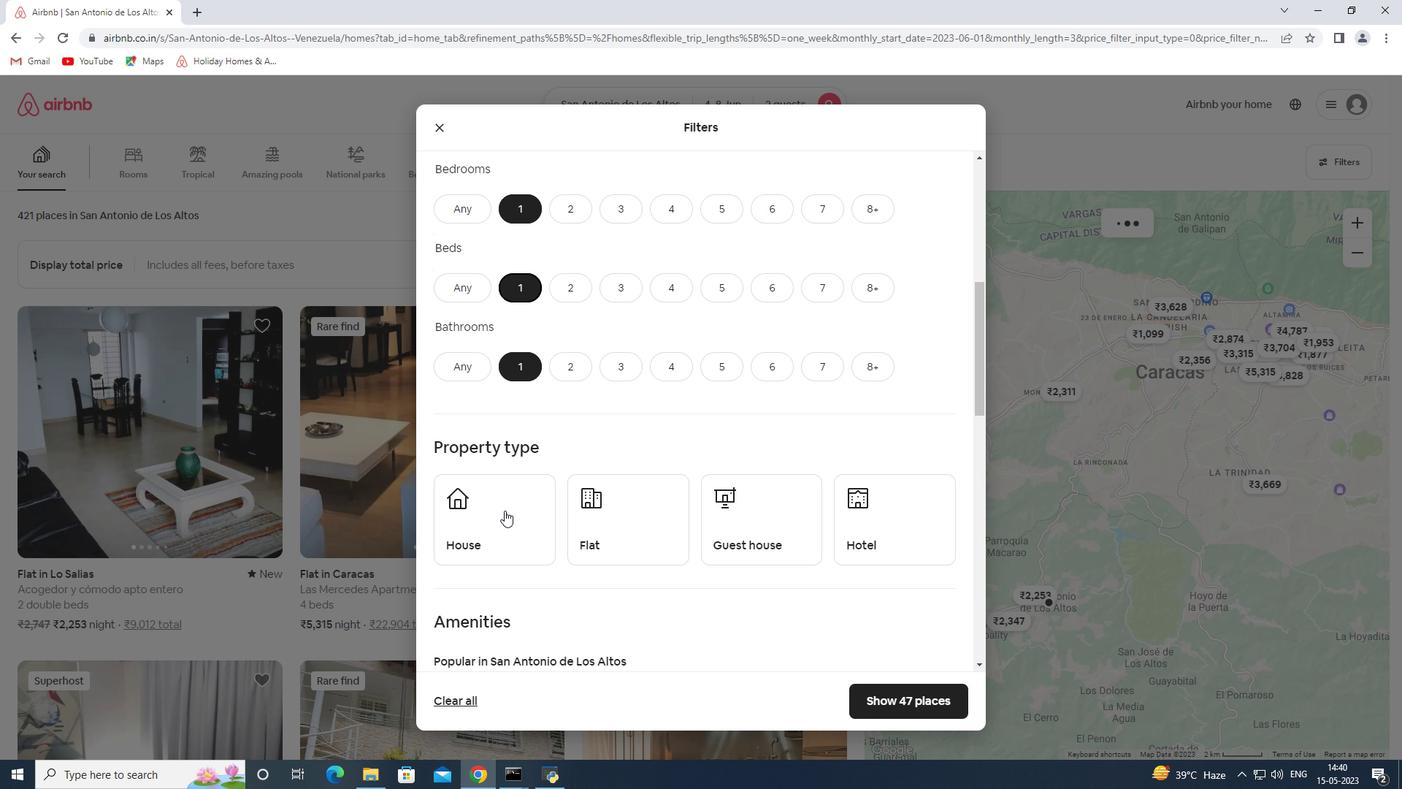 
Action: Mouse moved to (641, 518)
Screenshot: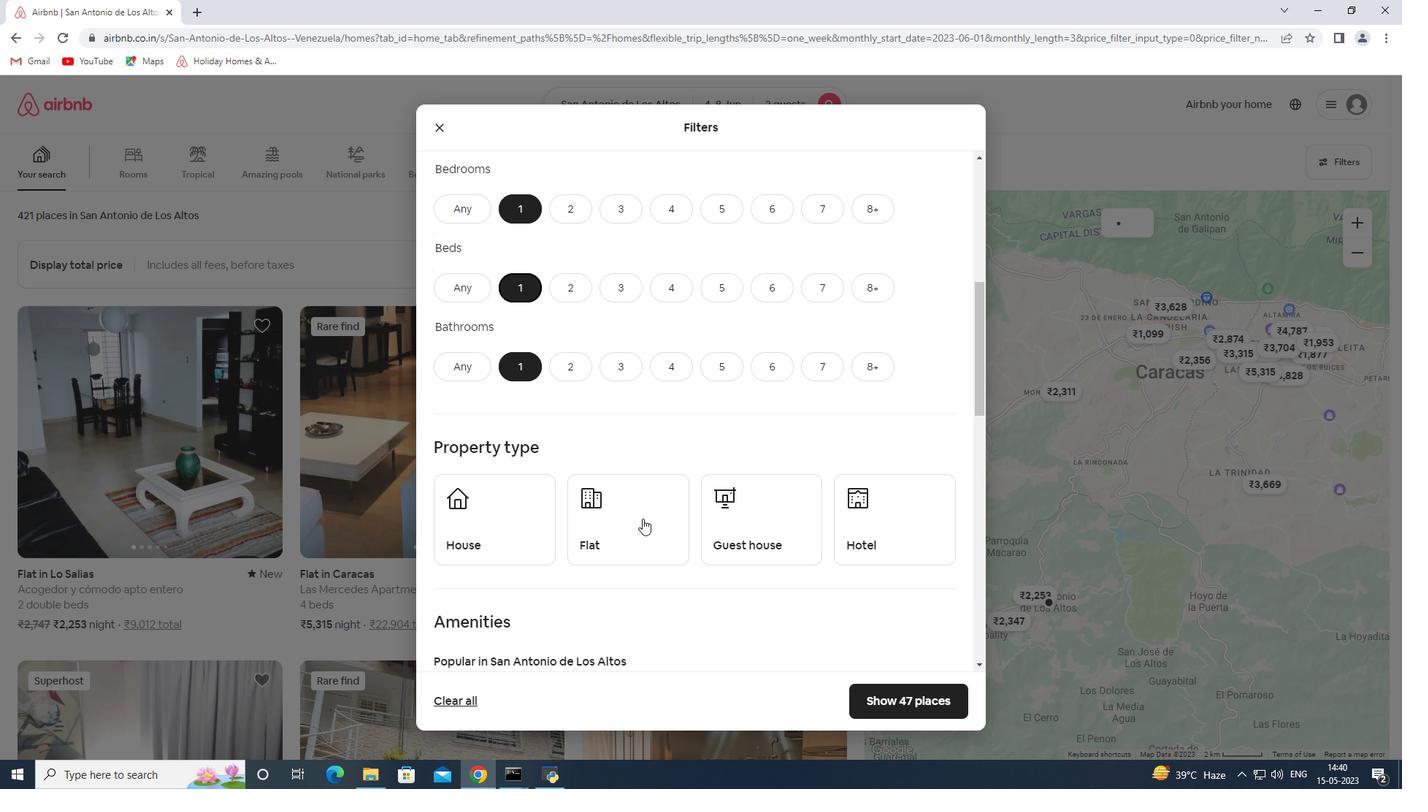 
Action: Mouse pressed left at (641, 518)
Screenshot: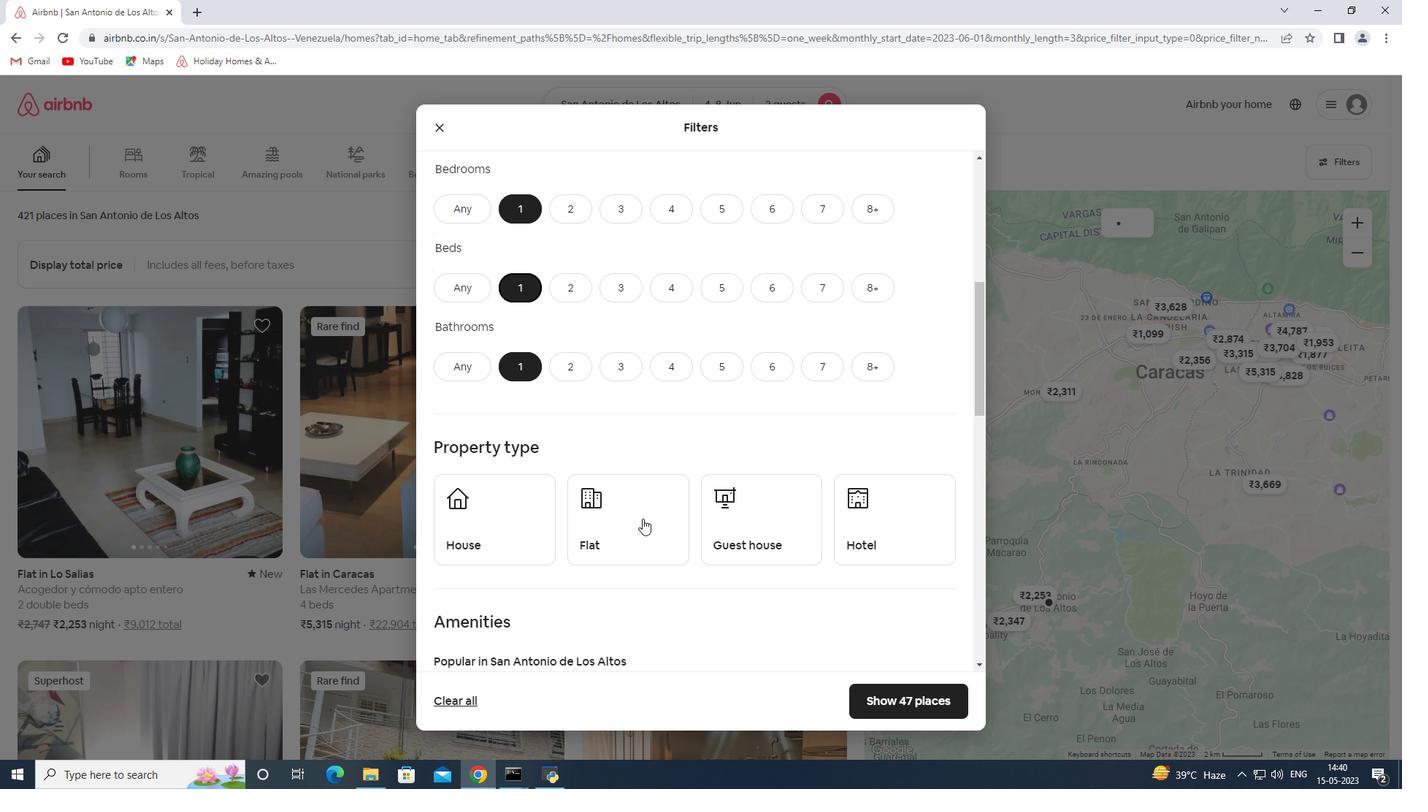 
Action: Mouse moved to (731, 415)
Screenshot: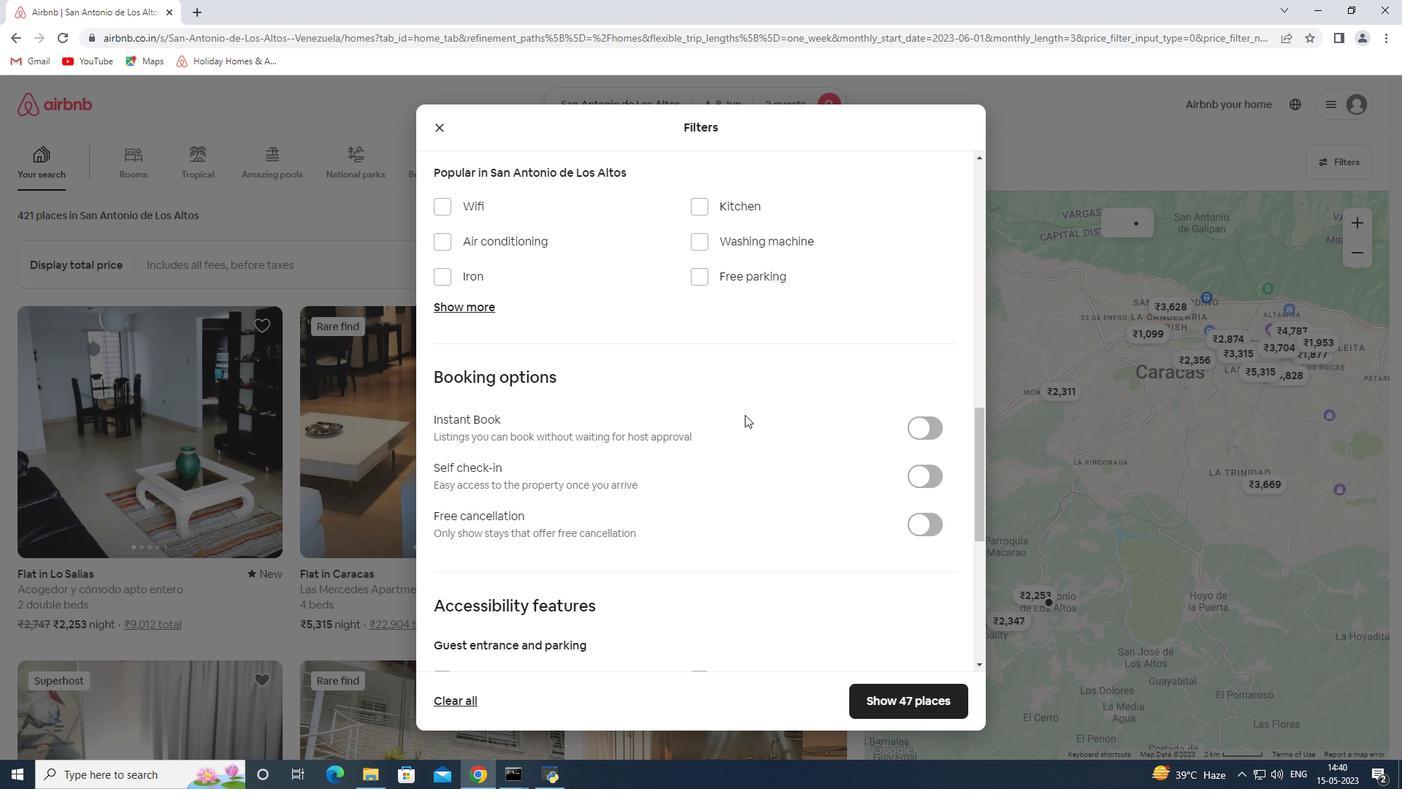 
Action: Mouse scrolled (731, 416) with delta (0, 0)
Screenshot: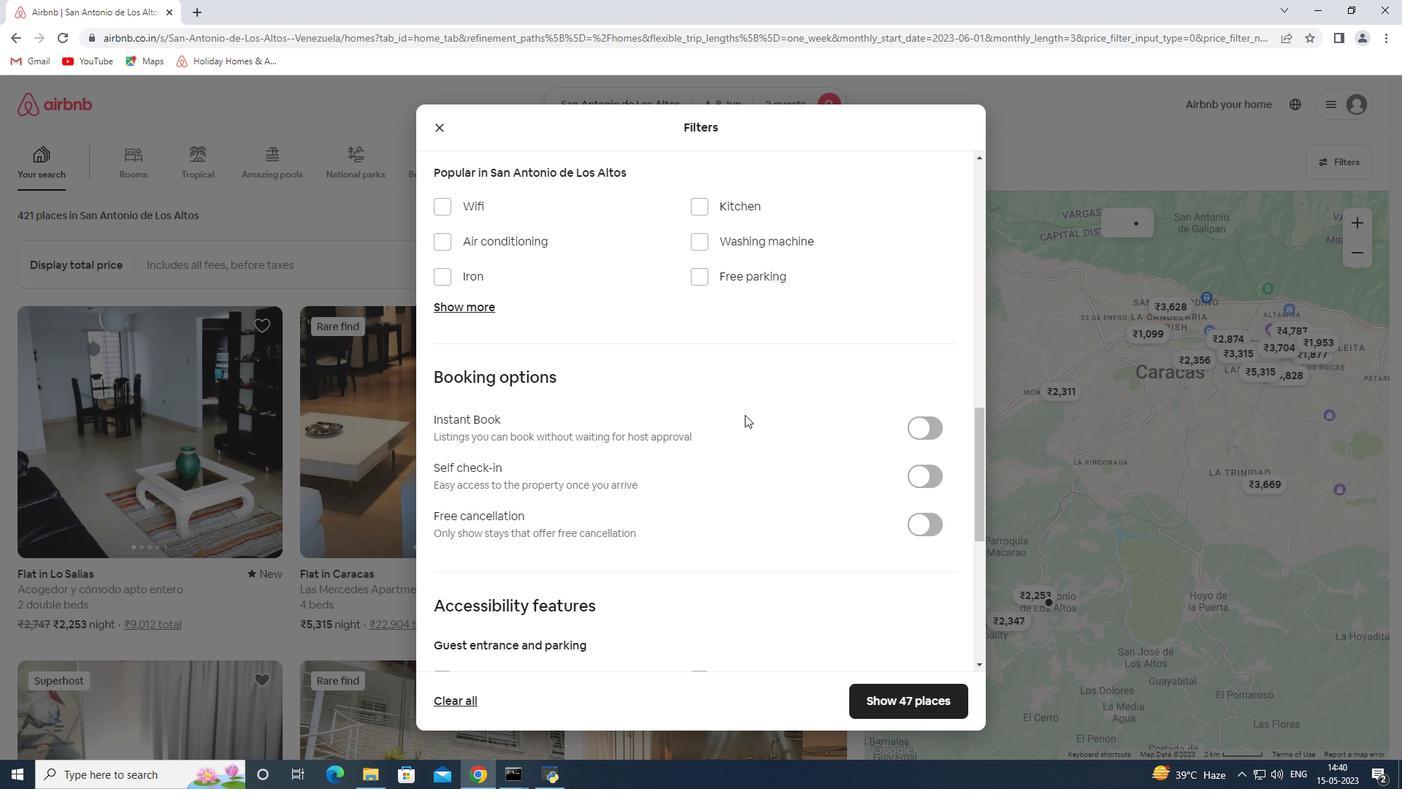 
Action: Mouse scrolled (731, 416) with delta (0, 0)
Screenshot: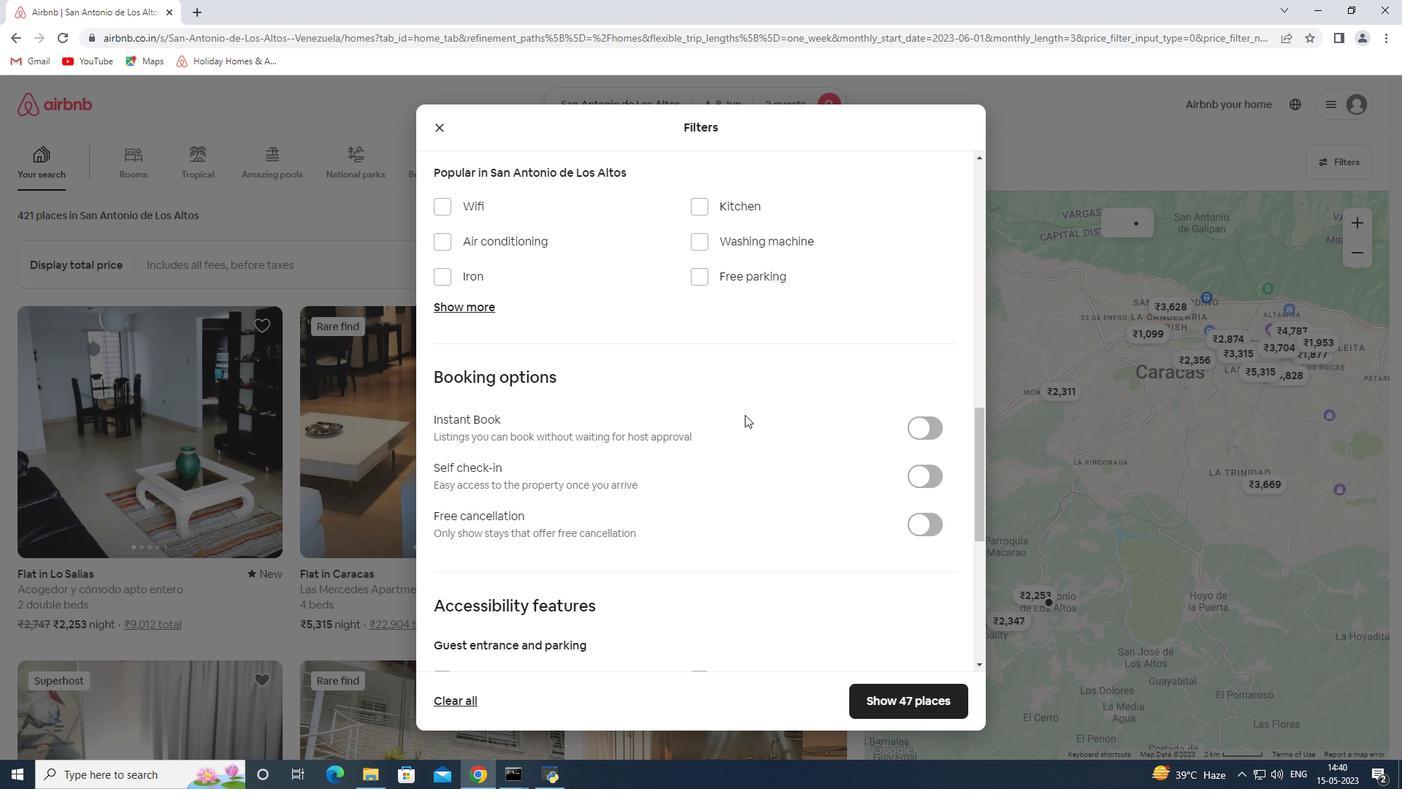 
Action: Mouse scrolled (731, 416) with delta (0, 0)
Screenshot: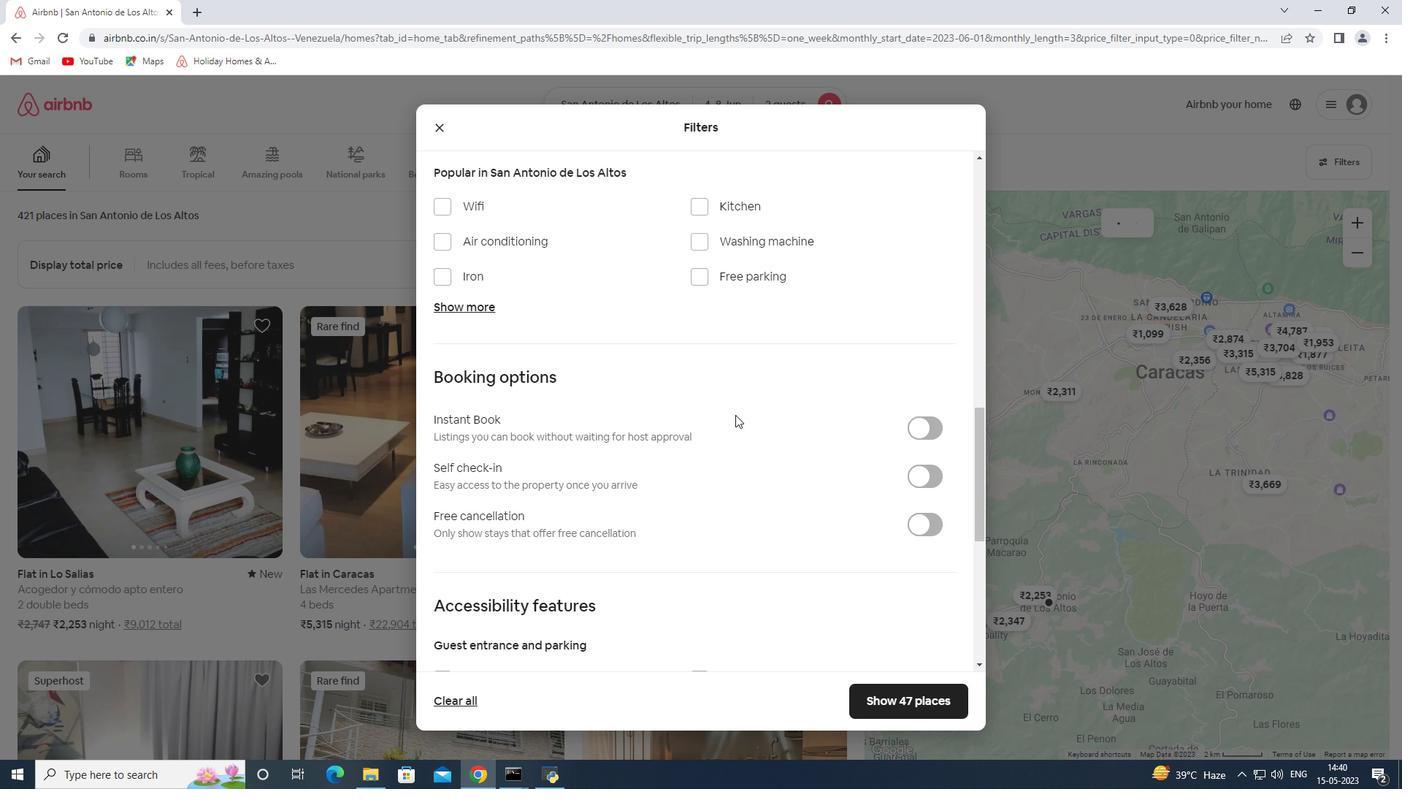 
Action: Mouse scrolled (731, 416) with delta (0, 0)
Screenshot: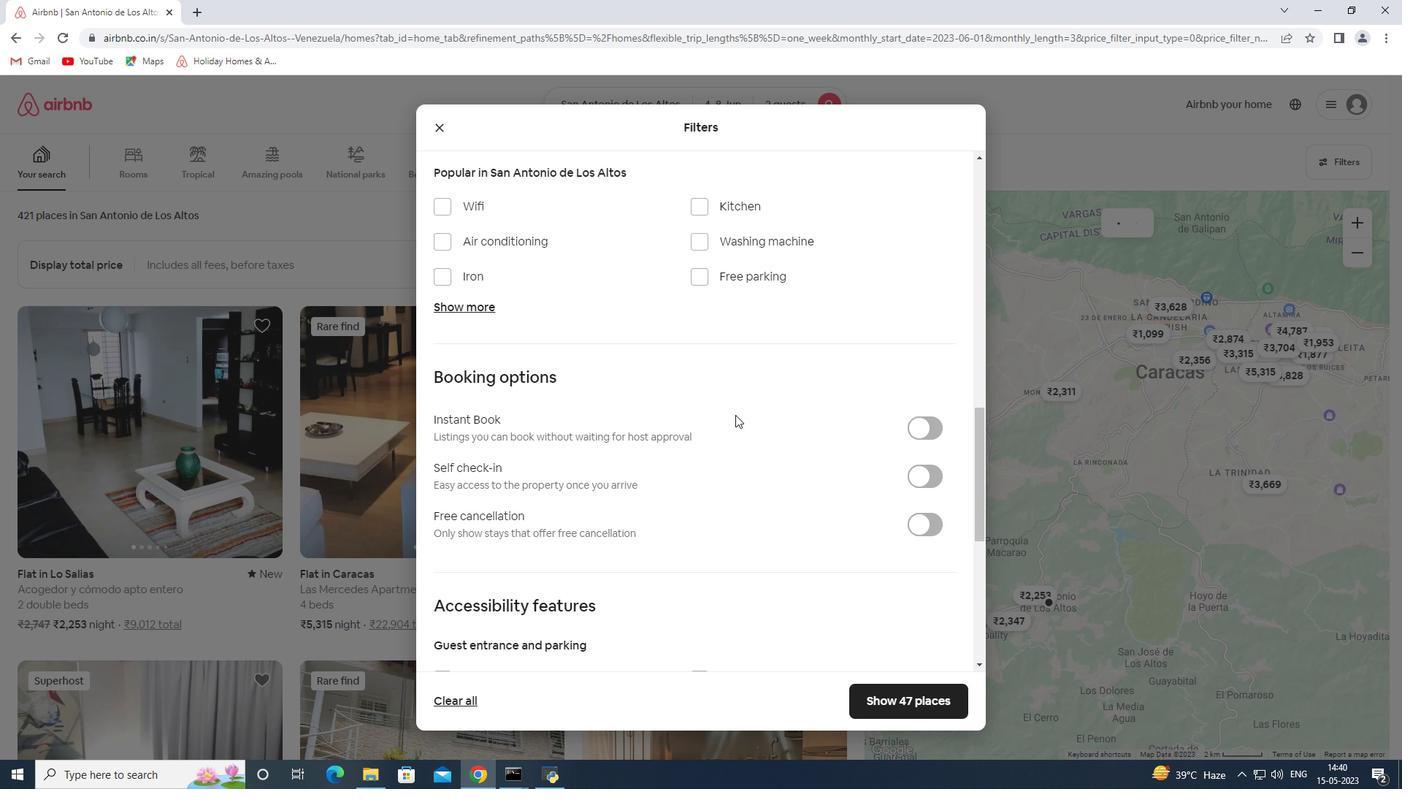 
Action: Mouse moved to (607, 345)
Screenshot: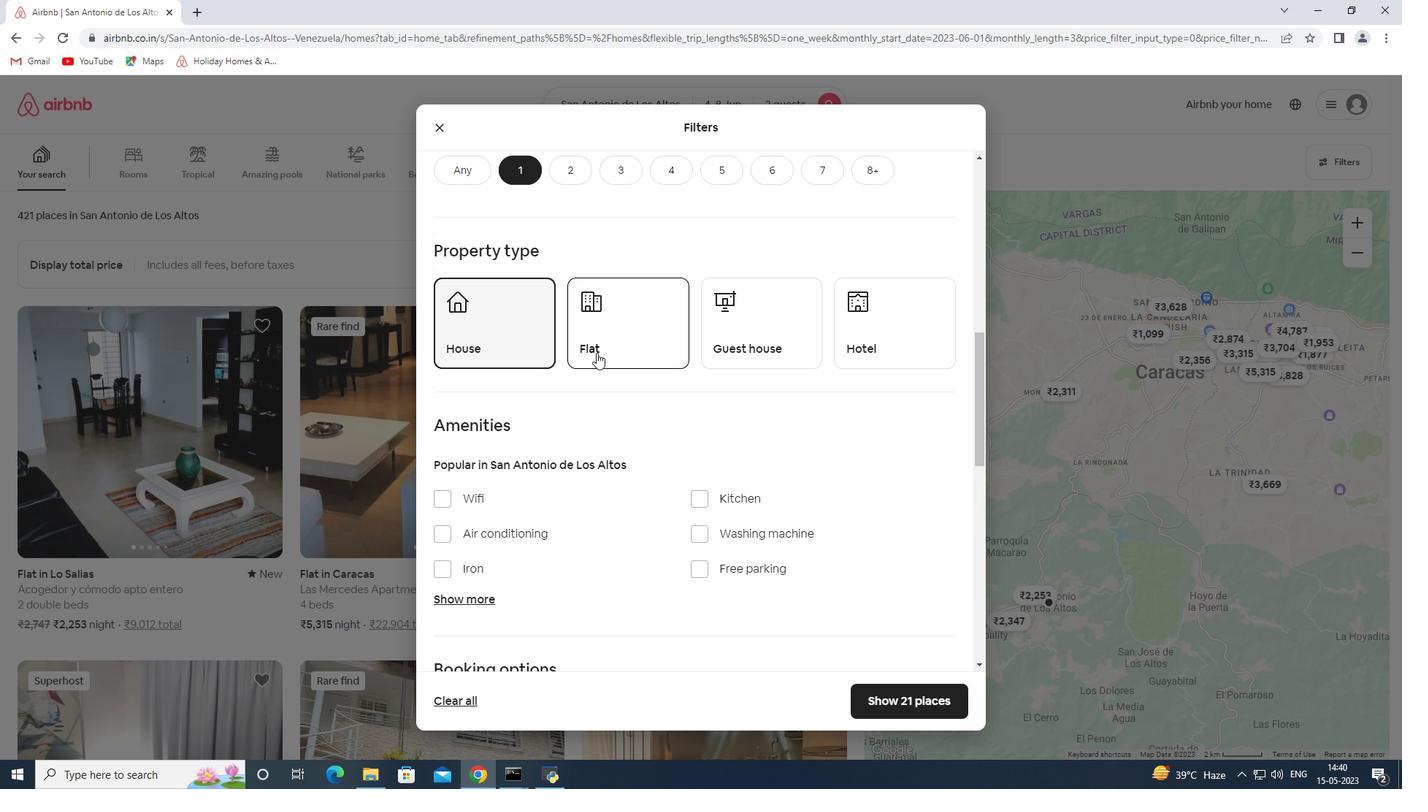 
Action: Mouse pressed left at (607, 345)
Screenshot: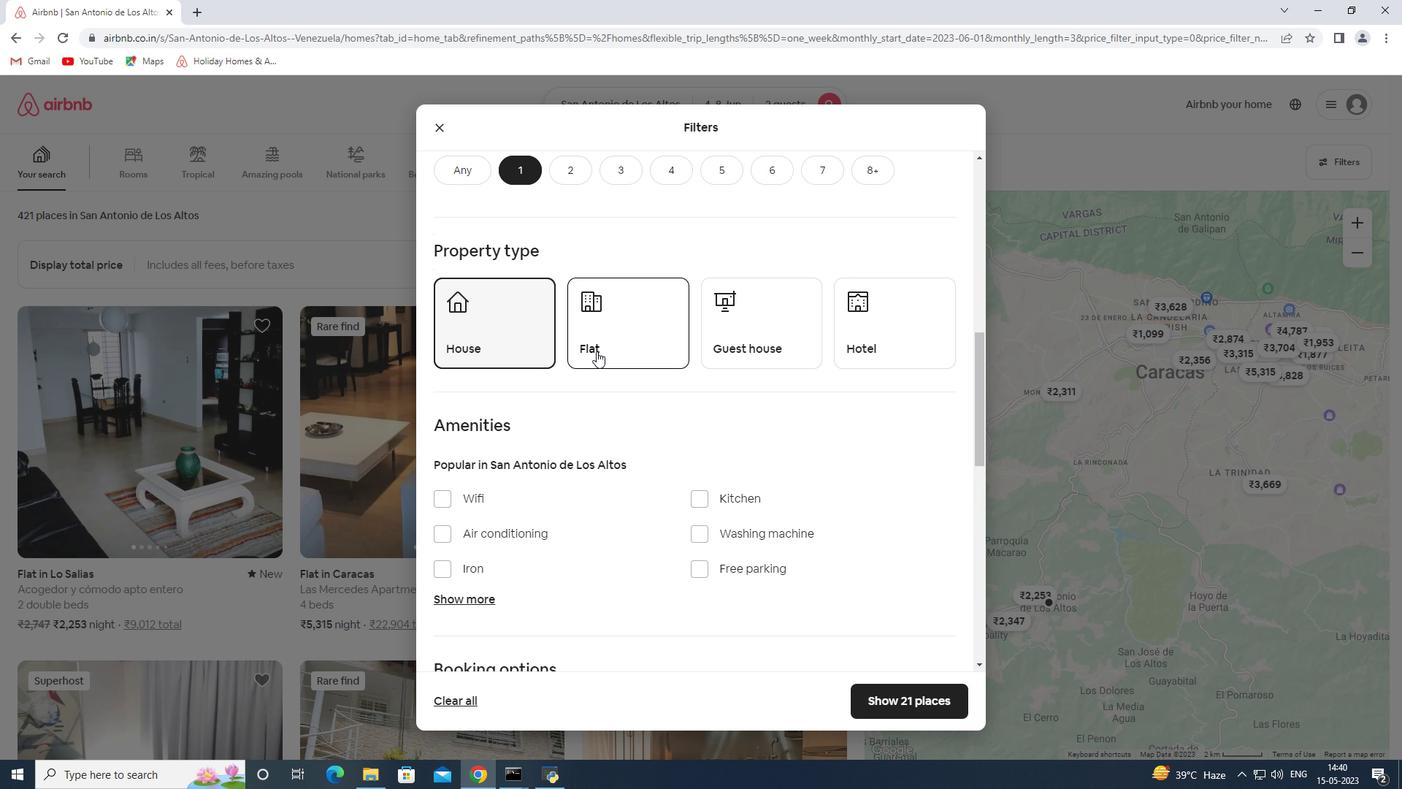 
Action: Mouse moved to (760, 342)
Screenshot: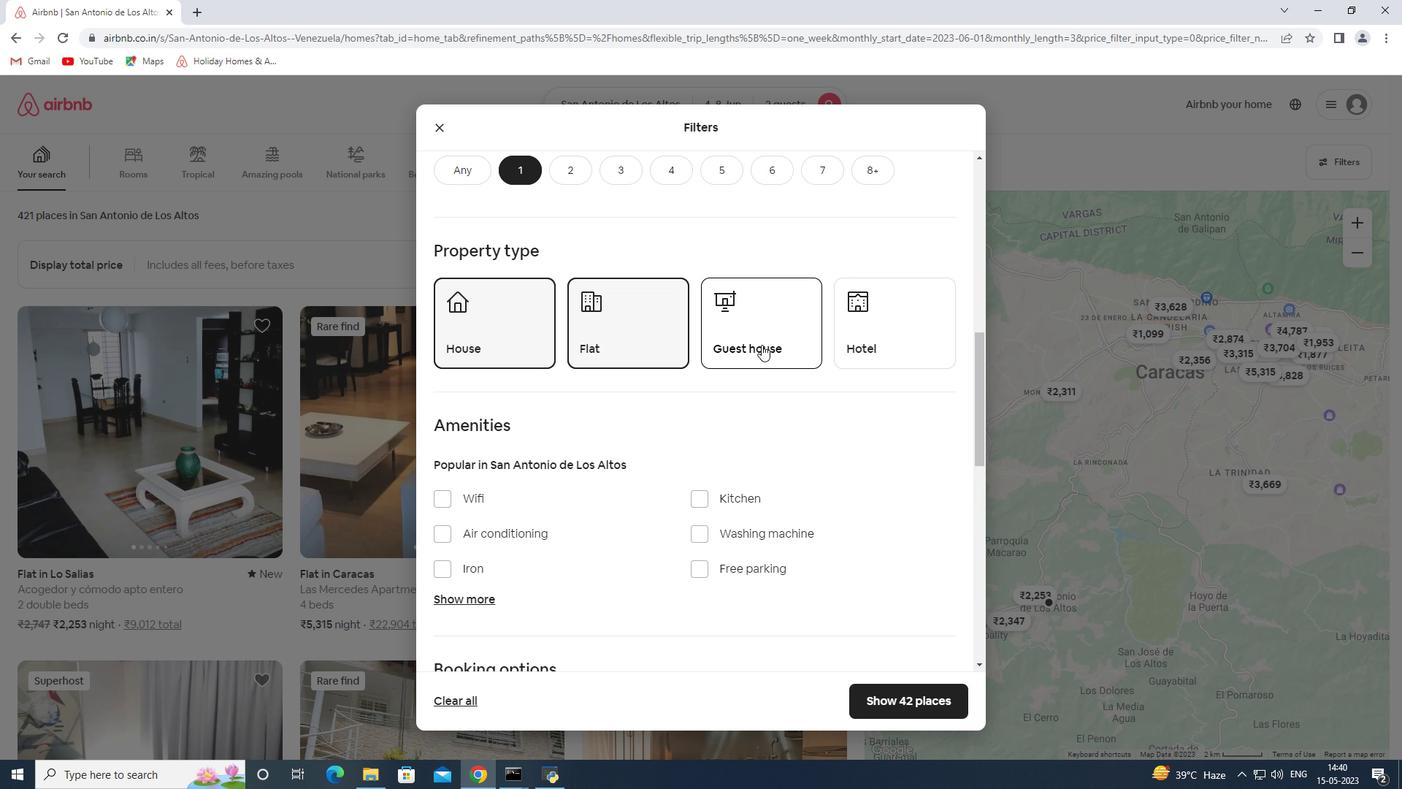 
Action: Mouse pressed left at (760, 342)
Screenshot: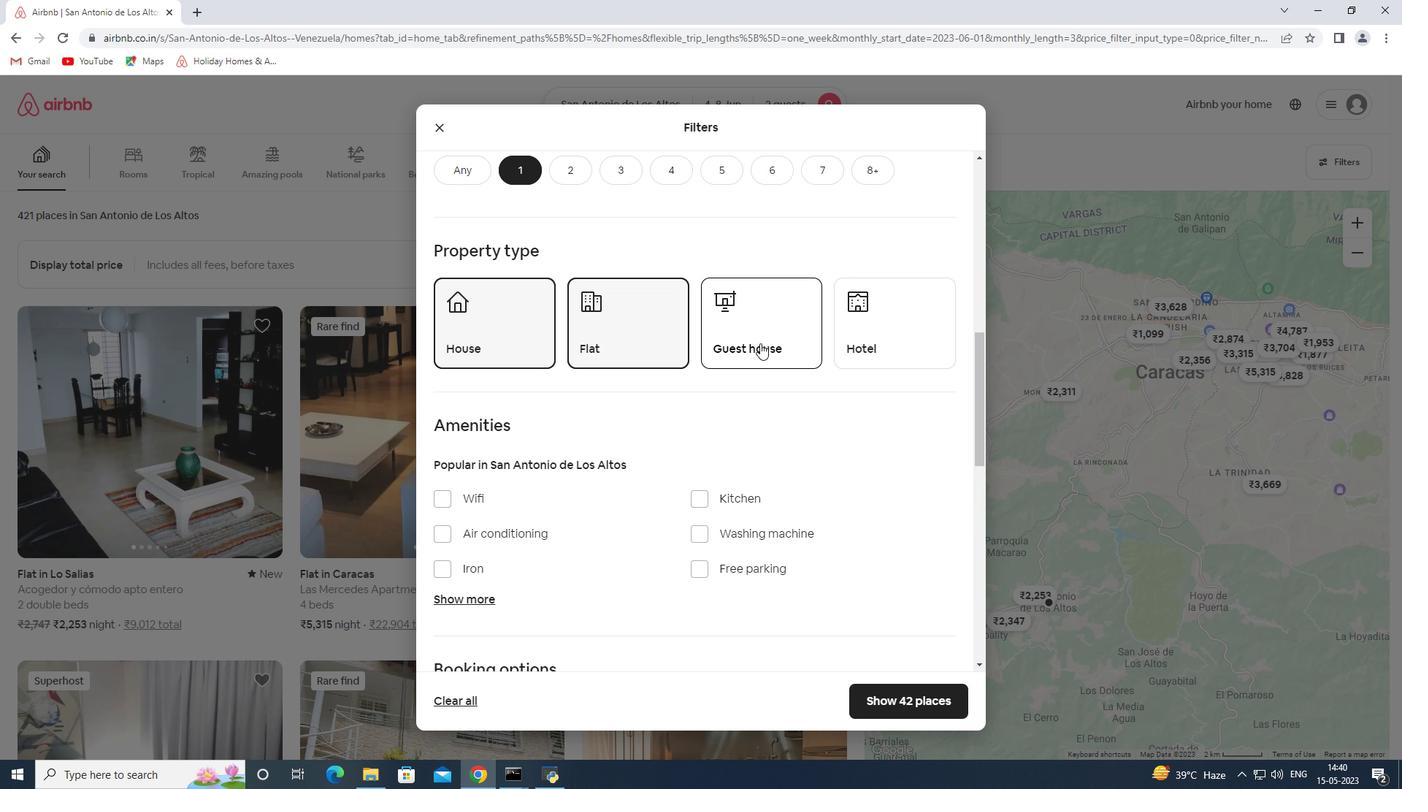 
Action: Mouse moved to (843, 336)
Screenshot: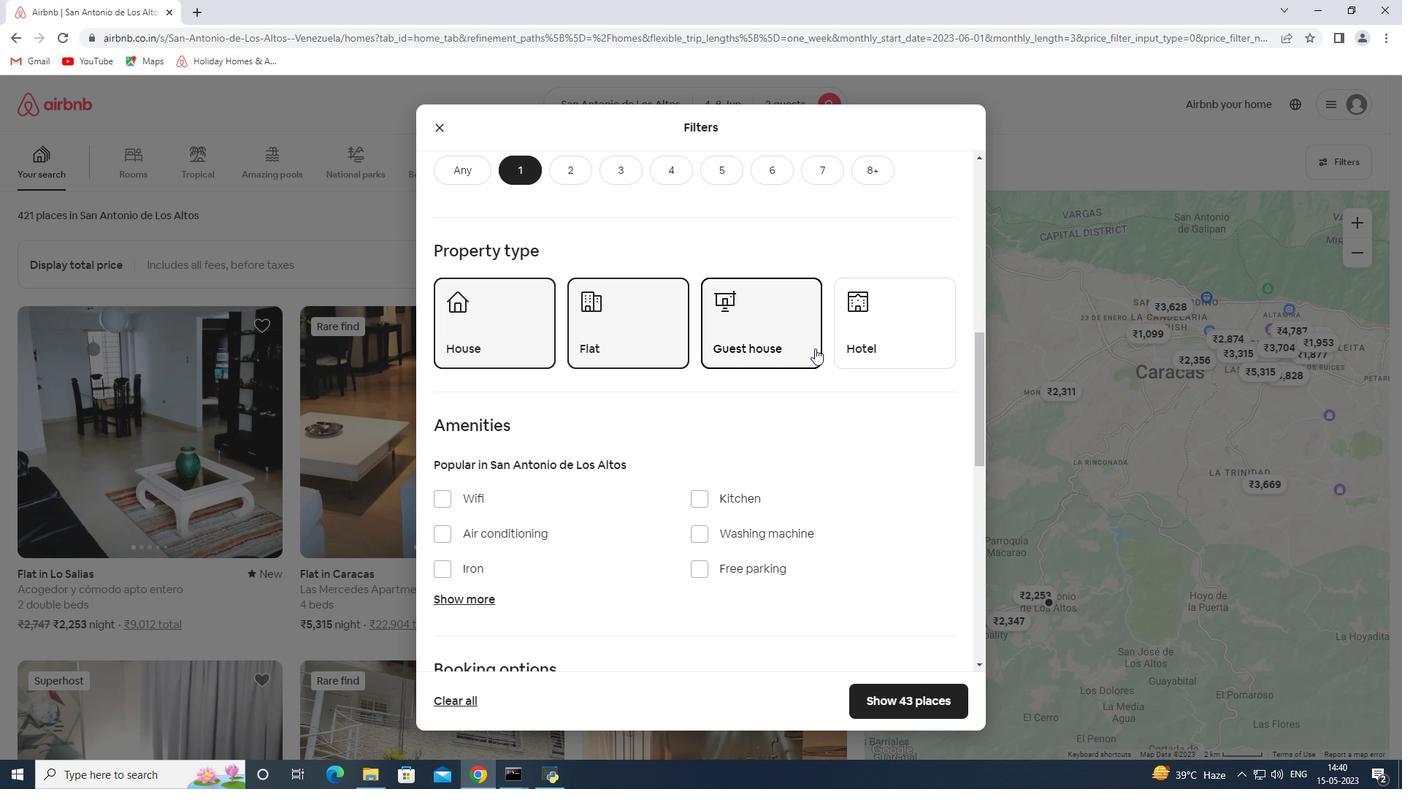 
Action: Mouse pressed left at (843, 336)
Screenshot: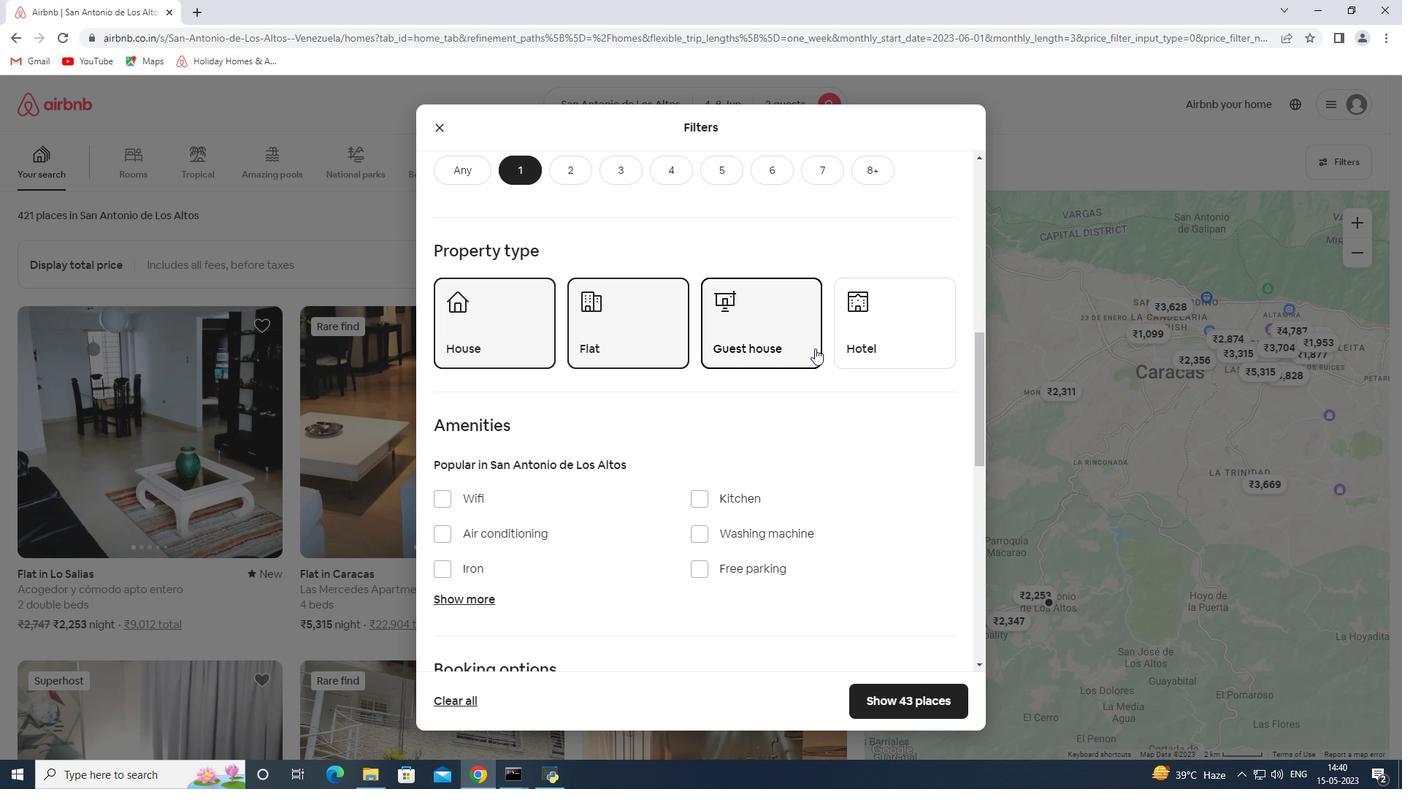 
Action: Mouse moved to (690, 481)
Screenshot: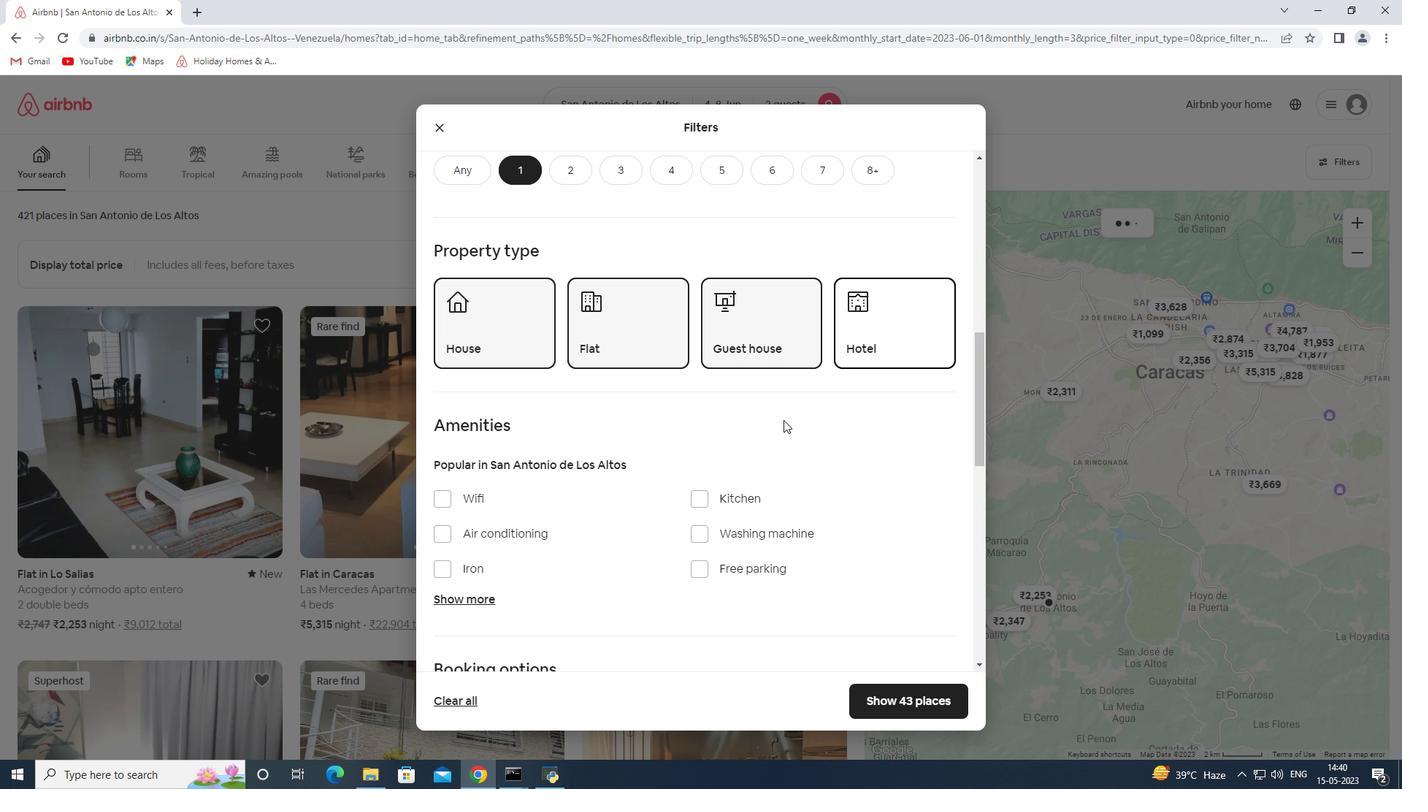 
Action: Mouse scrolled (690, 480) with delta (0, 0)
Screenshot: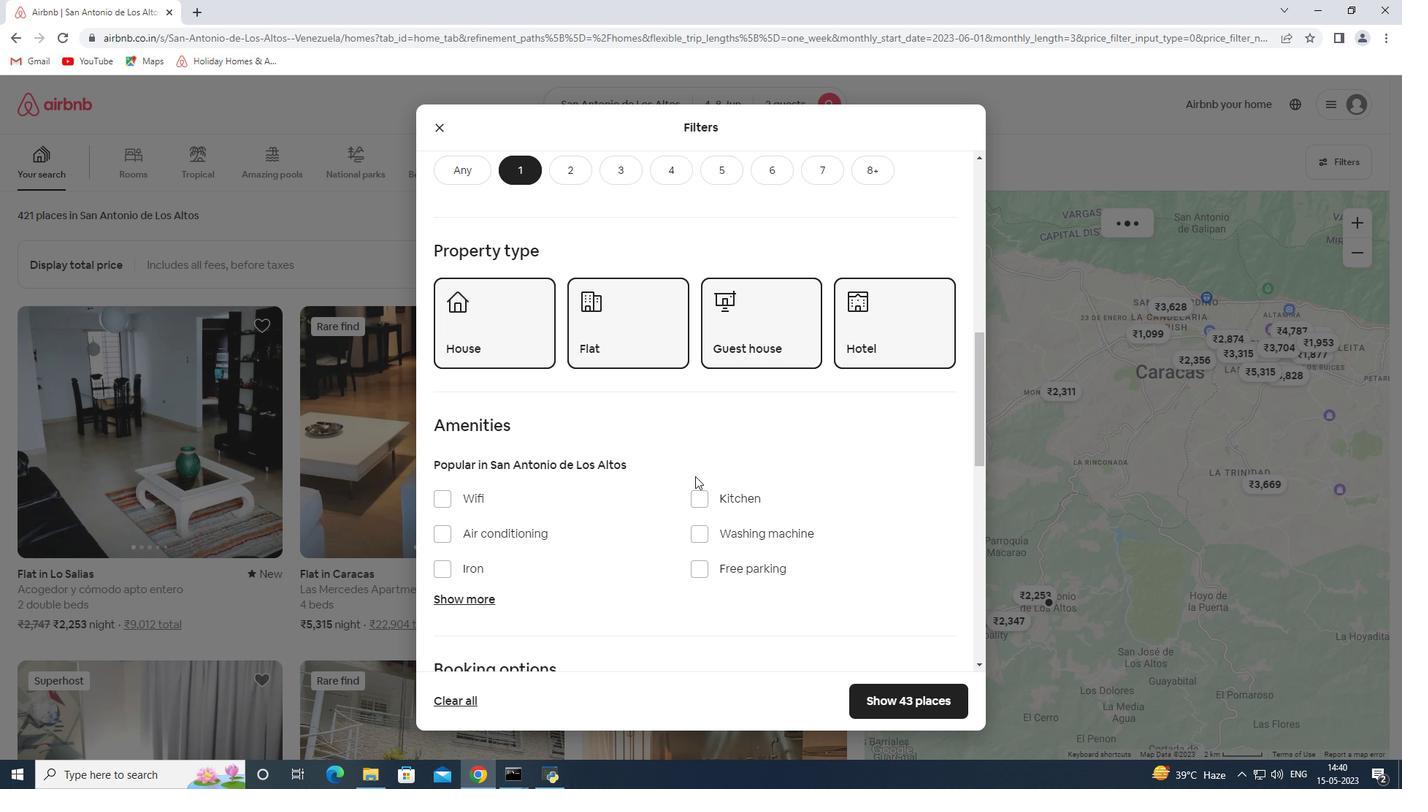 
Action: Mouse scrolled (690, 480) with delta (0, 0)
Screenshot: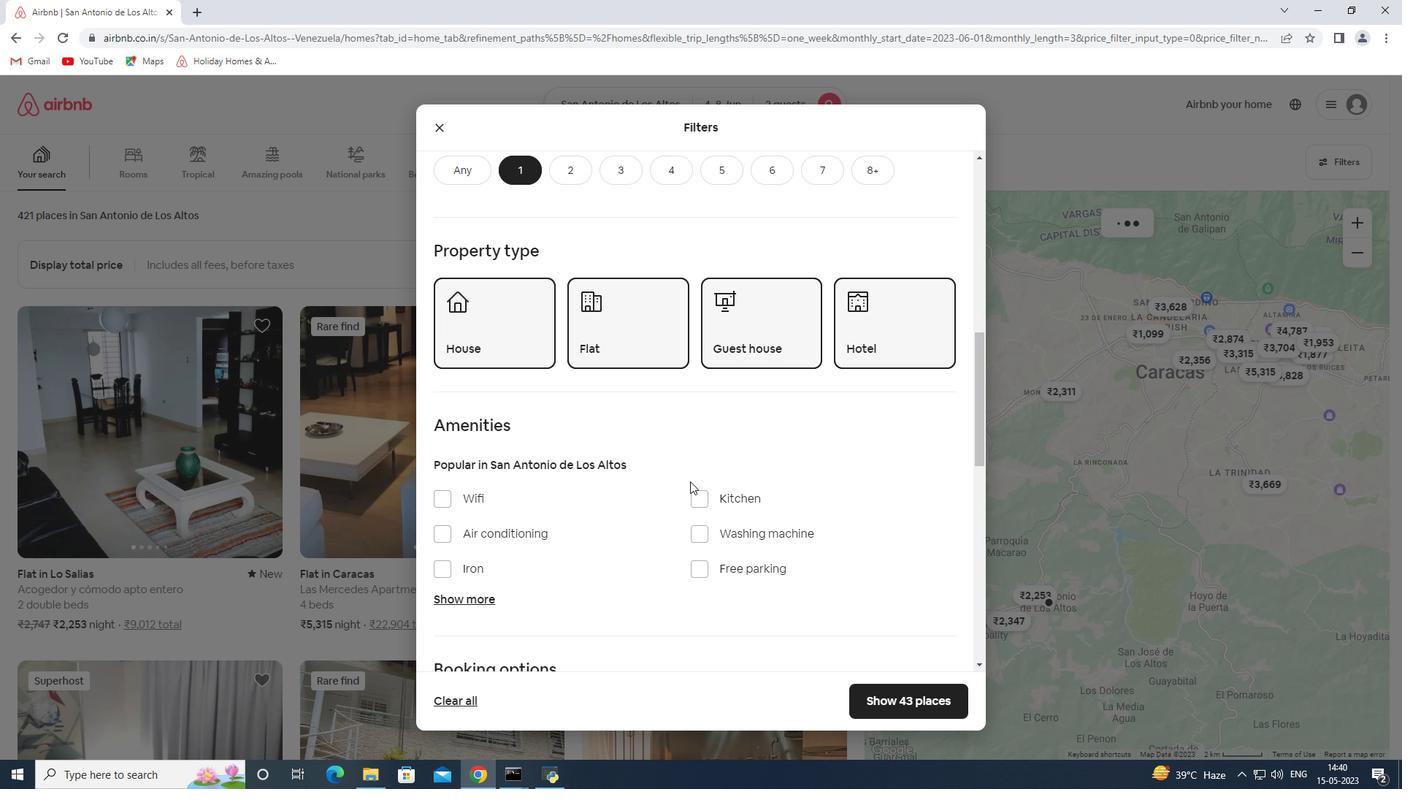 
Action: Mouse moved to (689, 482)
Screenshot: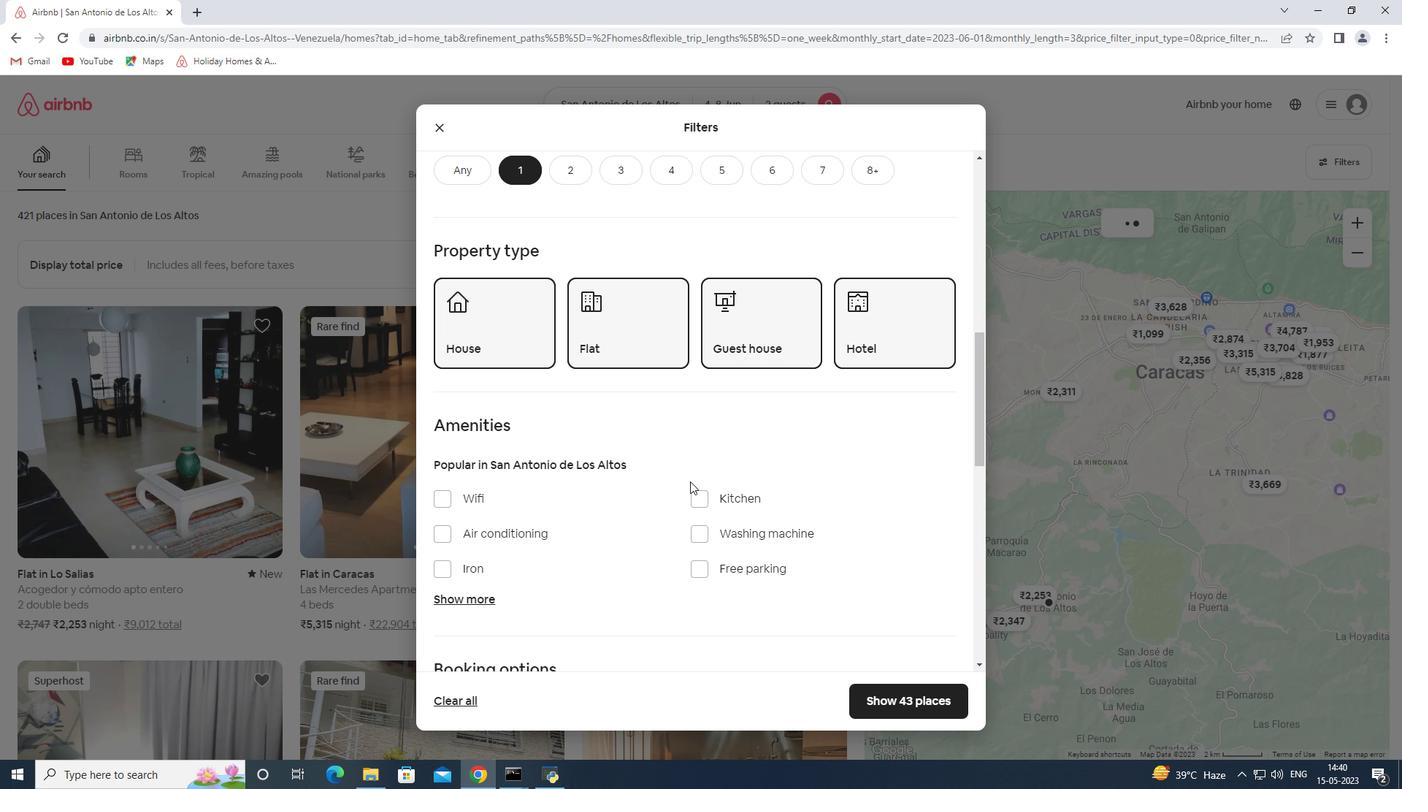 
Action: Mouse scrolled (689, 481) with delta (0, 0)
Screenshot: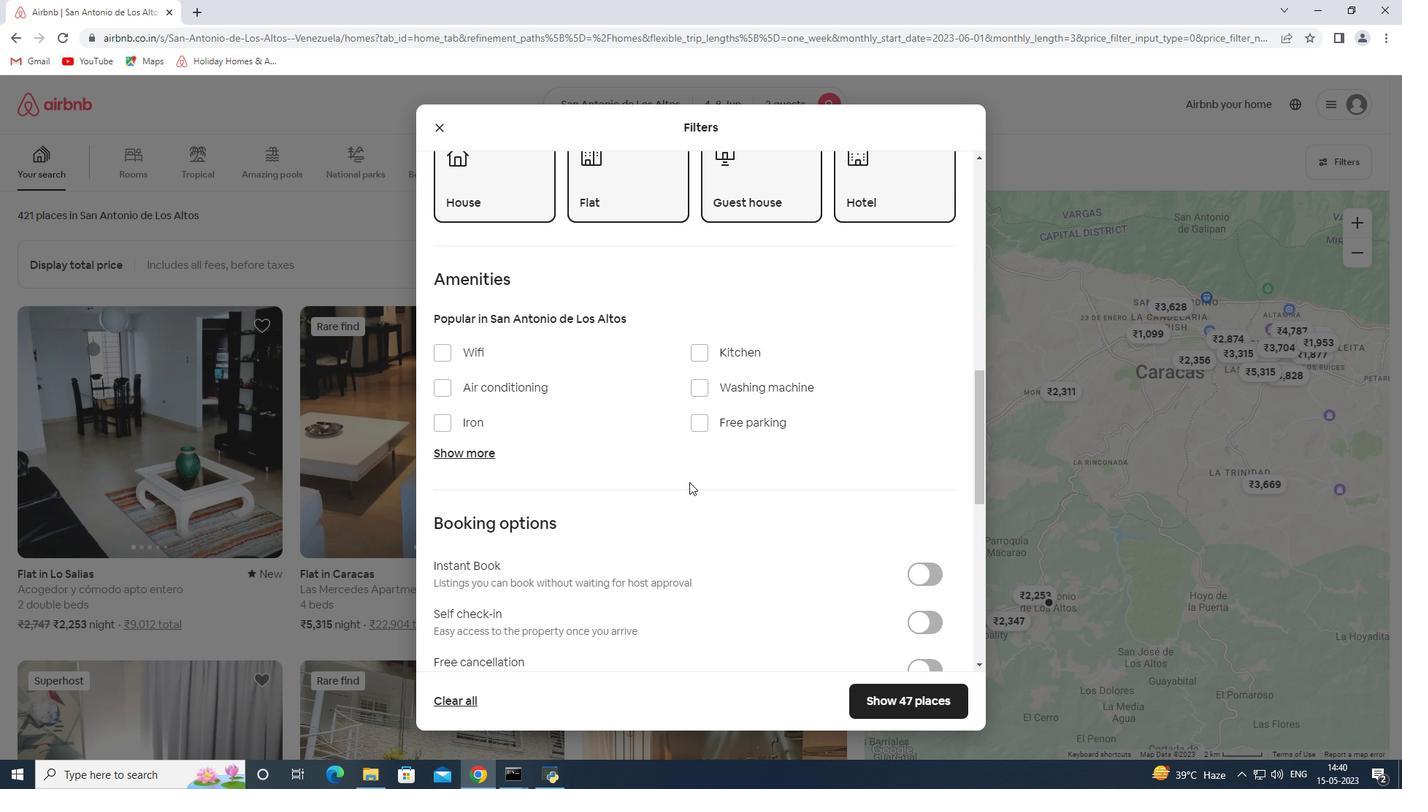 
Action: Mouse scrolled (689, 481) with delta (0, 0)
Screenshot: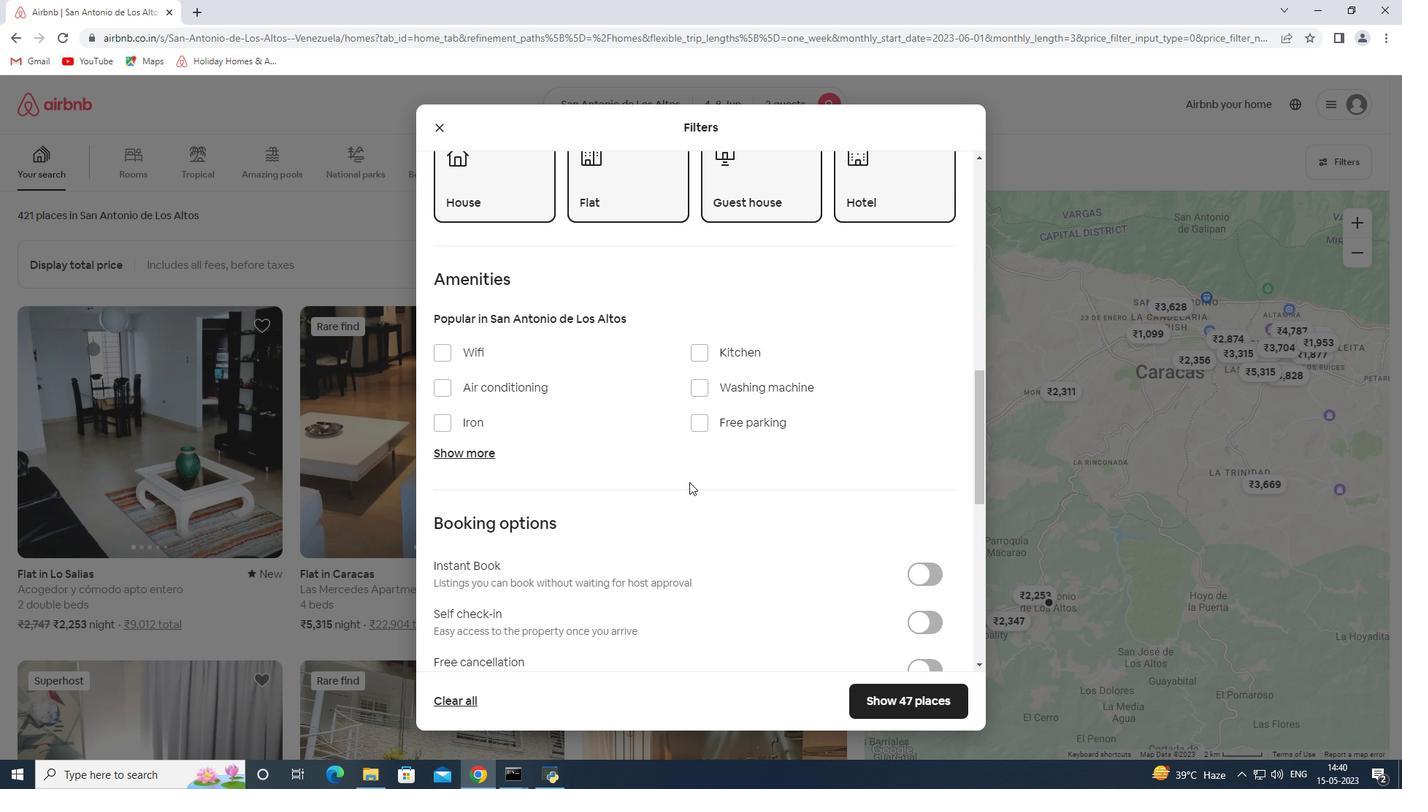 
Action: Mouse scrolled (689, 481) with delta (0, 0)
Screenshot: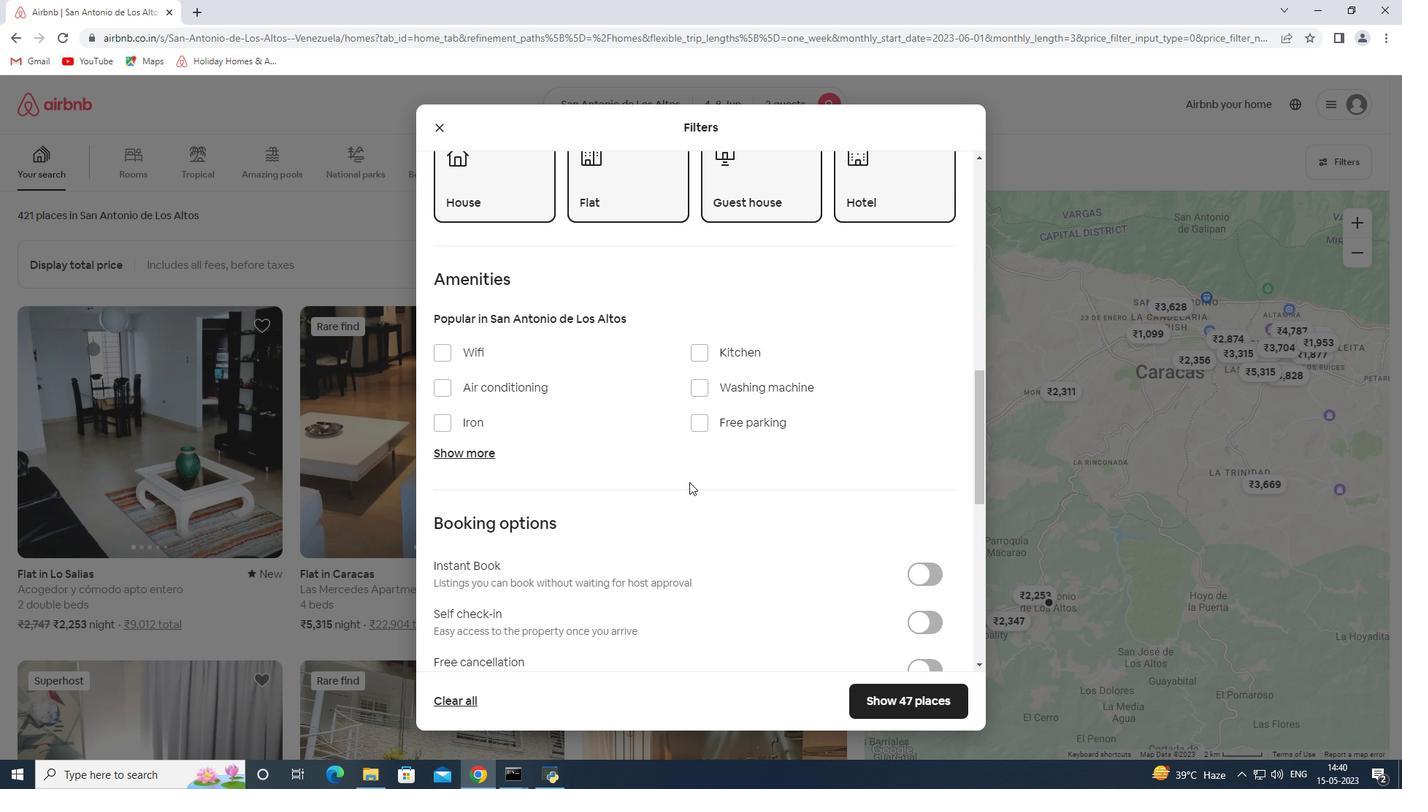 
Action: Mouse moved to (924, 404)
Screenshot: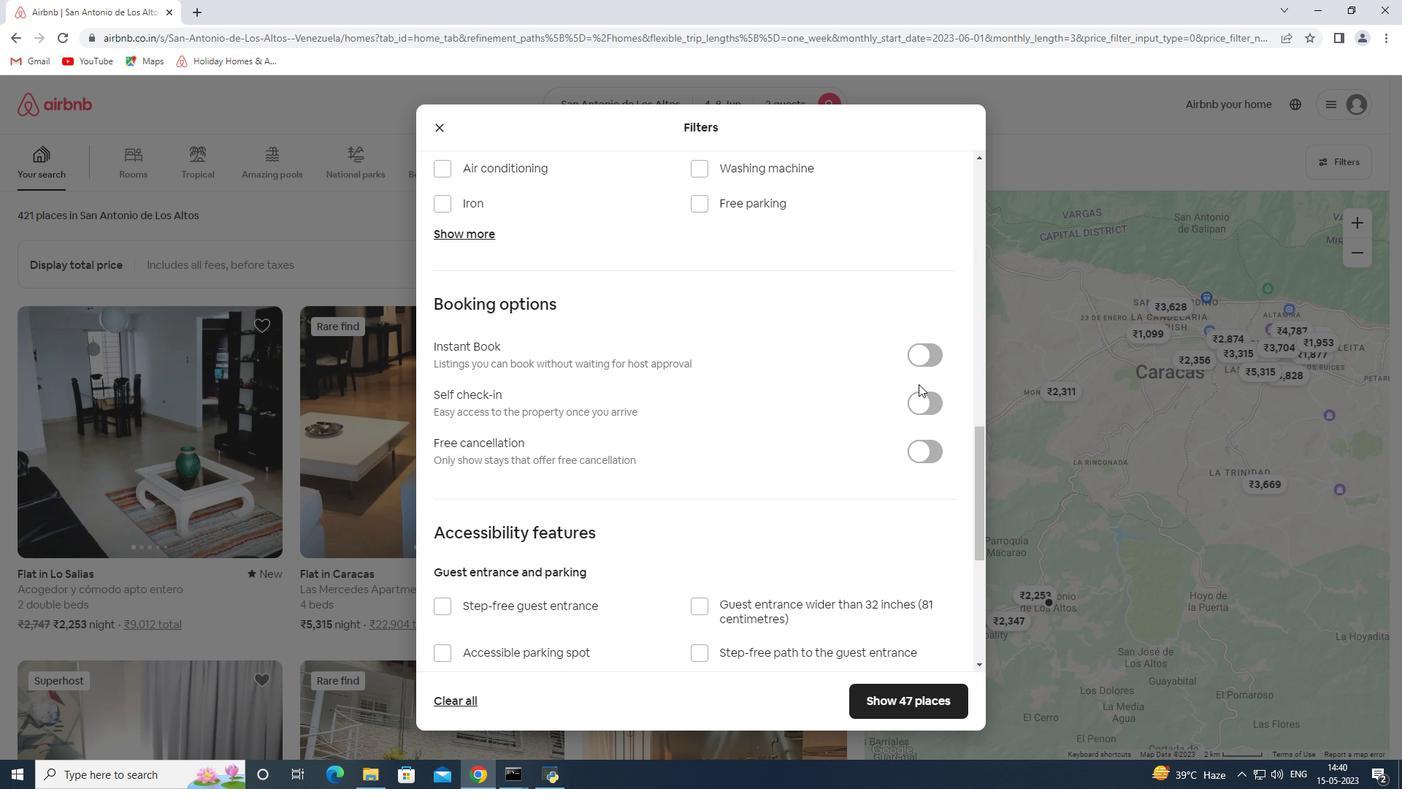 
Action: Mouse pressed left at (924, 404)
Screenshot: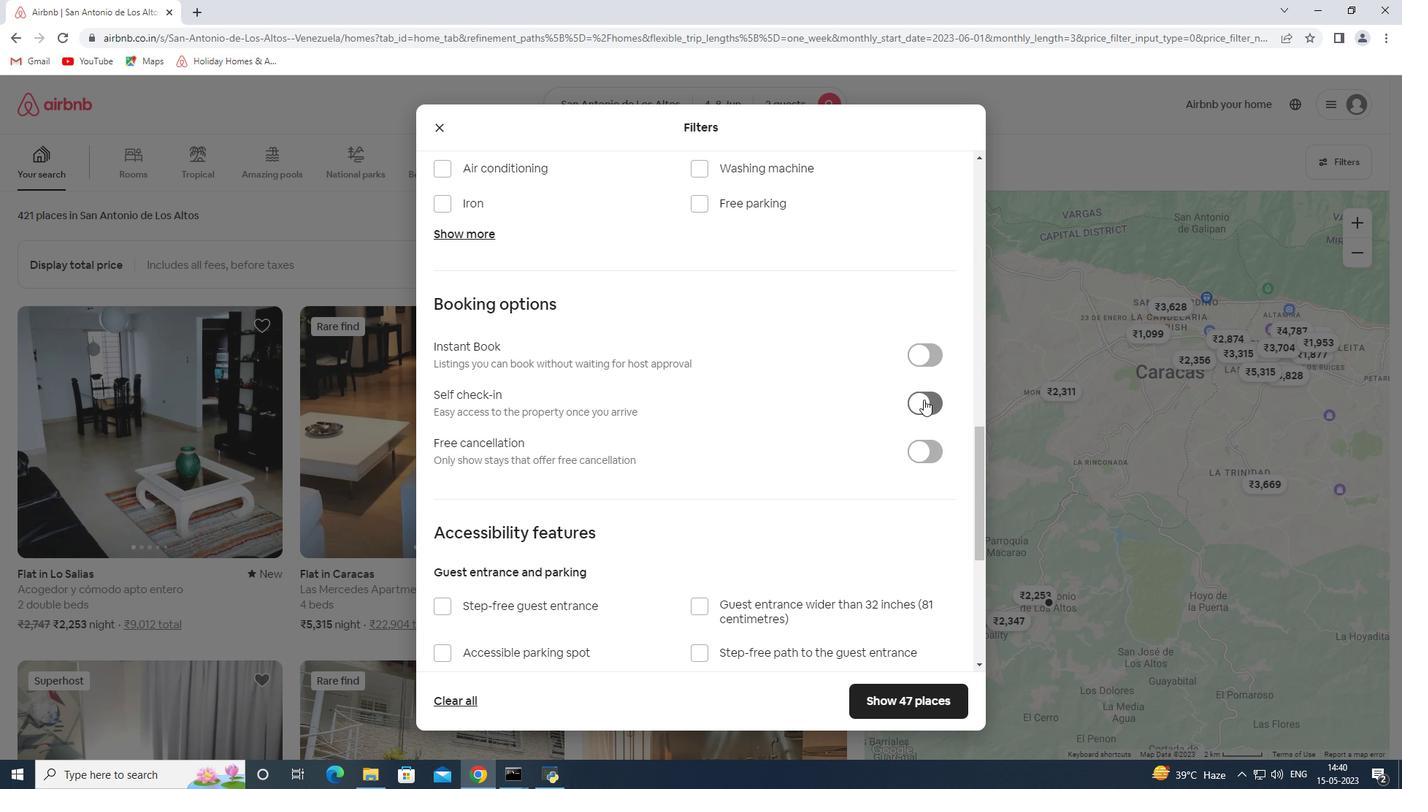
Action: Mouse moved to (701, 482)
Screenshot: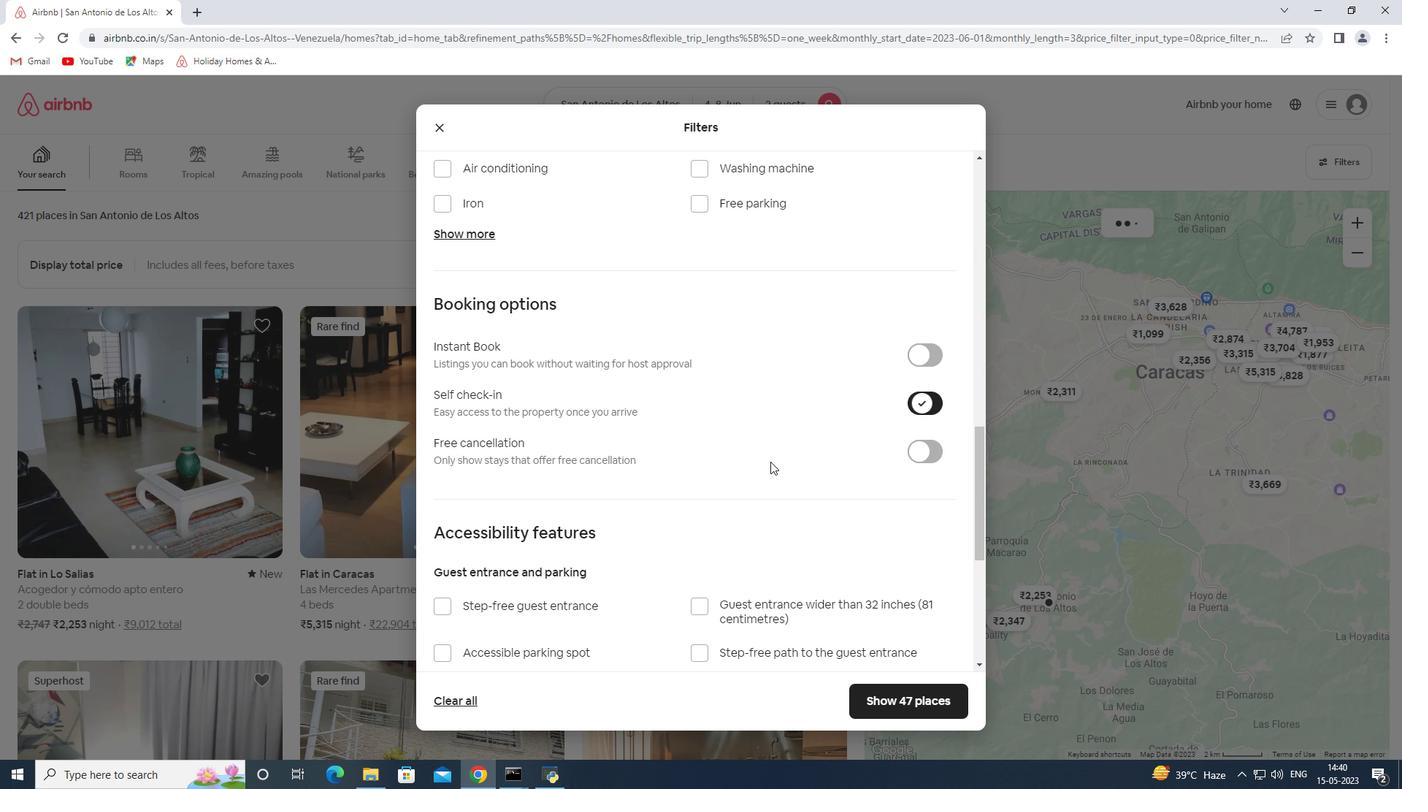 
Action: Mouse scrolled (701, 481) with delta (0, 0)
Screenshot: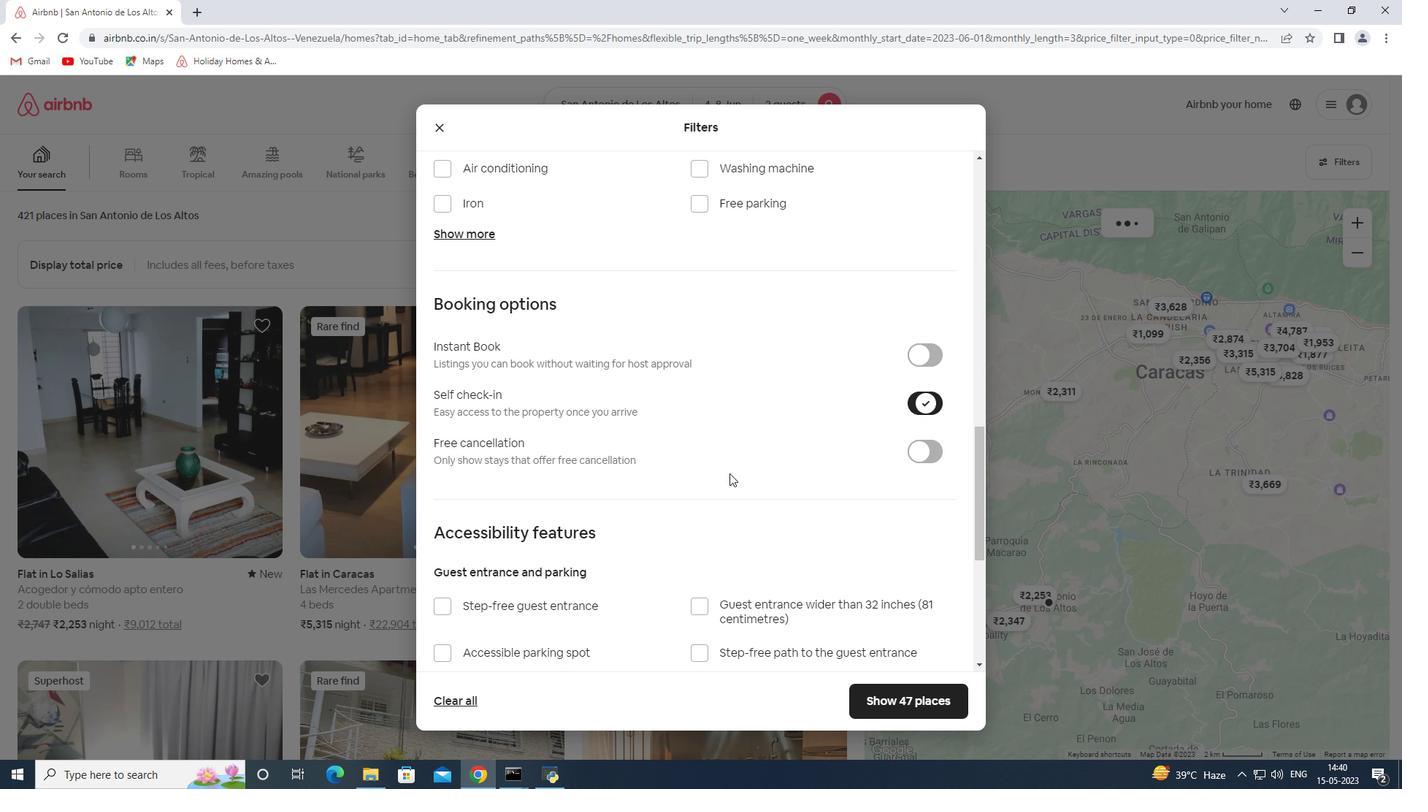 
Action: Mouse scrolled (701, 481) with delta (0, 0)
Screenshot: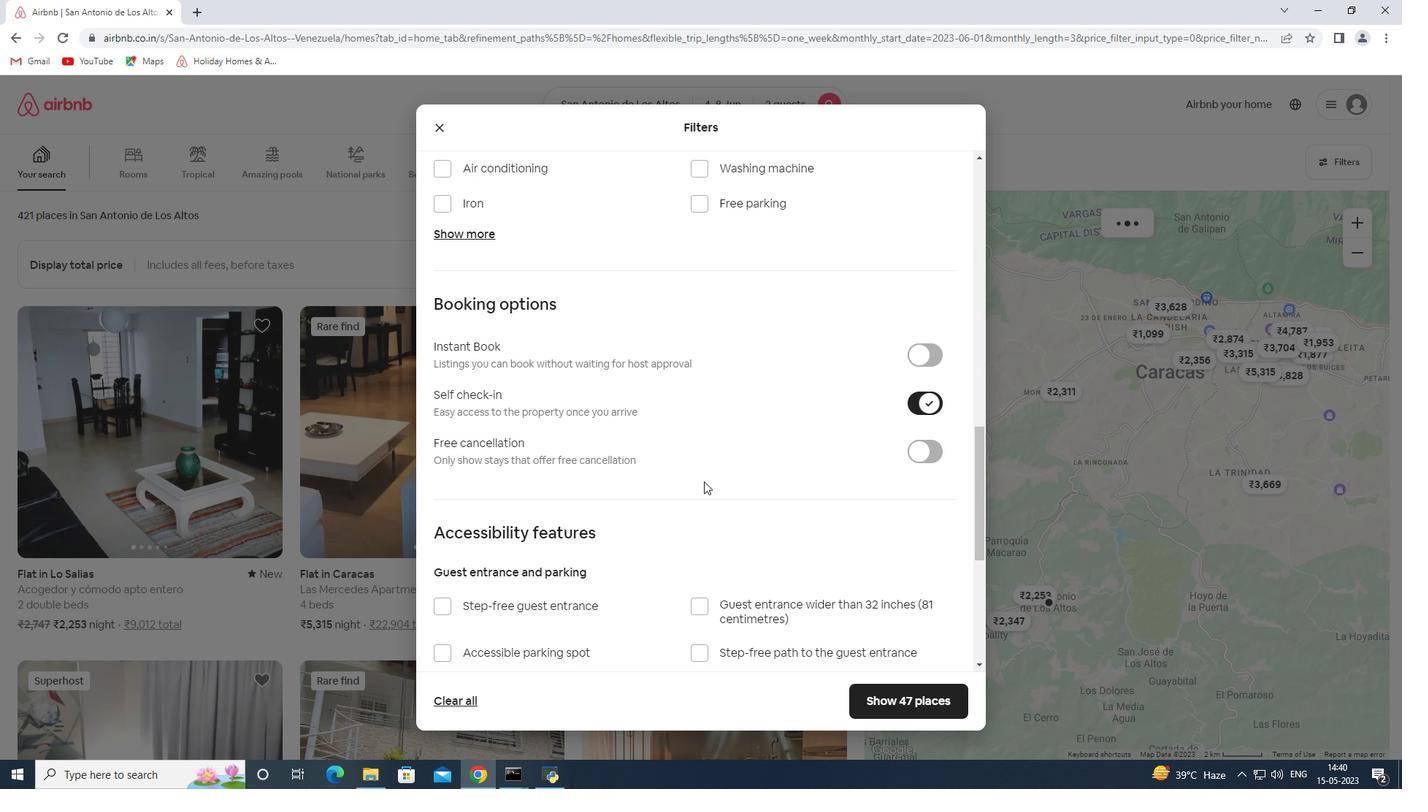 
Action: Mouse scrolled (701, 481) with delta (0, 0)
Screenshot: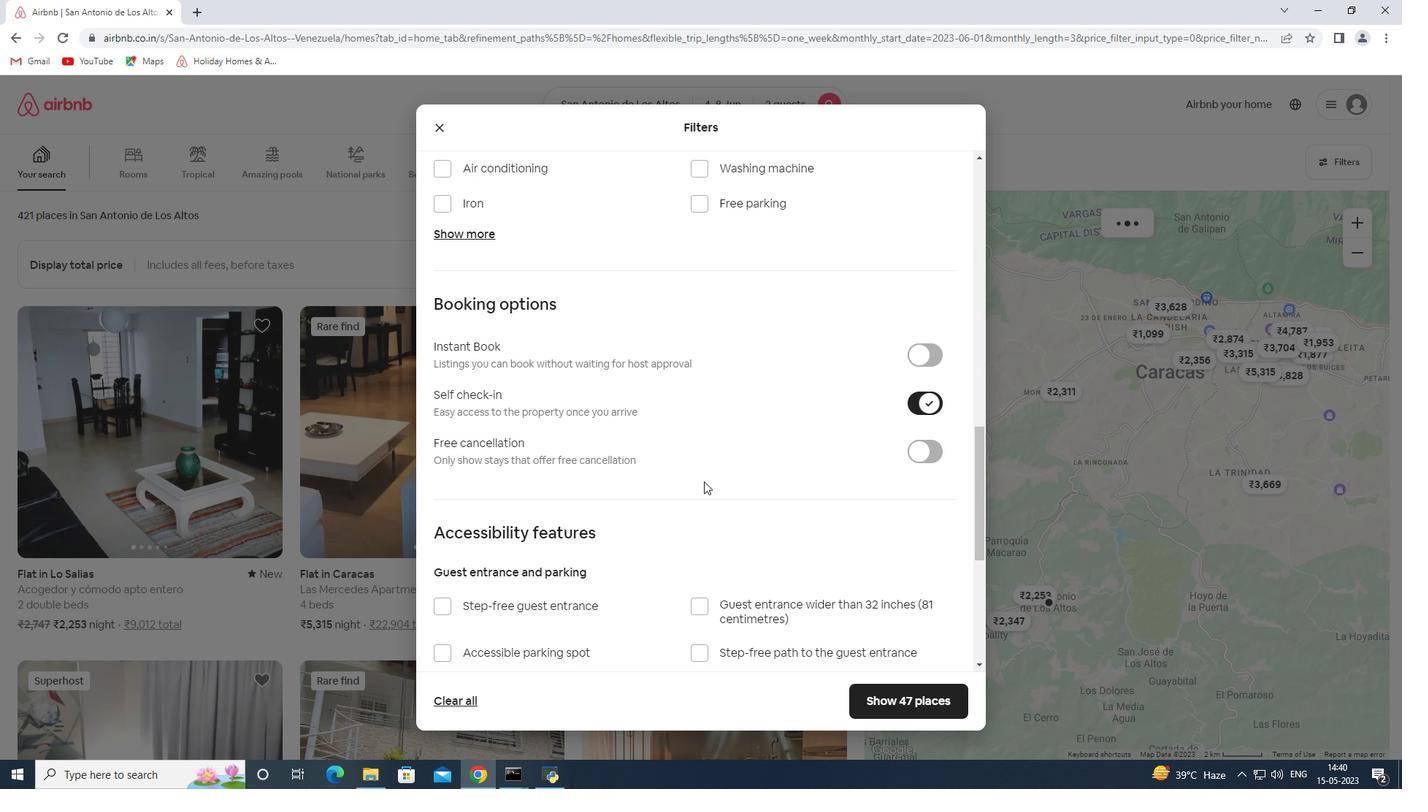 
Action: Mouse scrolled (701, 481) with delta (0, 0)
Screenshot: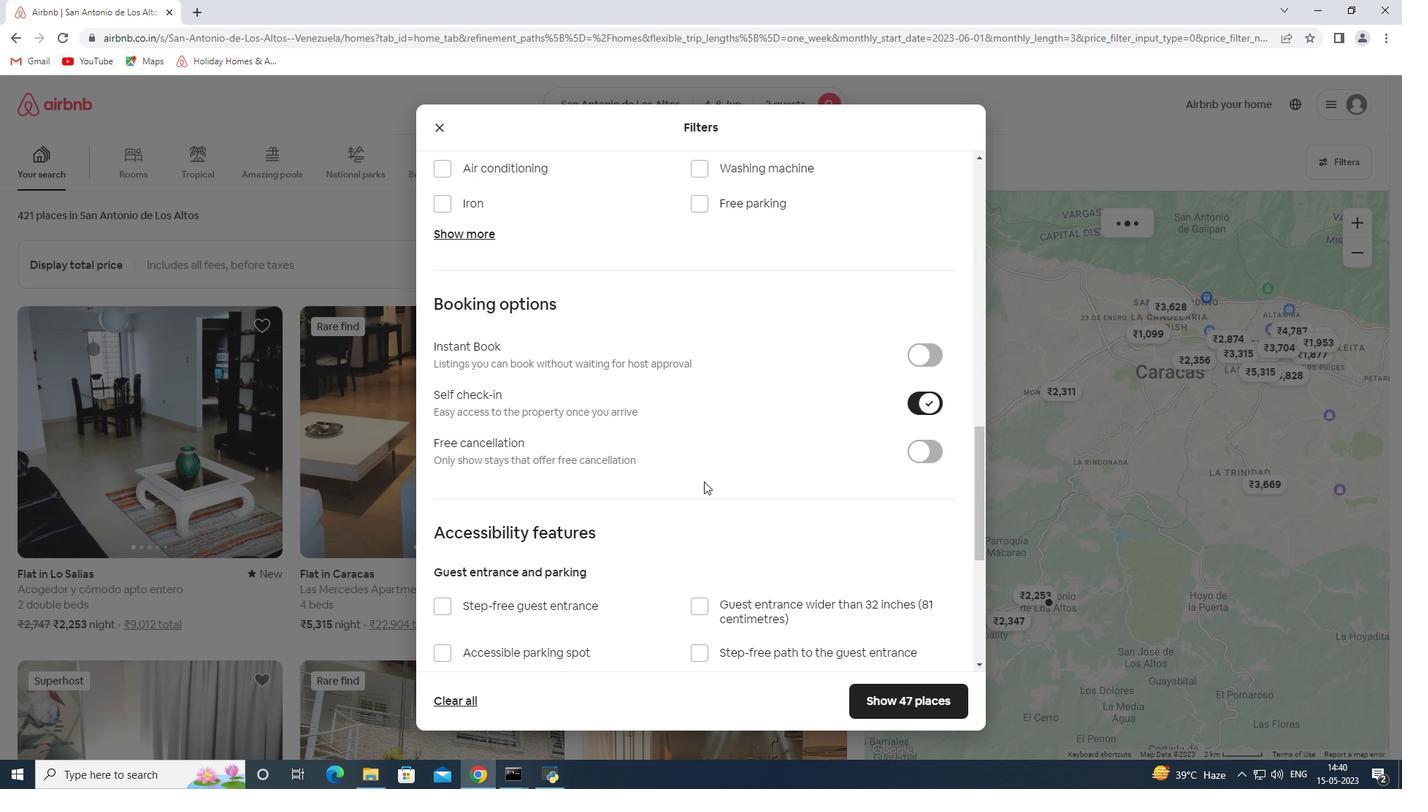 
Action: Mouse scrolled (701, 481) with delta (0, 0)
Screenshot: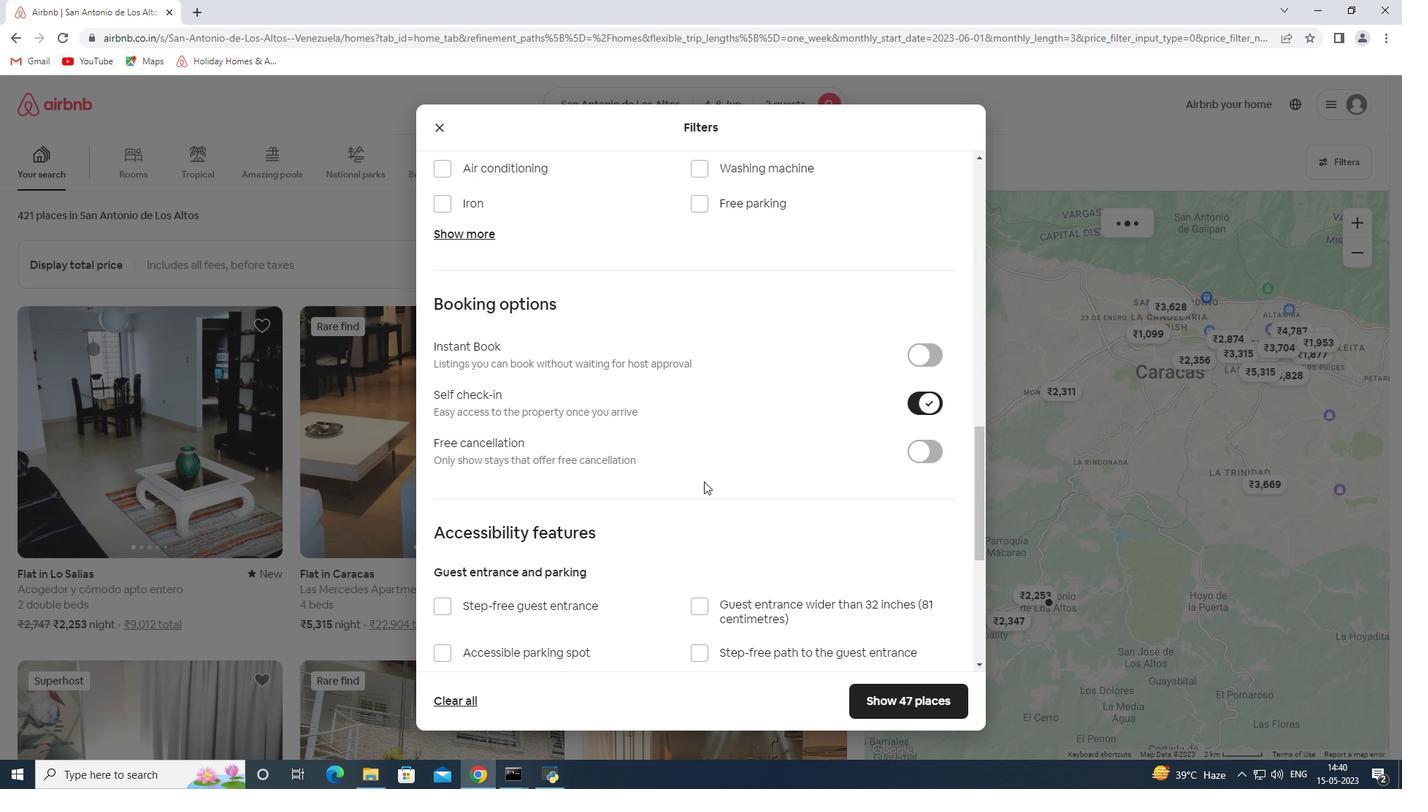 
Action: Mouse scrolled (701, 481) with delta (0, 0)
Screenshot: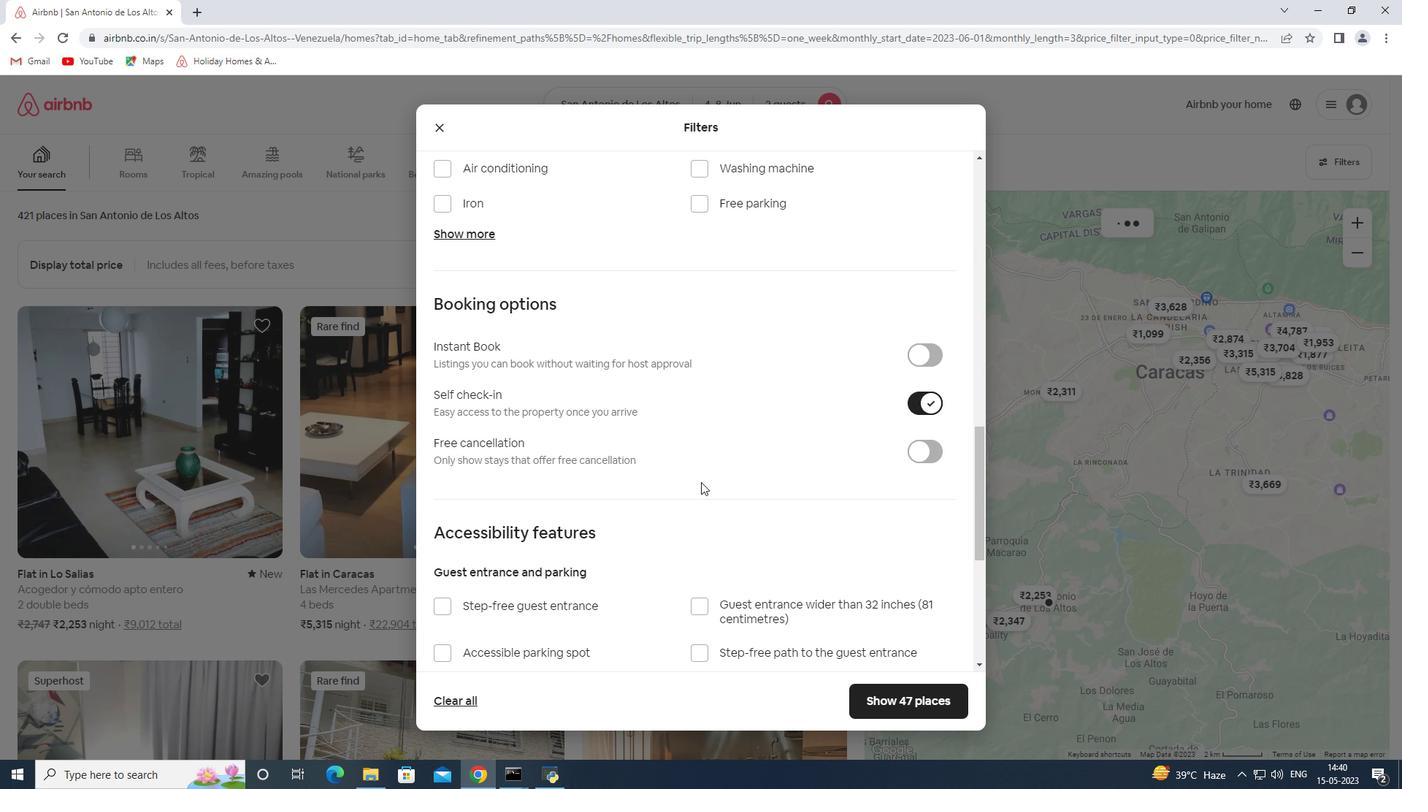 
Action: Mouse moved to (485, 569)
Screenshot: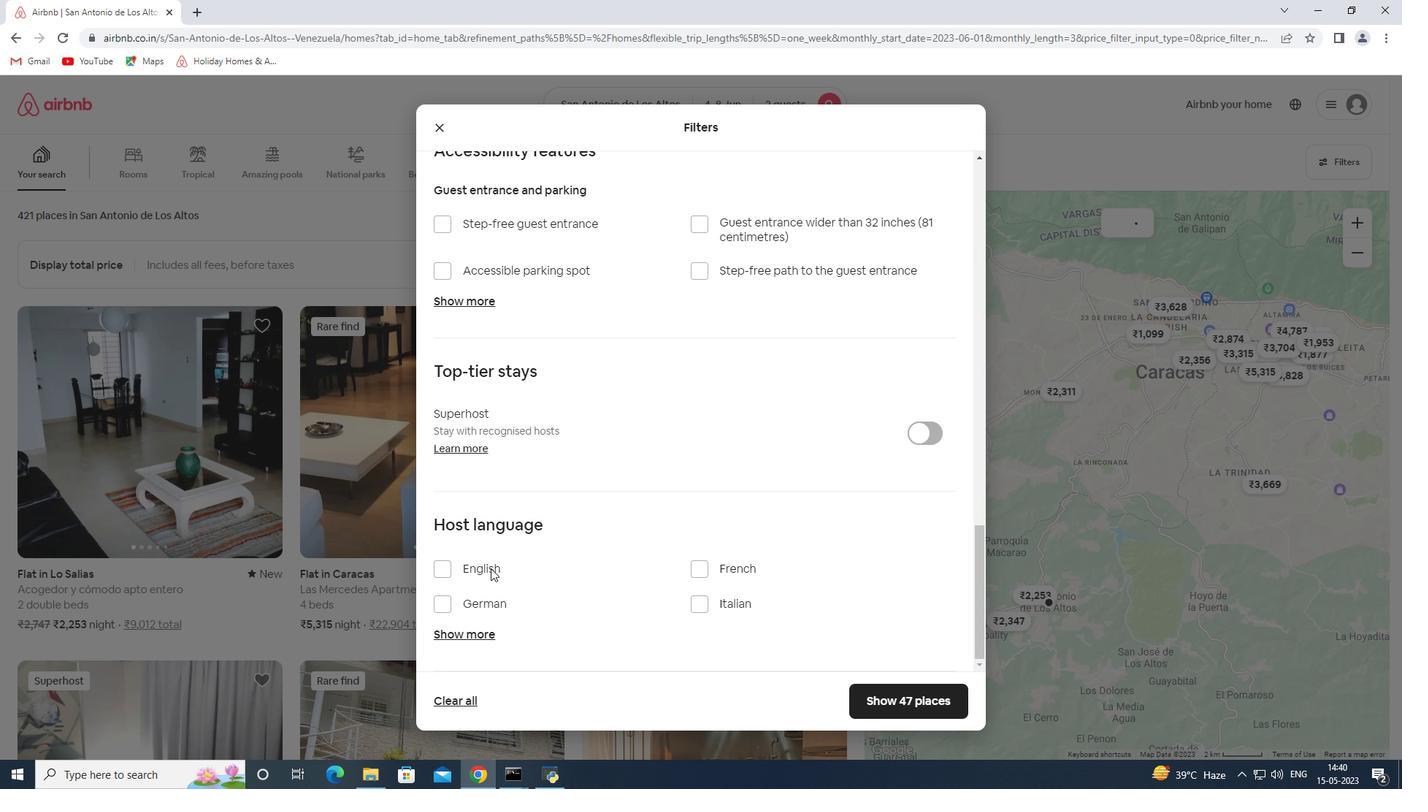 
Action: Mouse pressed left at (485, 569)
Screenshot: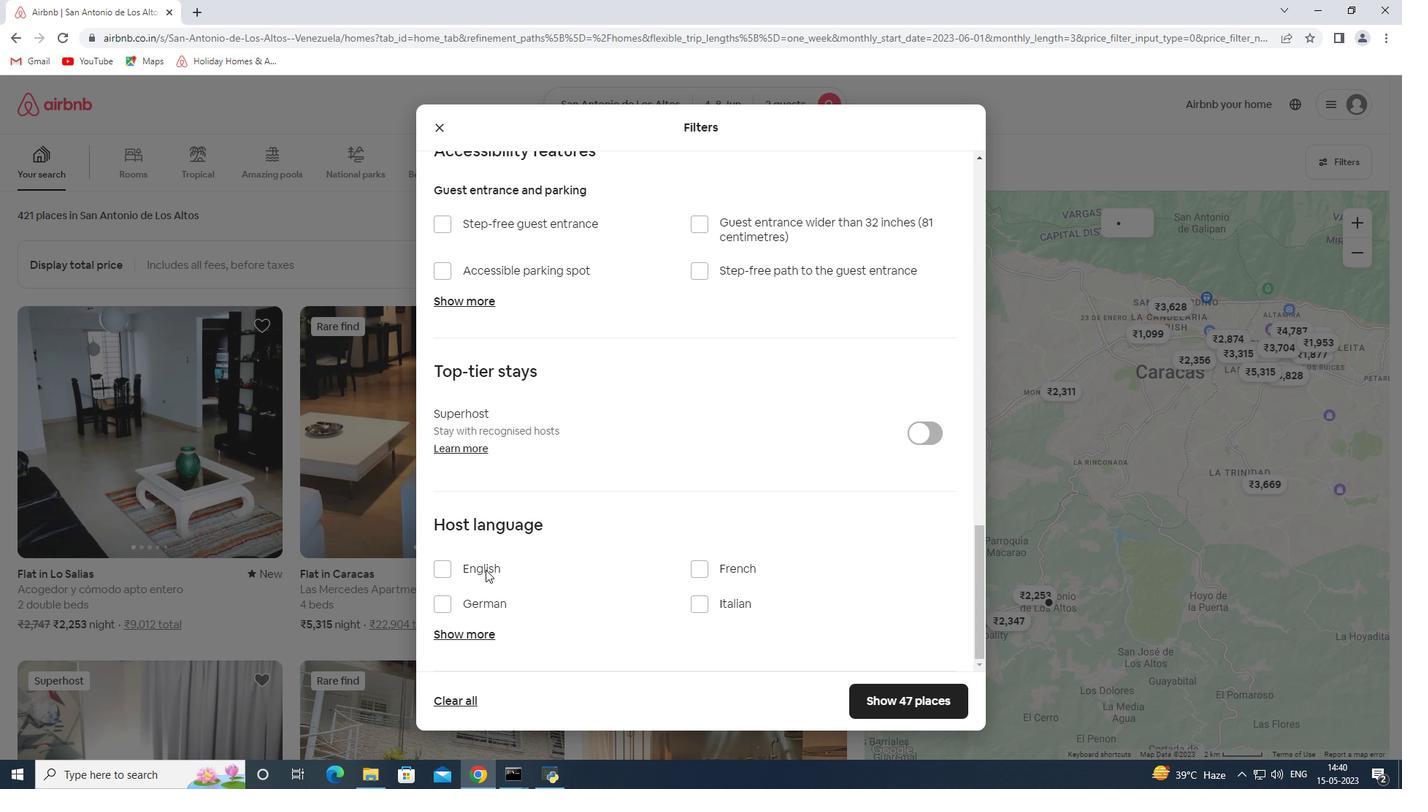 
Action: Mouse moved to (543, 550)
Screenshot: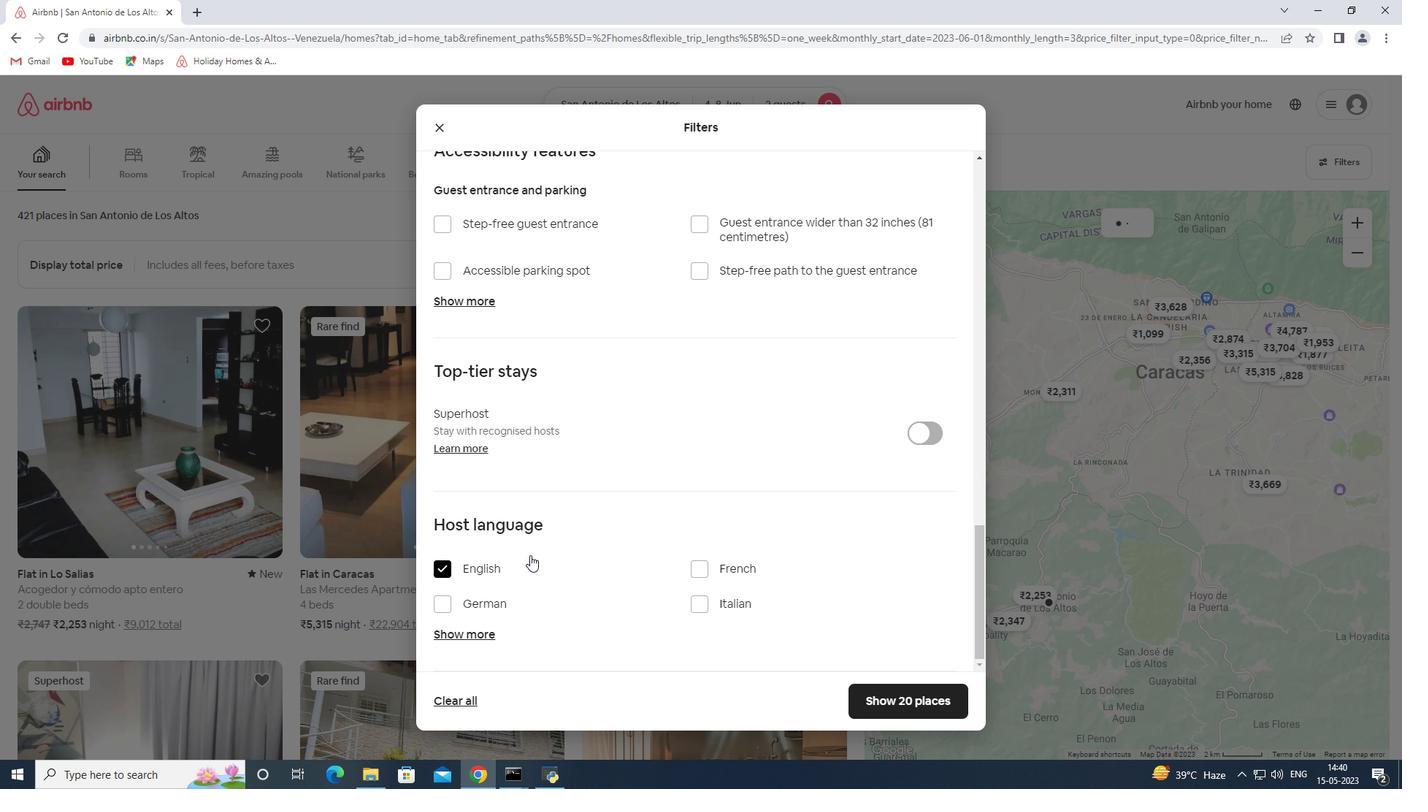 
Action: Mouse scrolled (543, 549) with delta (0, 0)
Screenshot: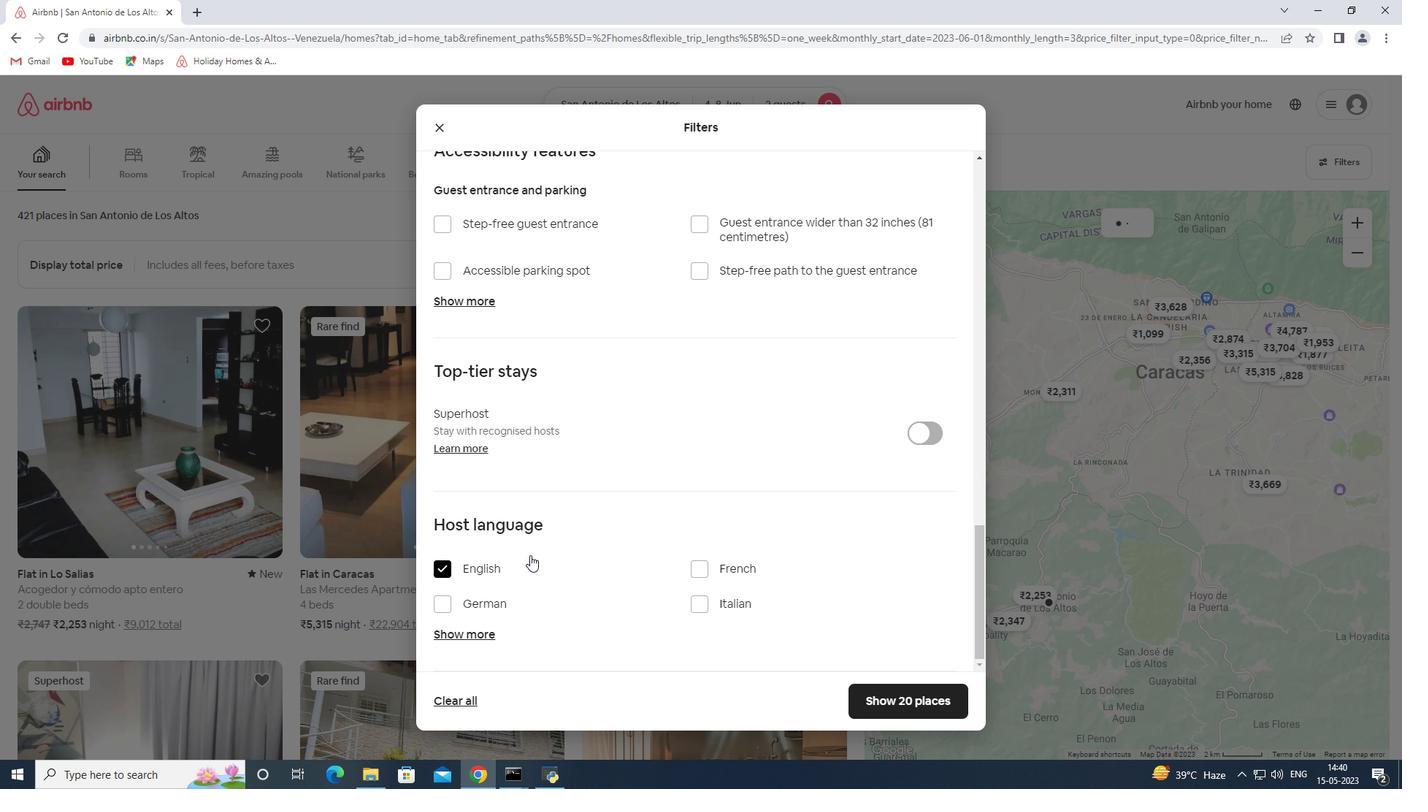 
Action: Mouse moved to (544, 550)
Screenshot: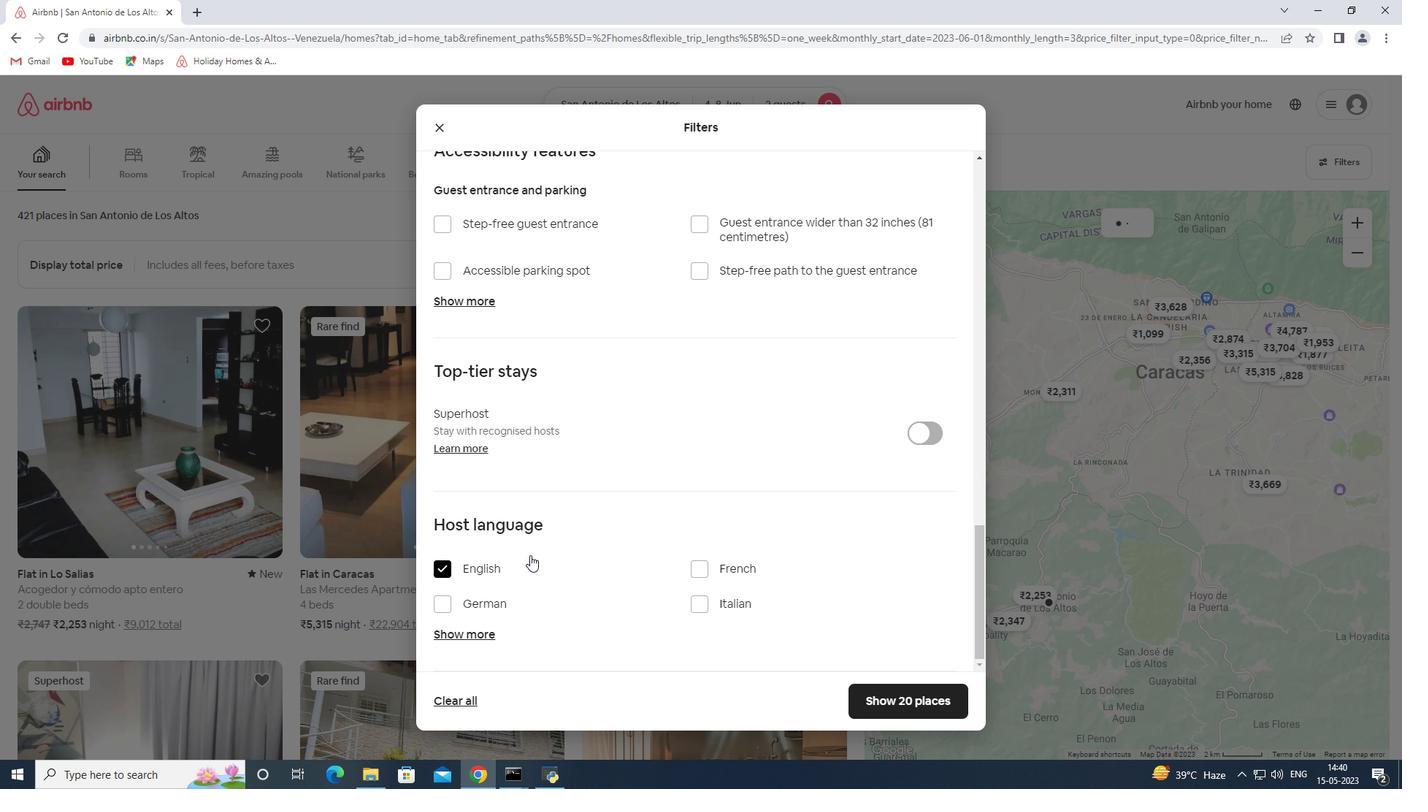 
Action: Mouse scrolled (544, 549) with delta (0, 0)
Screenshot: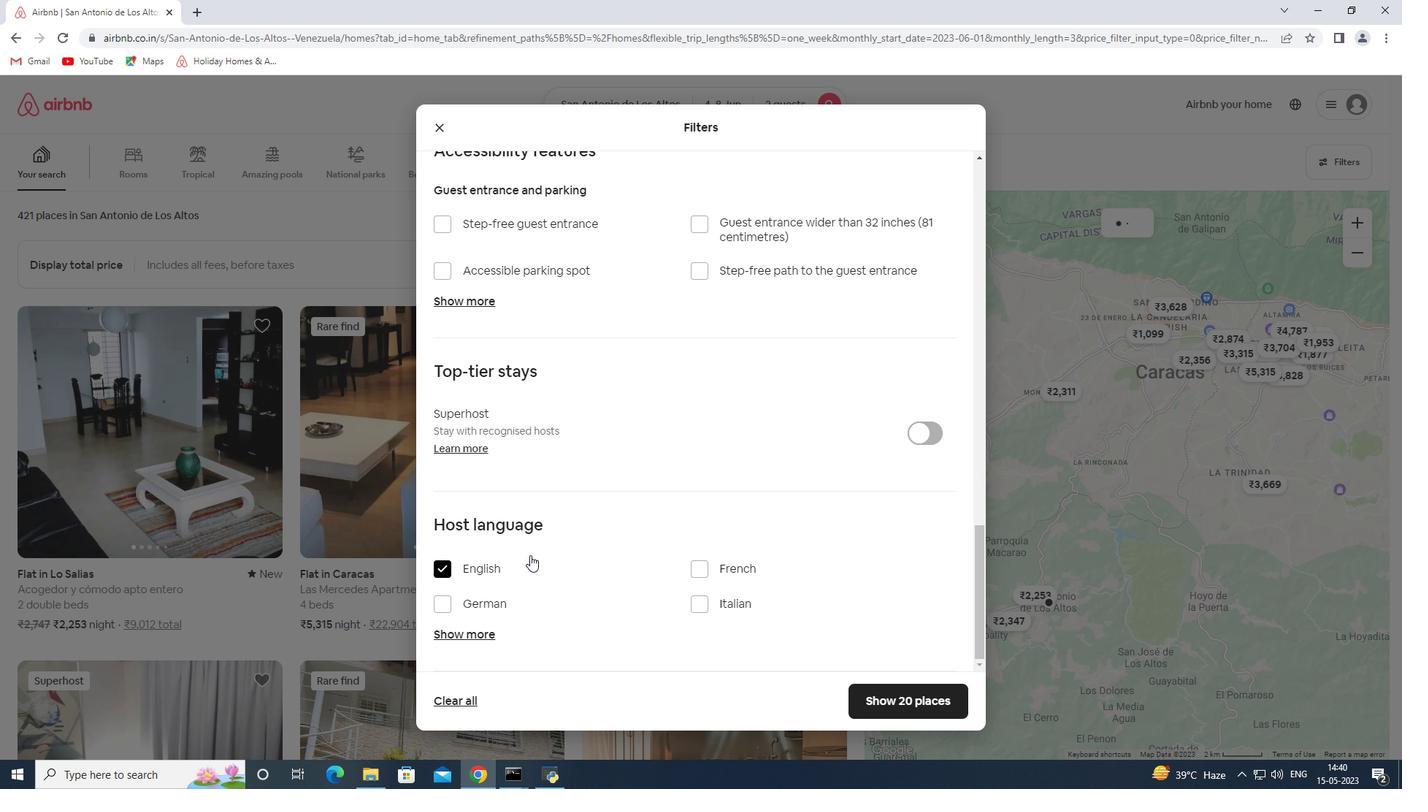 
Action: Mouse moved to (547, 549)
Screenshot: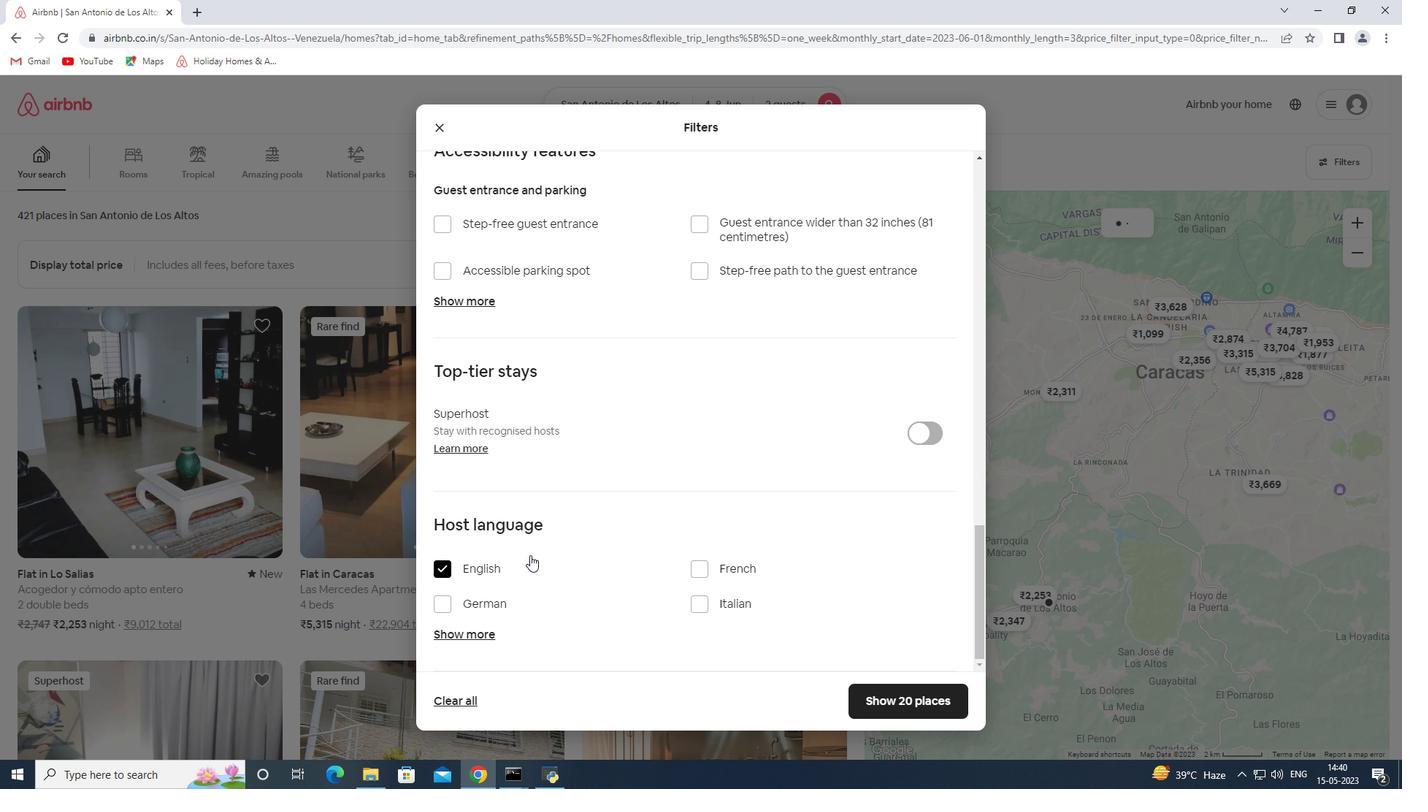 
Action: Mouse scrolled (547, 548) with delta (0, 0)
Screenshot: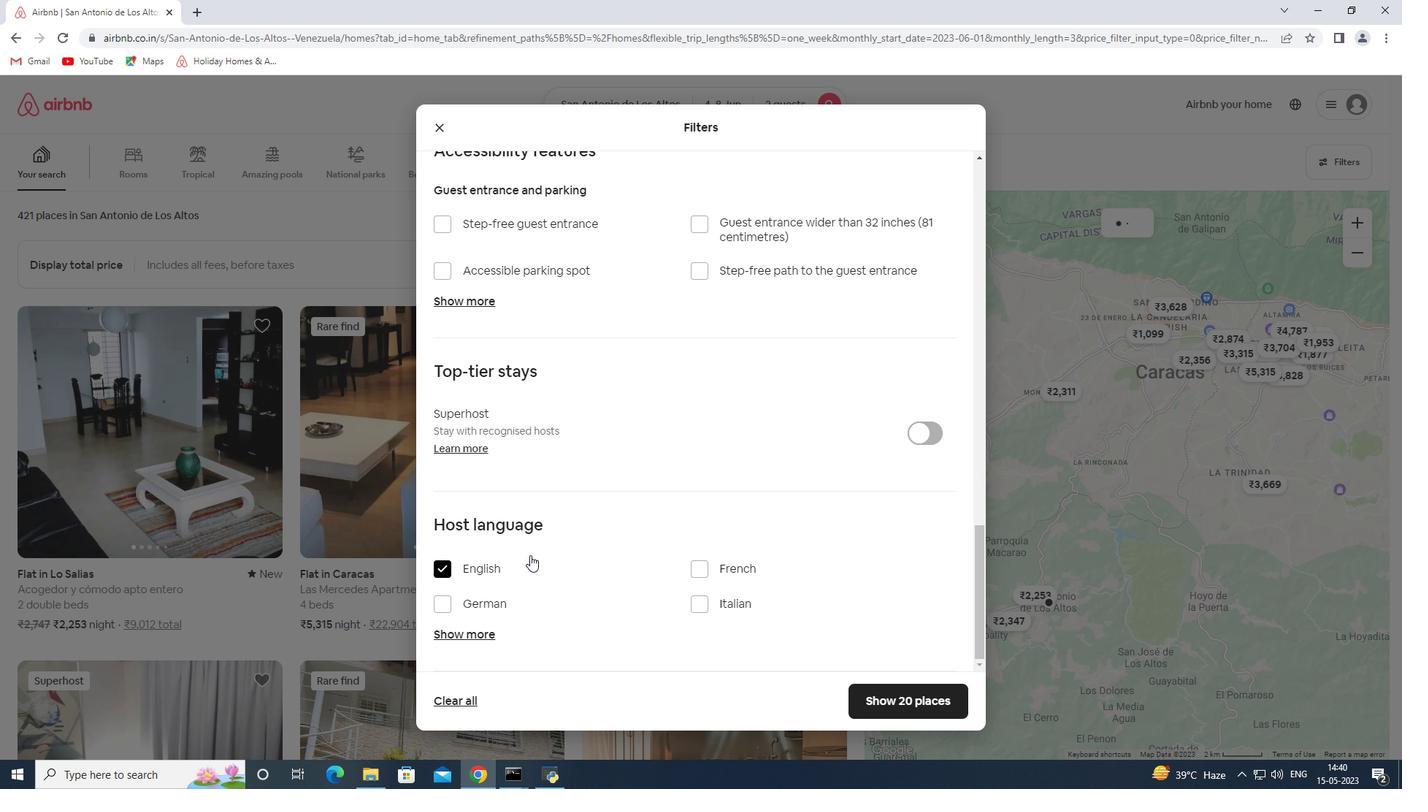 
Action: Mouse moved to (550, 548)
Screenshot: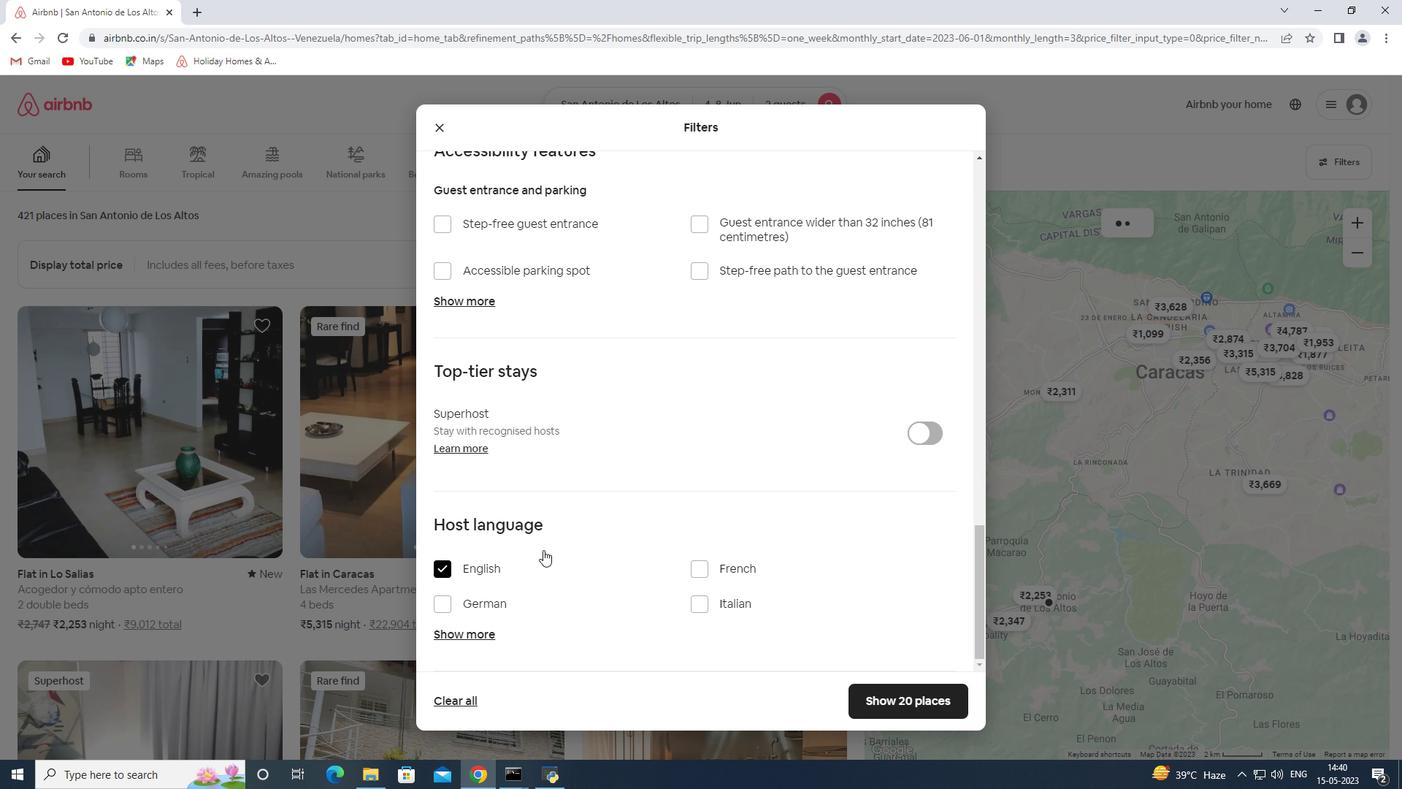 
Action: Mouse scrolled (550, 547) with delta (0, 0)
Screenshot: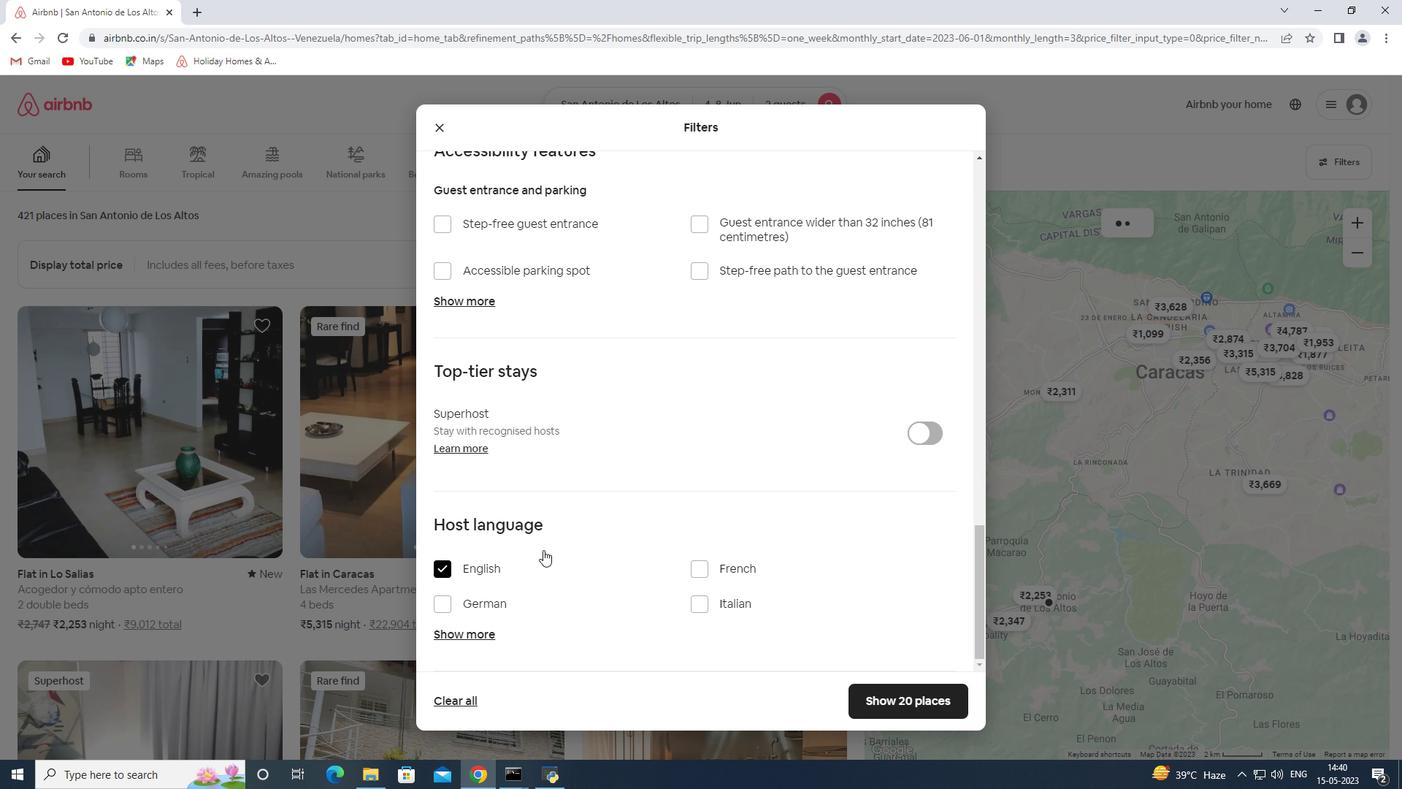 
Action: Mouse moved to (917, 711)
Screenshot: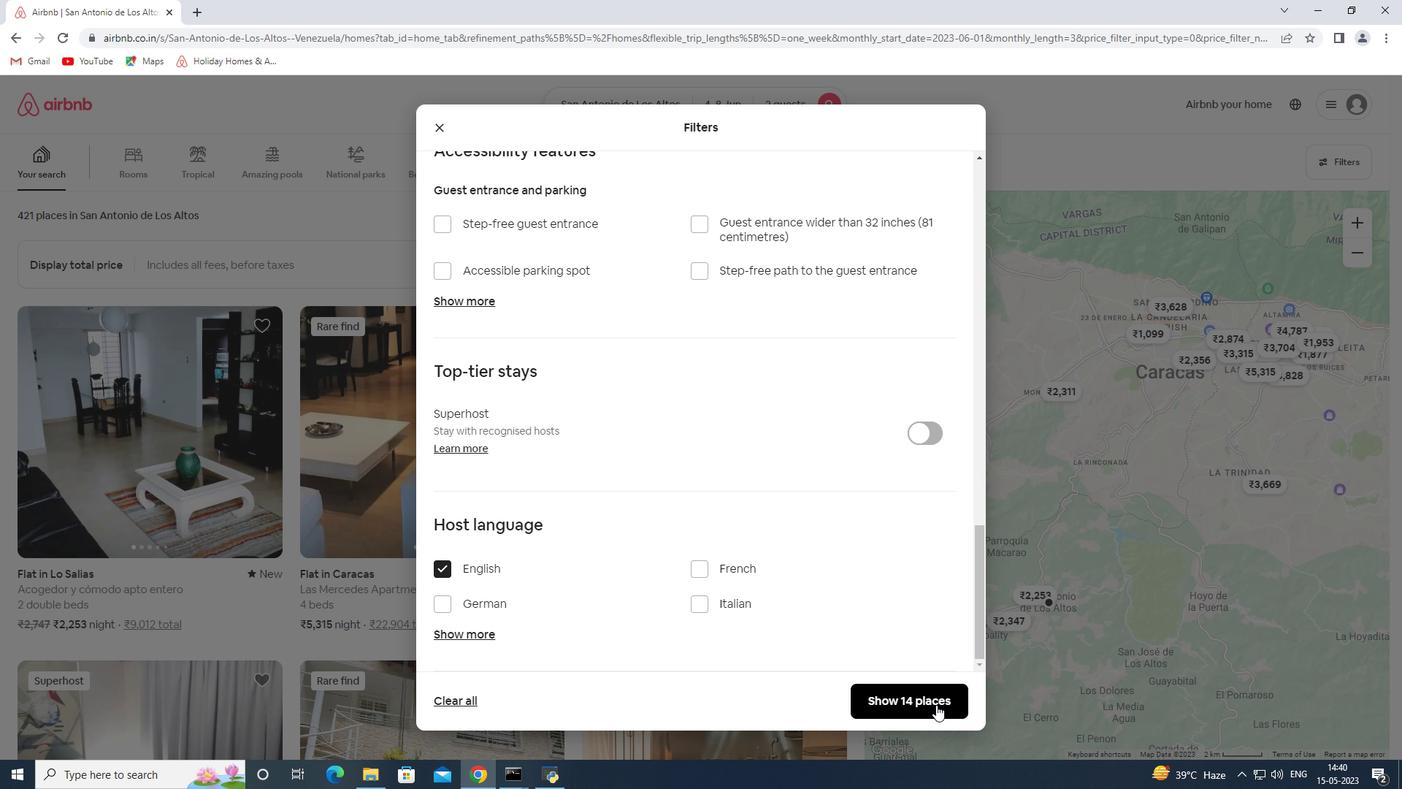 
Action: Mouse pressed left at (917, 711)
Screenshot: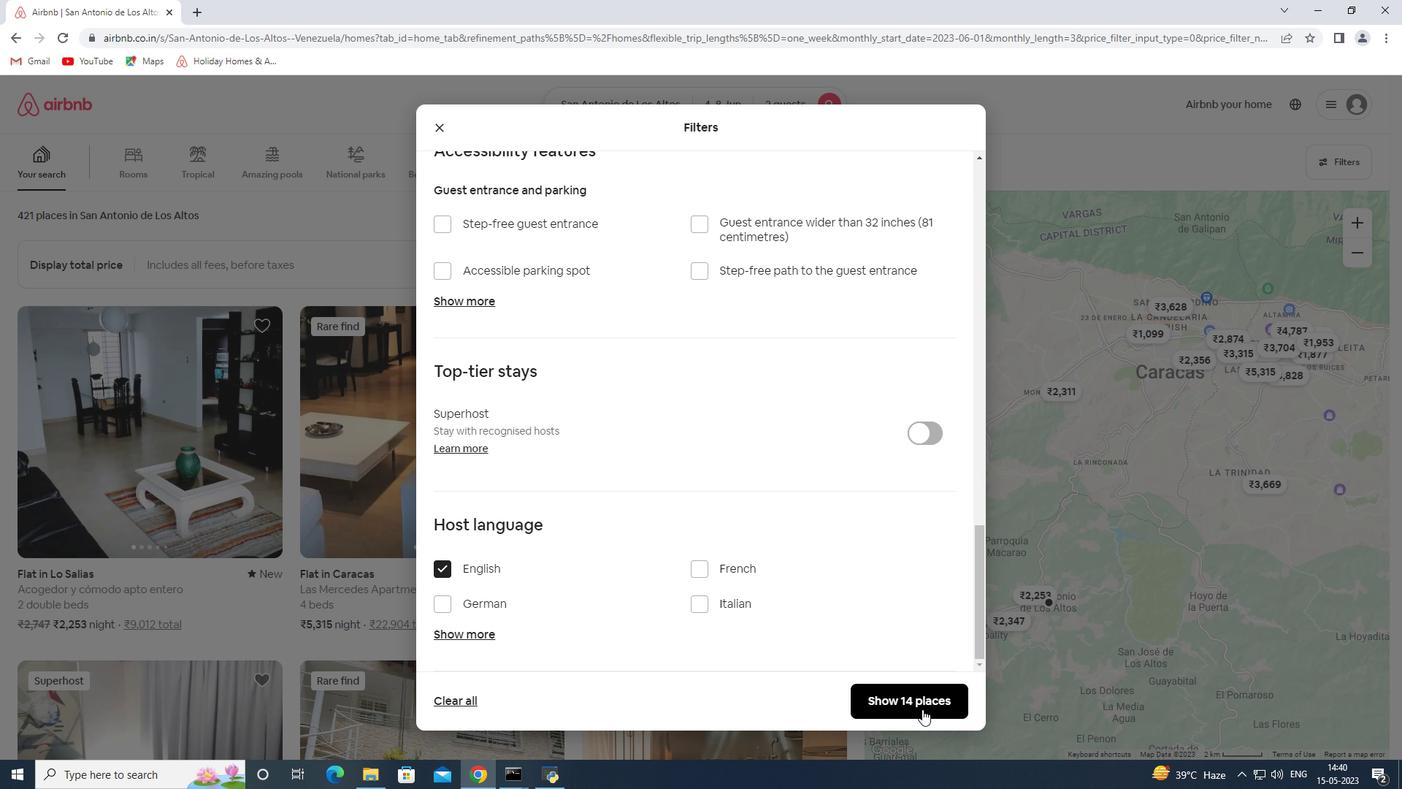
Action: Mouse moved to (916, 711)
Screenshot: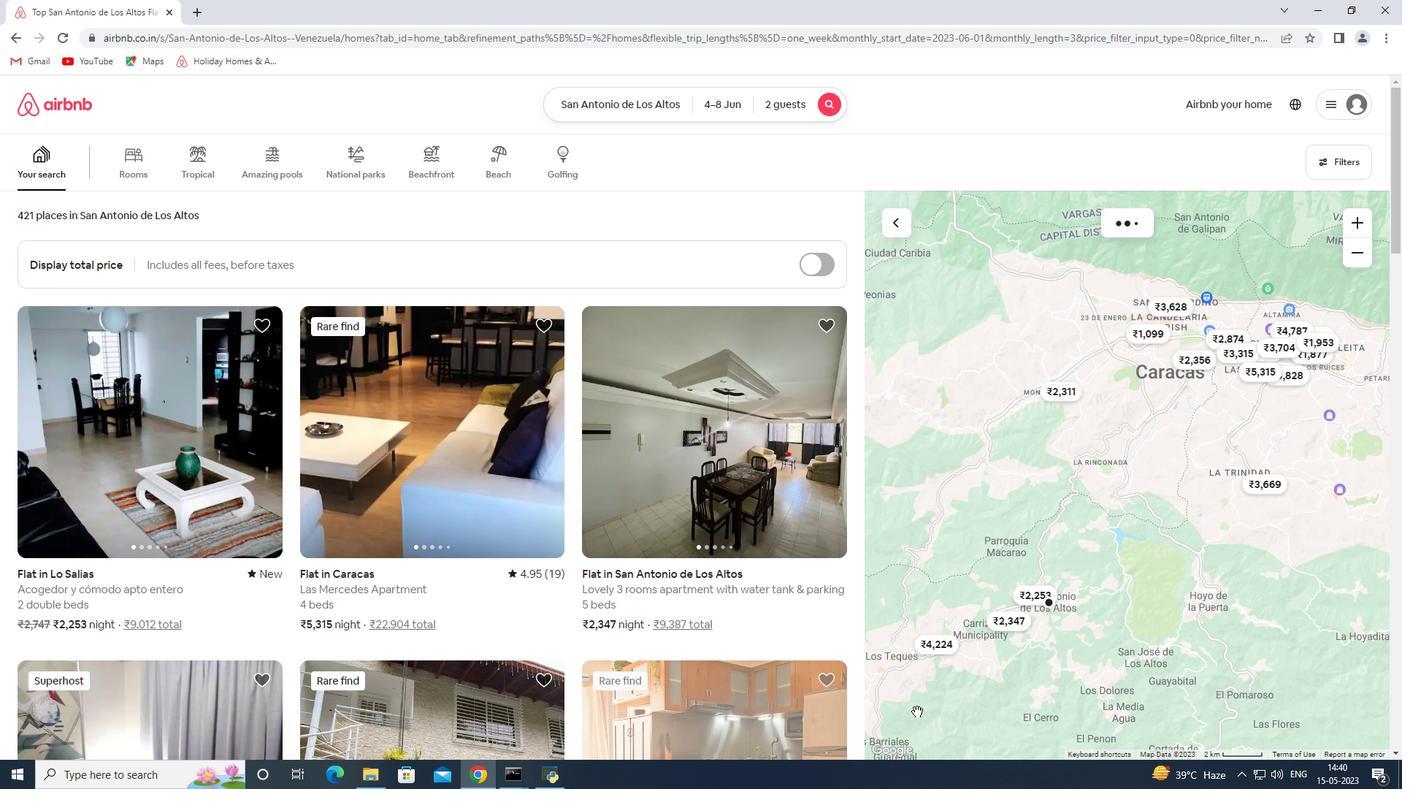 
